 Task: Open a blank sheet, save the file as trampoline.doc Insert a picture of 'Trampoline'with name   Trampoline.png  Change shape height to 4.5 select the picture, apply border and shading with setting 3-D, style wavy line, color Orange and width 2 1/4 pt
Action: Mouse pressed left at (157, 211)
Screenshot: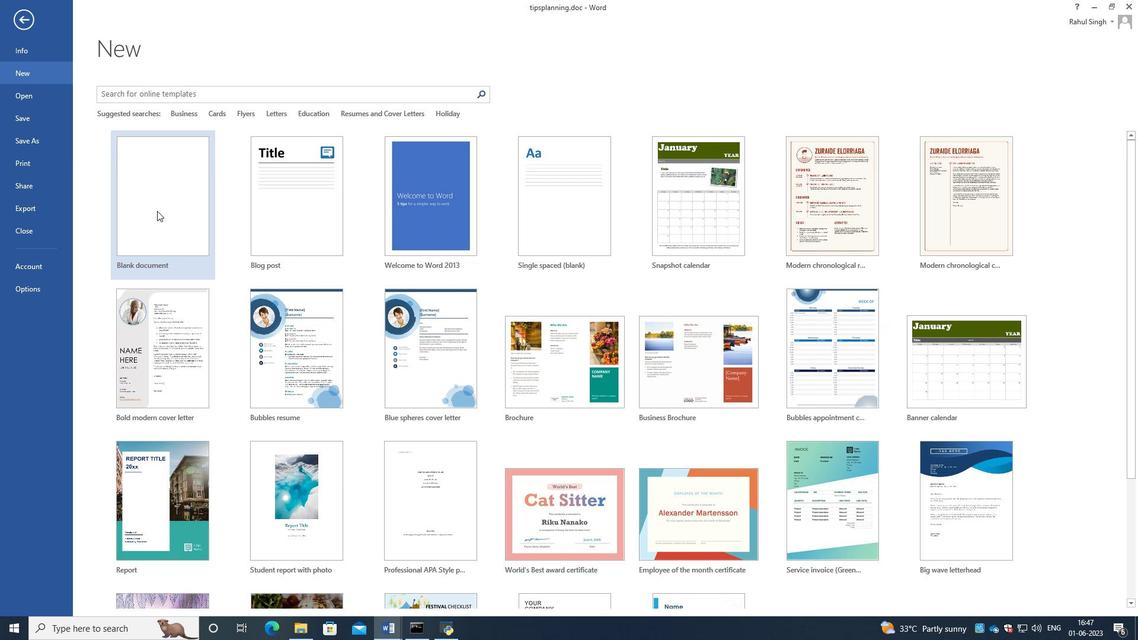 
Action: Mouse moved to (13, 23)
Screenshot: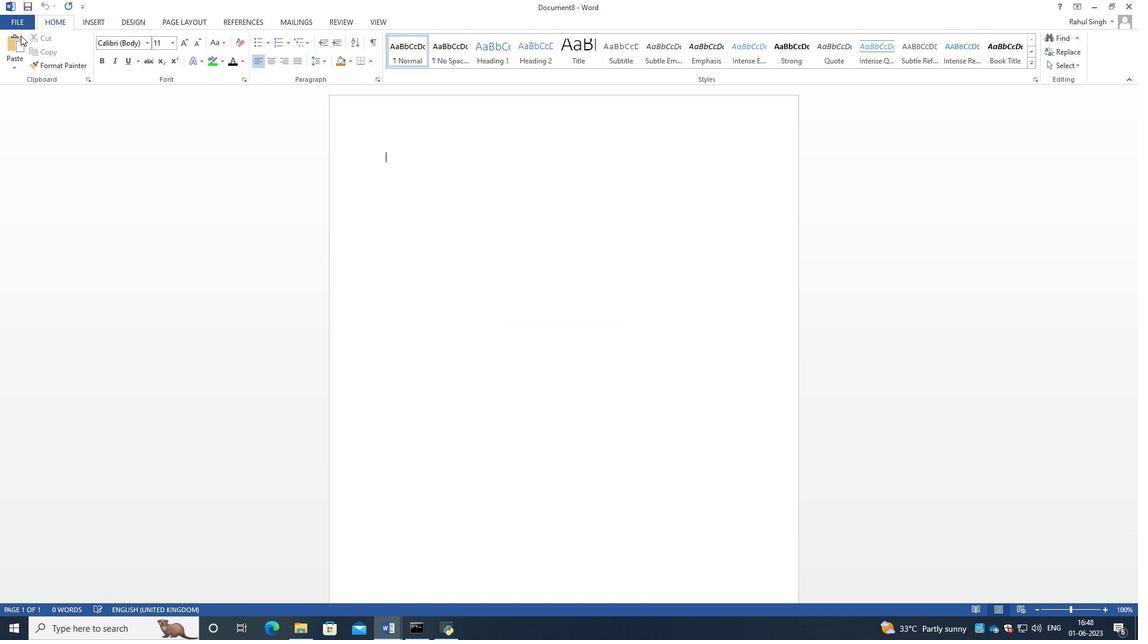 
Action: Mouse pressed left at (13, 23)
Screenshot: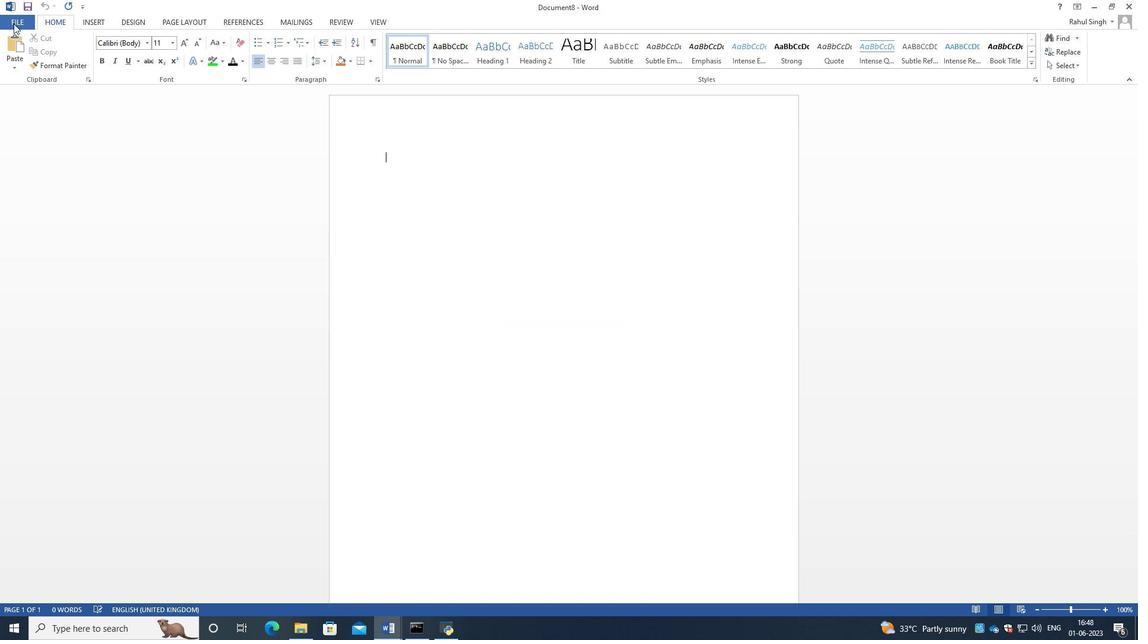 
Action: Mouse moved to (29, 139)
Screenshot: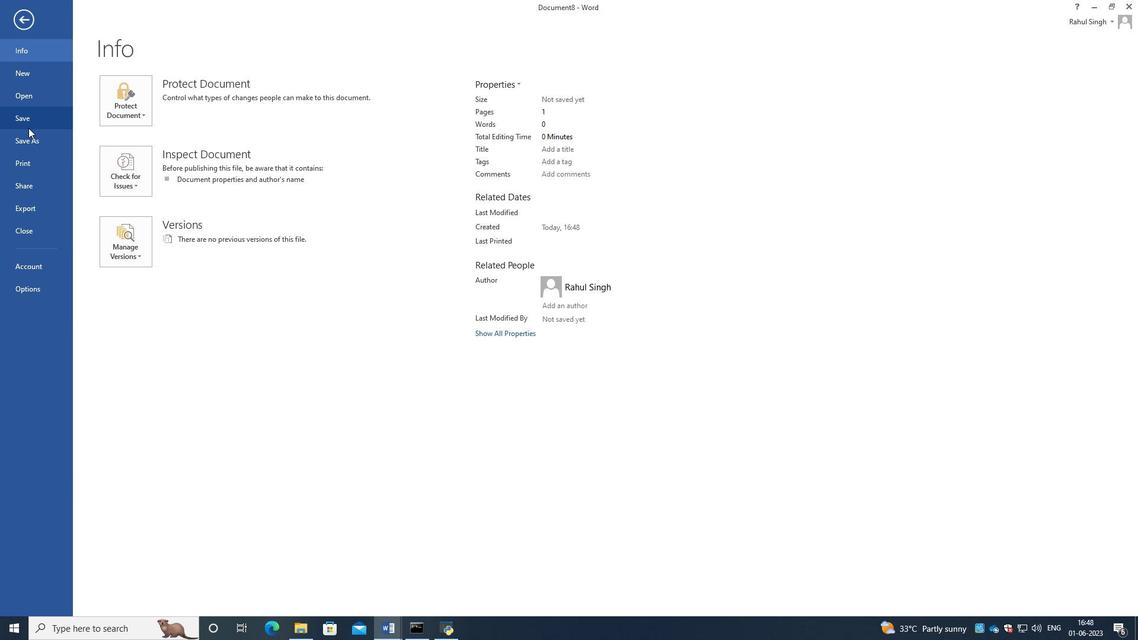 
Action: Mouse pressed left at (29, 139)
Screenshot: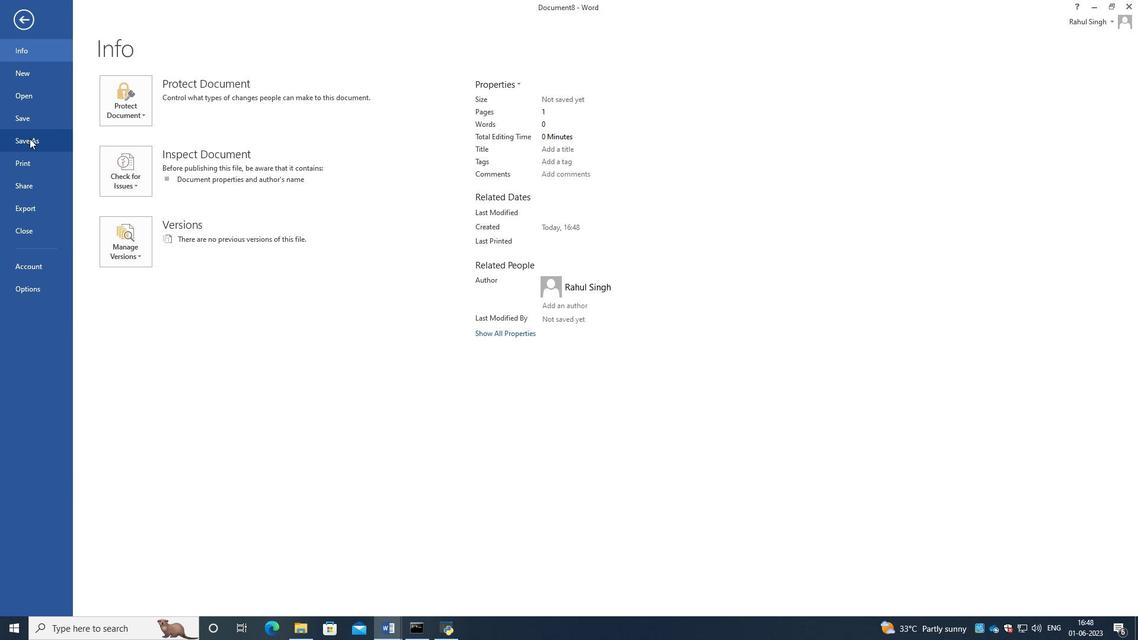 
Action: Mouse moved to (304, 119)
Screenshot: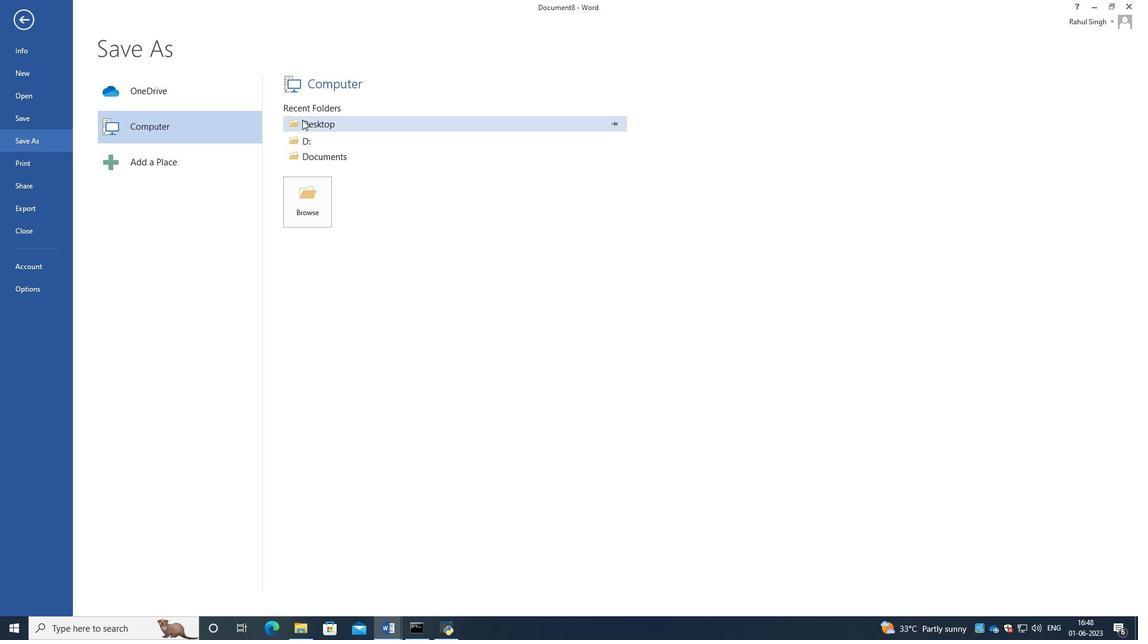 
Action: Mouse pressed left at (304, 119)
Screenshot: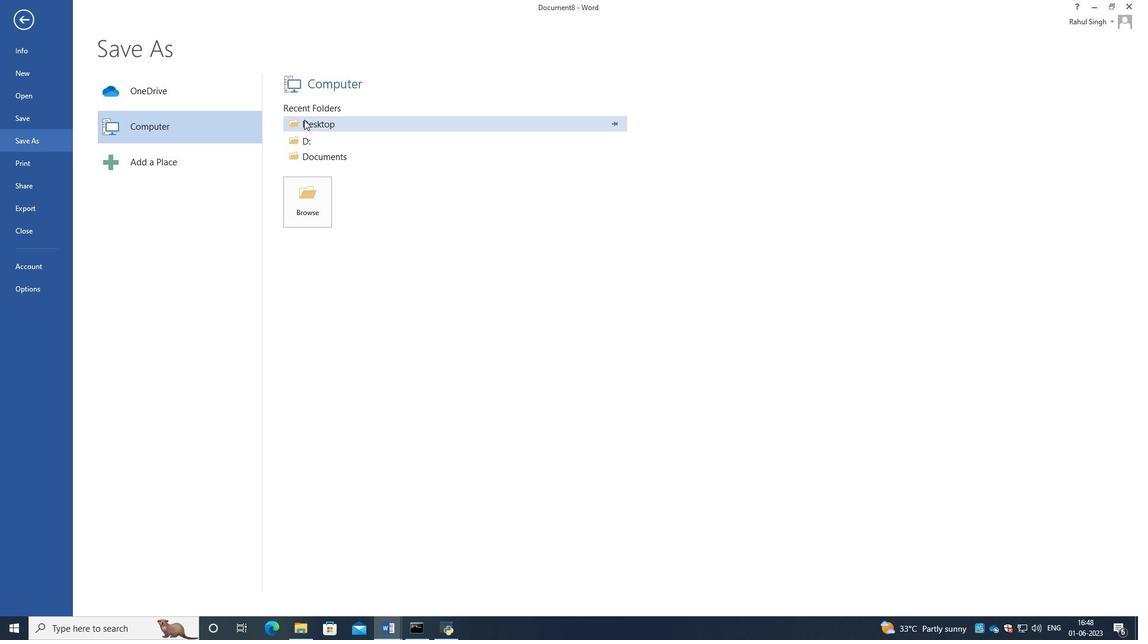 
Action: Mouse moved to (218, 250)
Screenshot: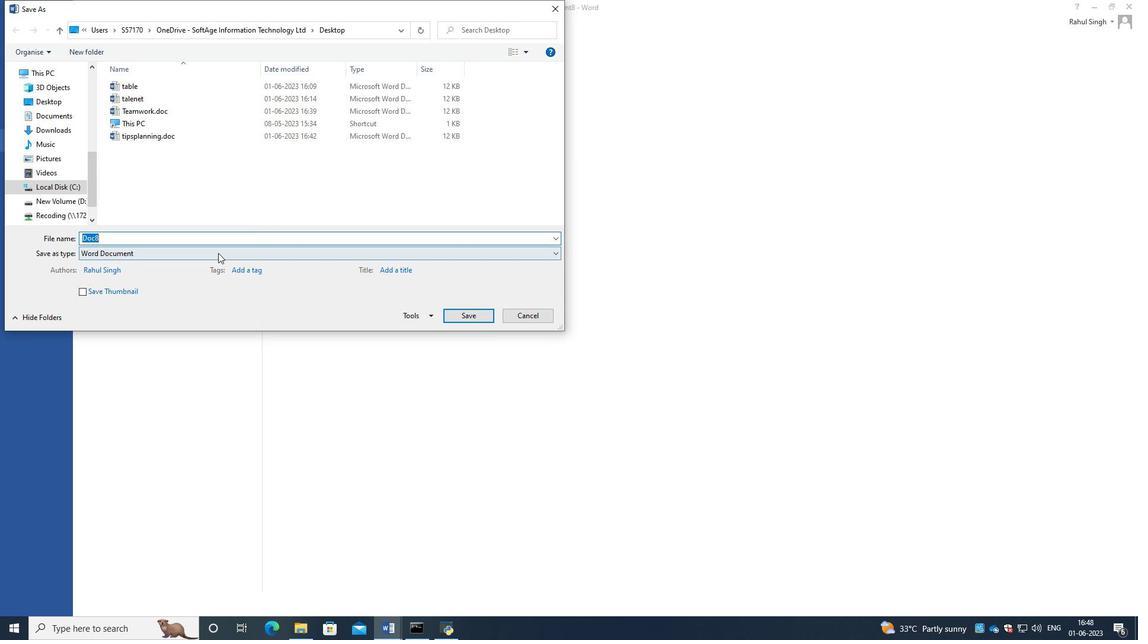 
Action: Key pressed <Key.backspace><Key.caps_lock><Key.caps_lock>tran<Key.backspace>mpoline.doc
Screenshot: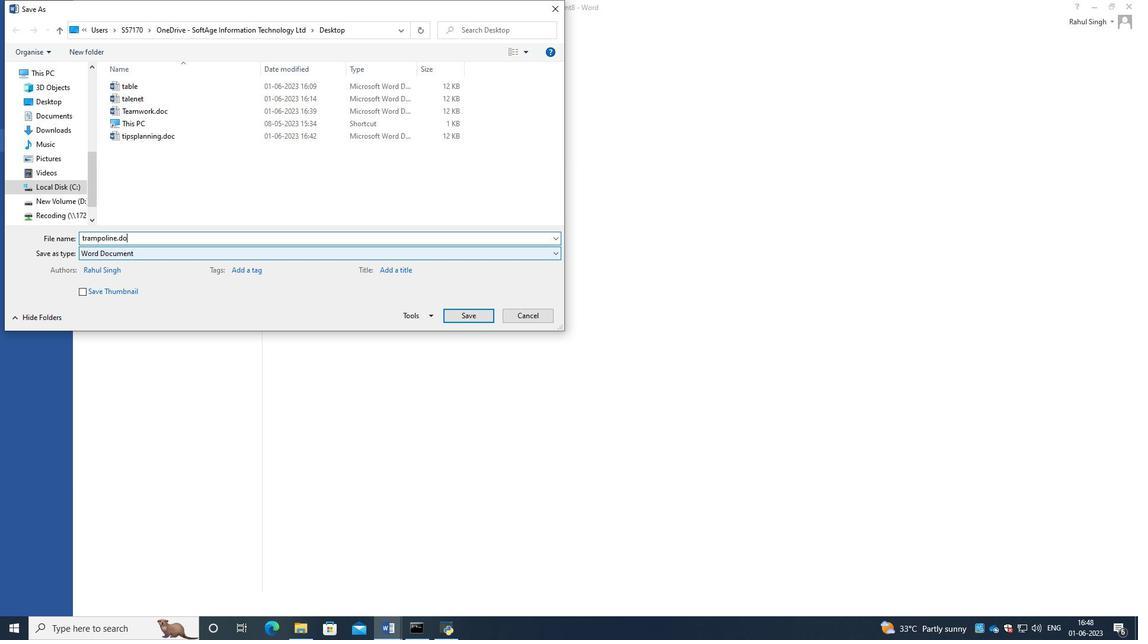 
Action: Mouse moved to (459, 316)
Screenshot: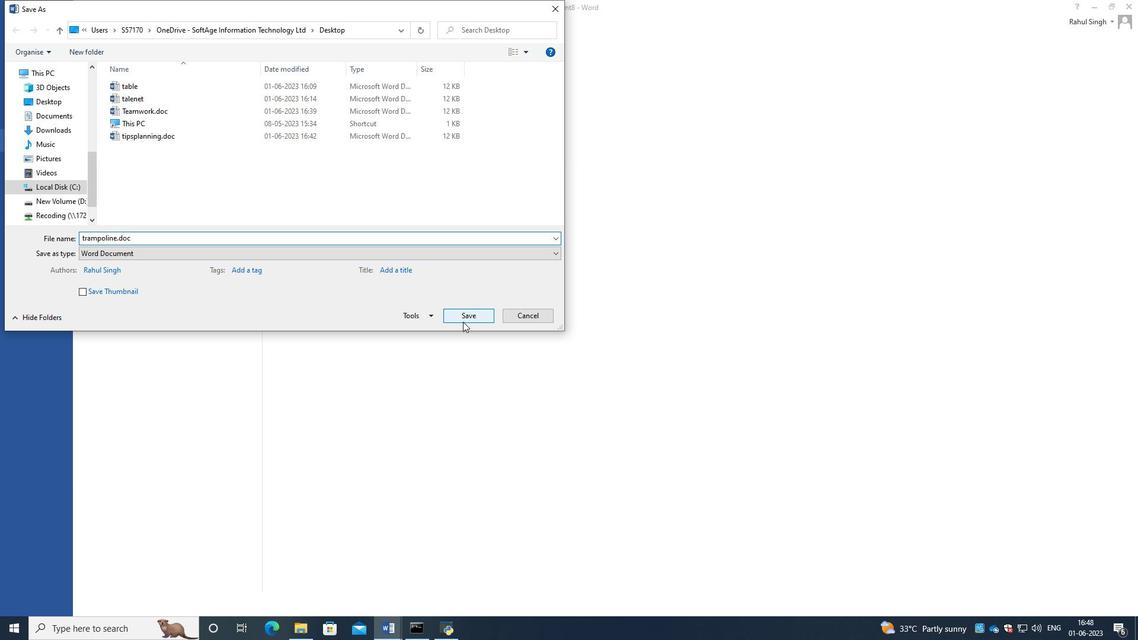 
Action: Mouse pressed left at (459, 316)
Screenshot: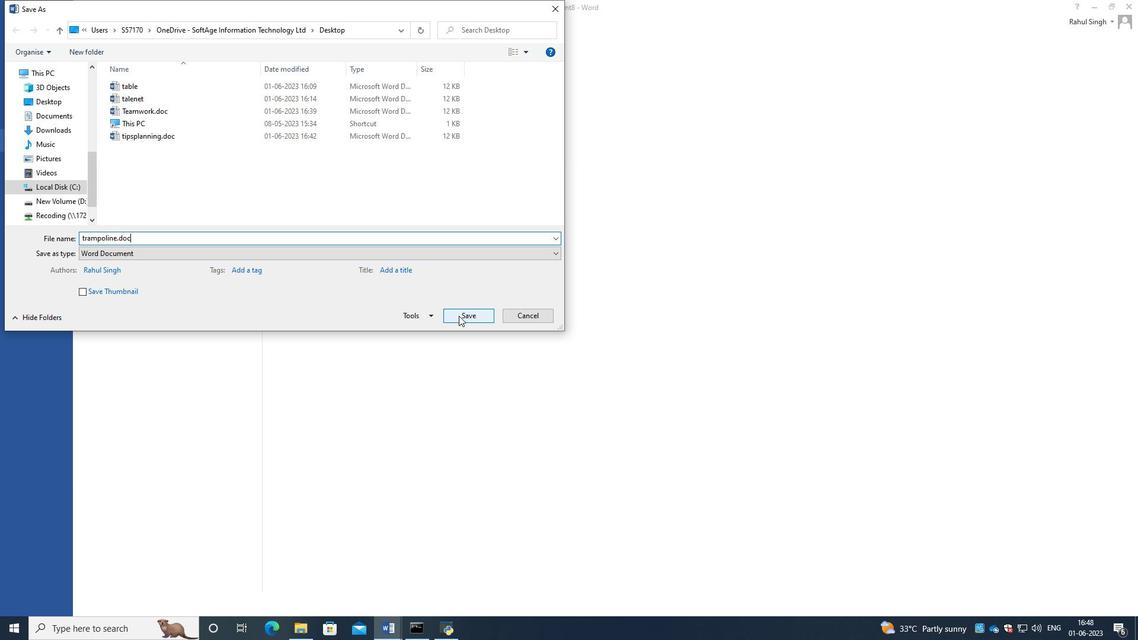 
Action: Mouse moved to (93, 20)
Screenshot: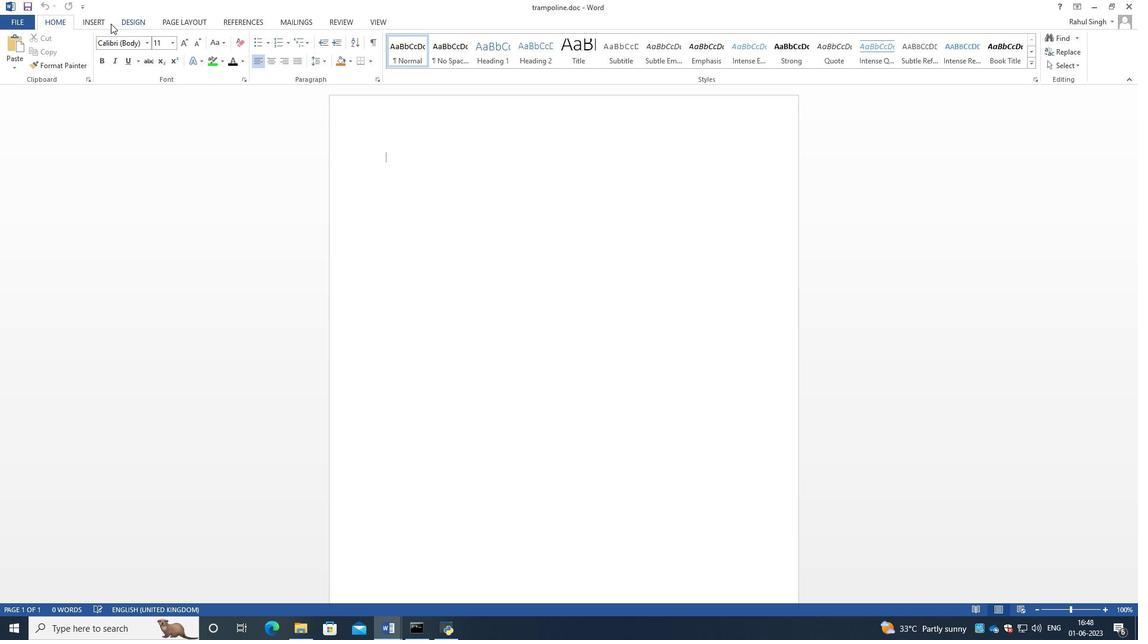 
Action: Mouse pressed left at (93, 20)
Screenshot: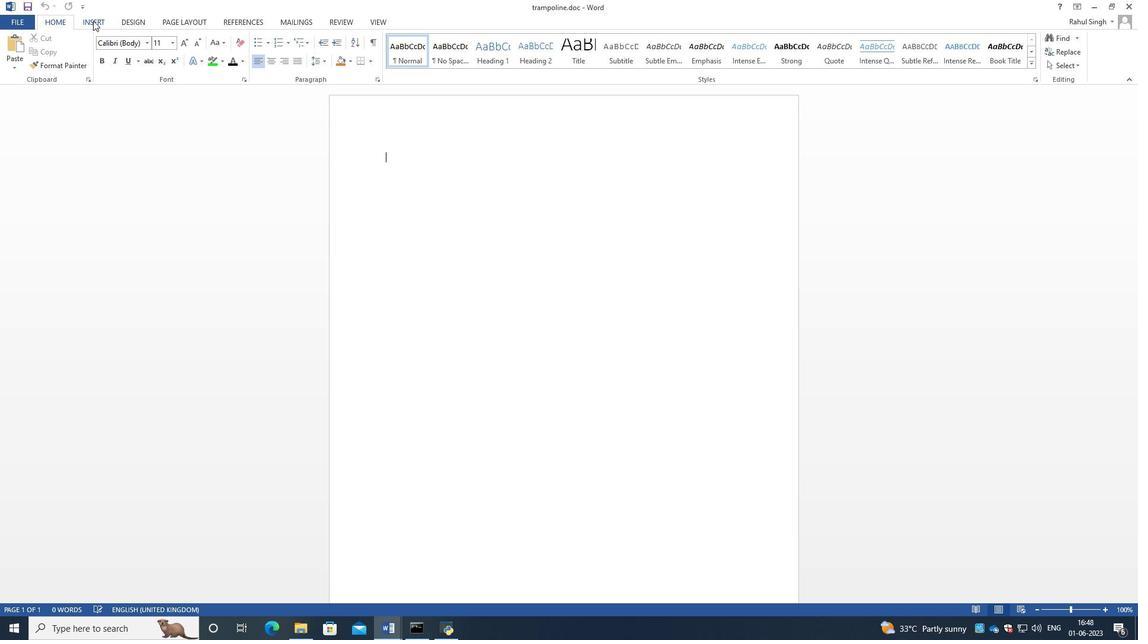 
Action: Mouse moved to (116, 40)
Screenshot: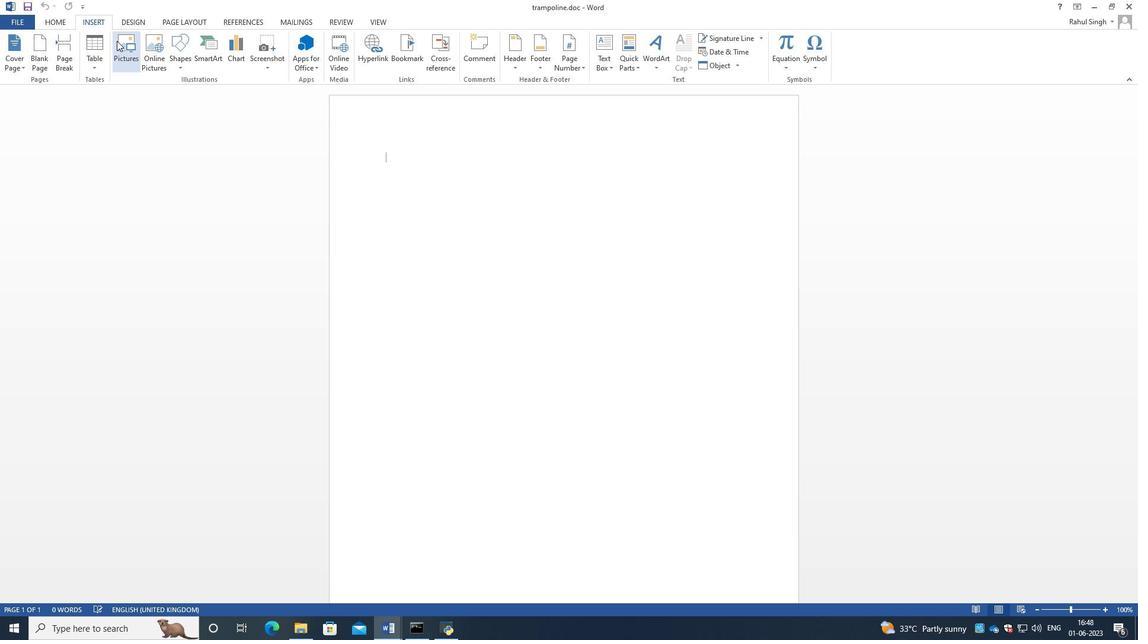 
Action: Mouse pressed left at (116, 40)
Screenshot: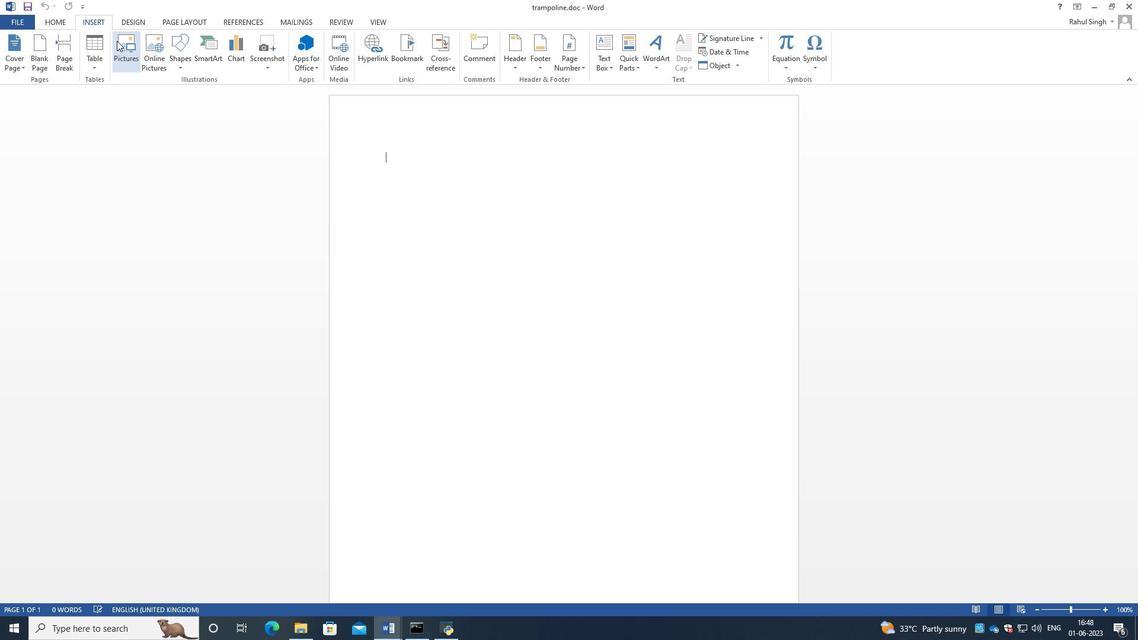 
Action: Mouse moved to (553, 8)
Screenshot: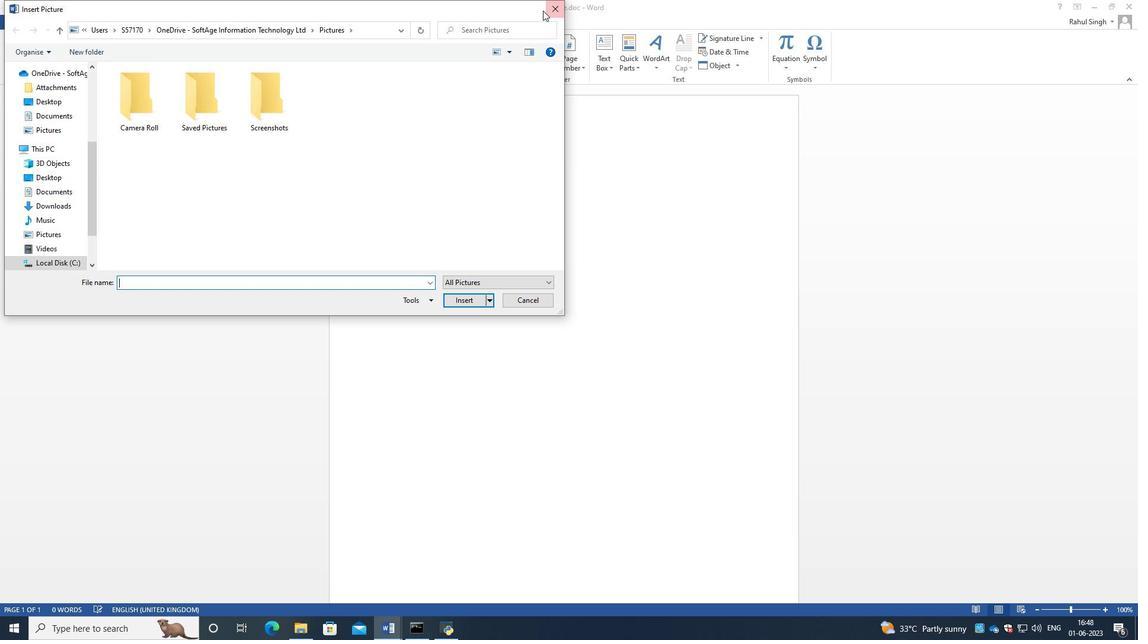 
Action: Mouse pressed left at (553, 8)
Screenshot: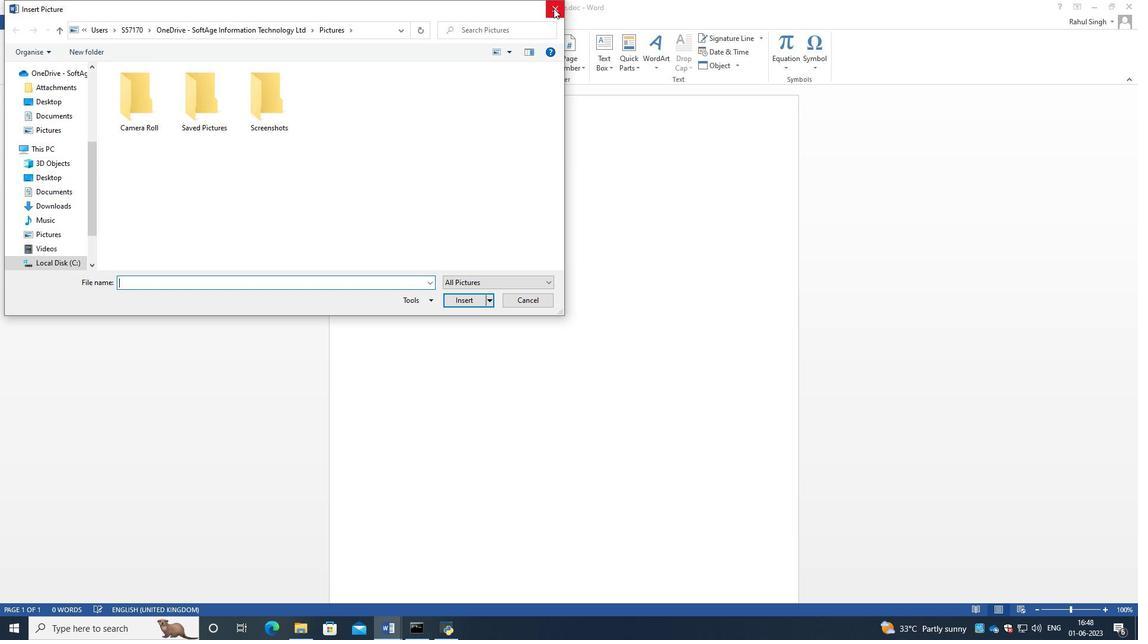 
Action: Mouse moved to (159, 43)
Screenshot: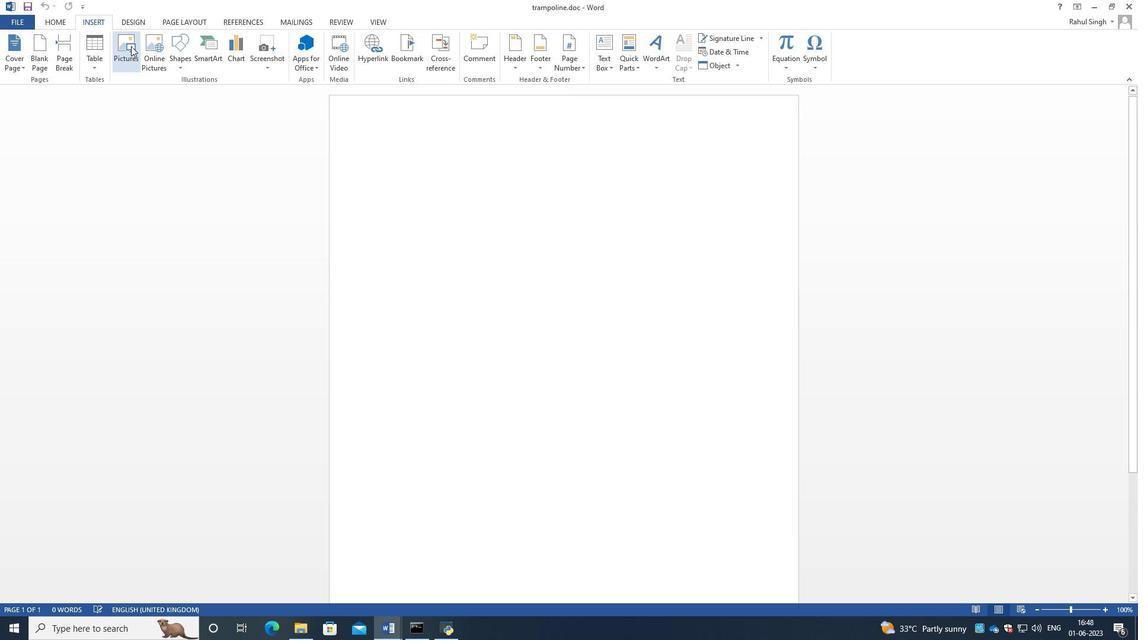 
Action: Mouse pressed left at (159, 43)
Screenshot: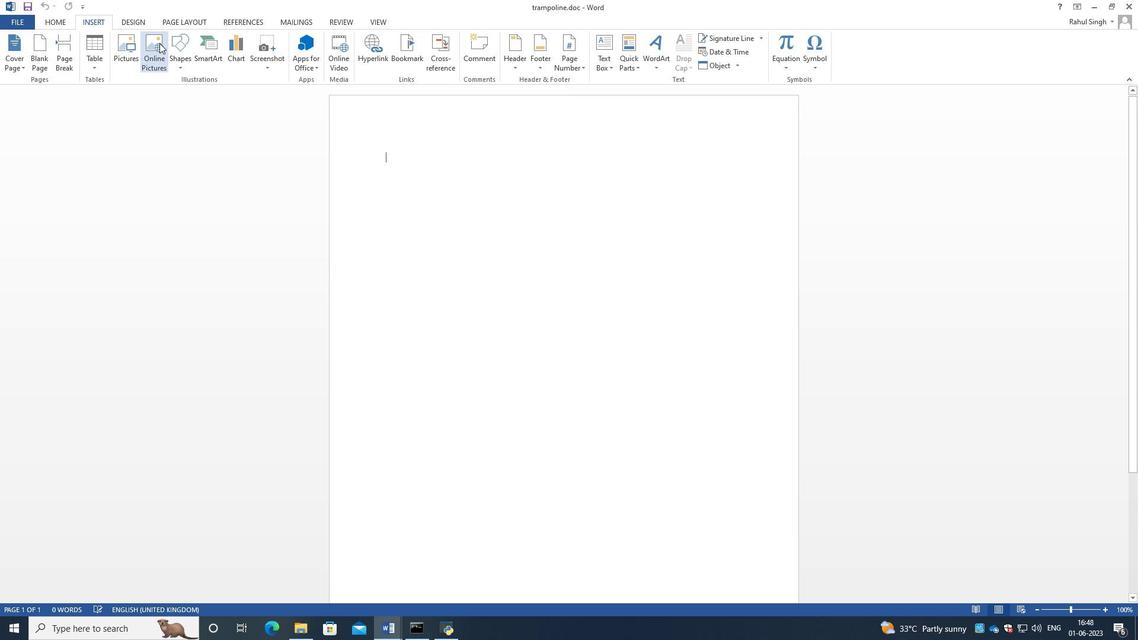 
Action: Mouse moved to (667, 247)
Screenshot: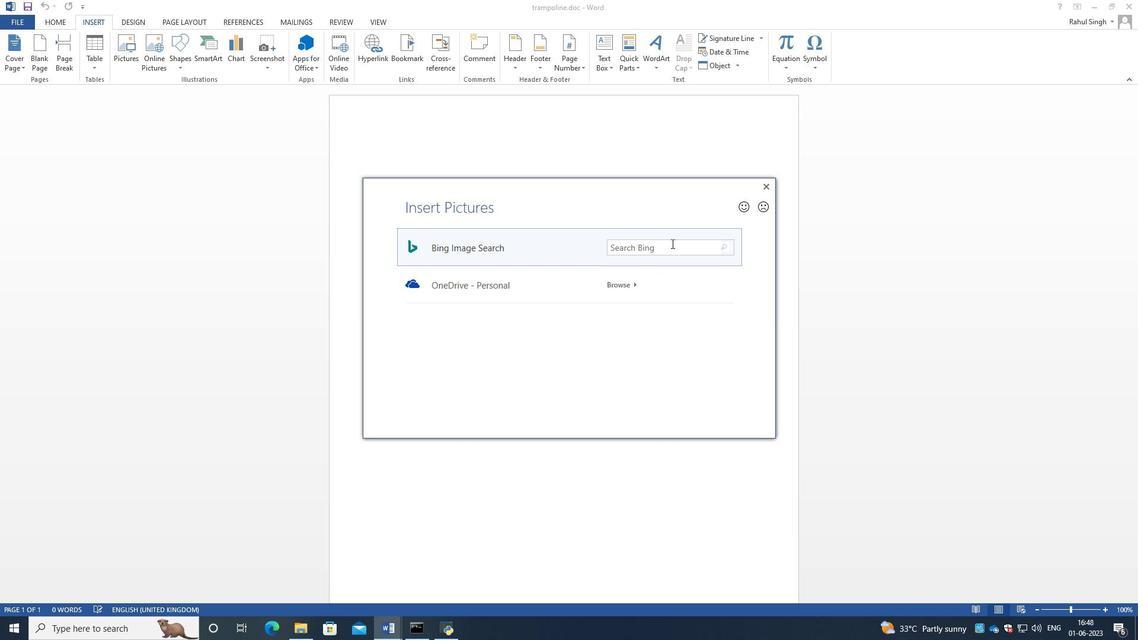 
Action: Mouse pressed left at (667, 247)
Screenshot: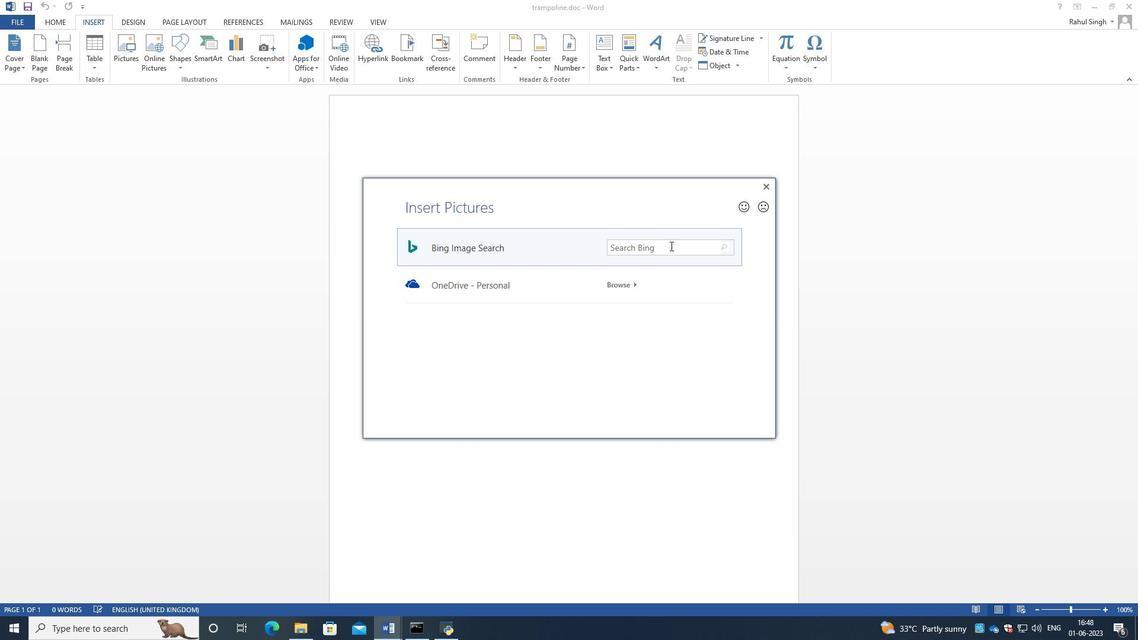 
Action: Key pressed <Key.caps_lock>T<Key.caps_lock>rampoline<Key.enter>
Screenshot: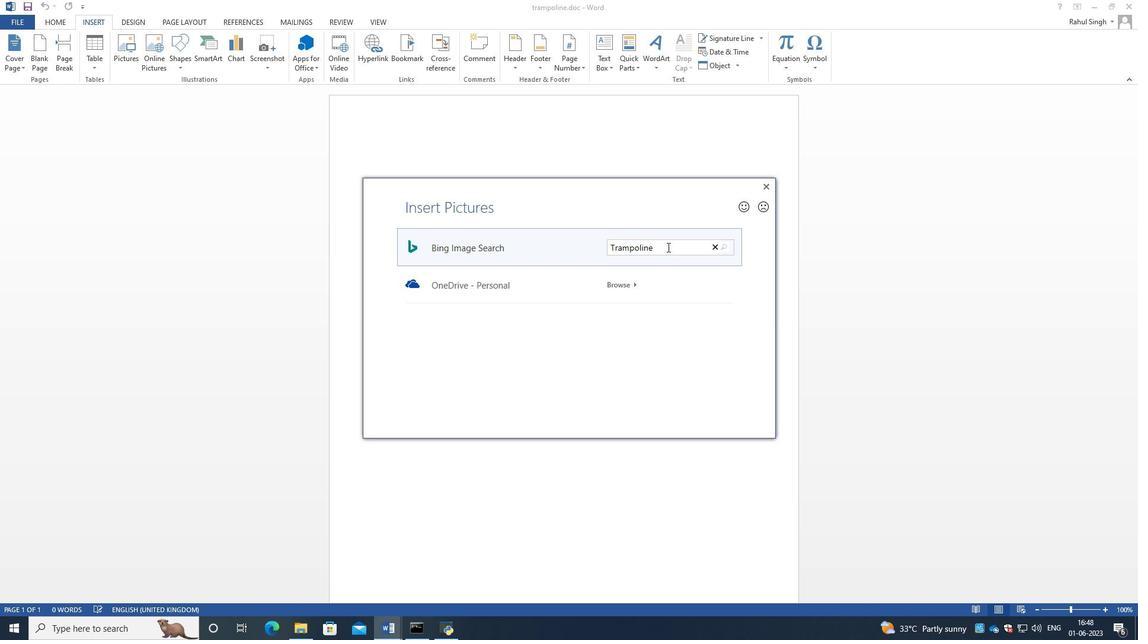 
Action: Mouse moved to (516, 294)
Screenshot: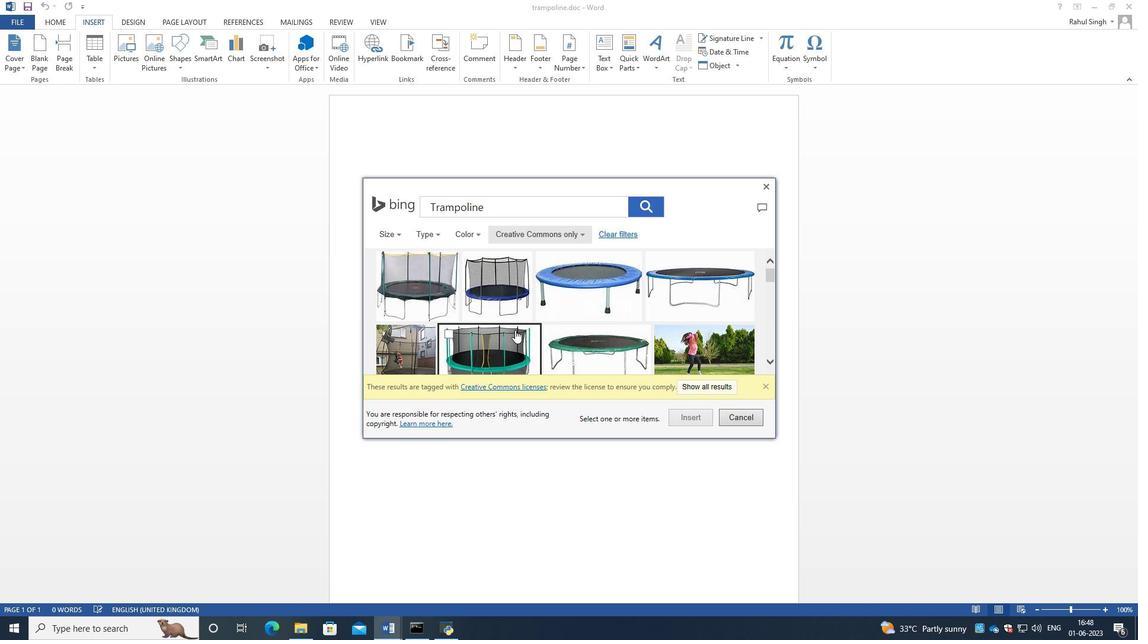 
Action: Mouse scrolled (516, 293) with delta (0, 0)
Screenshot: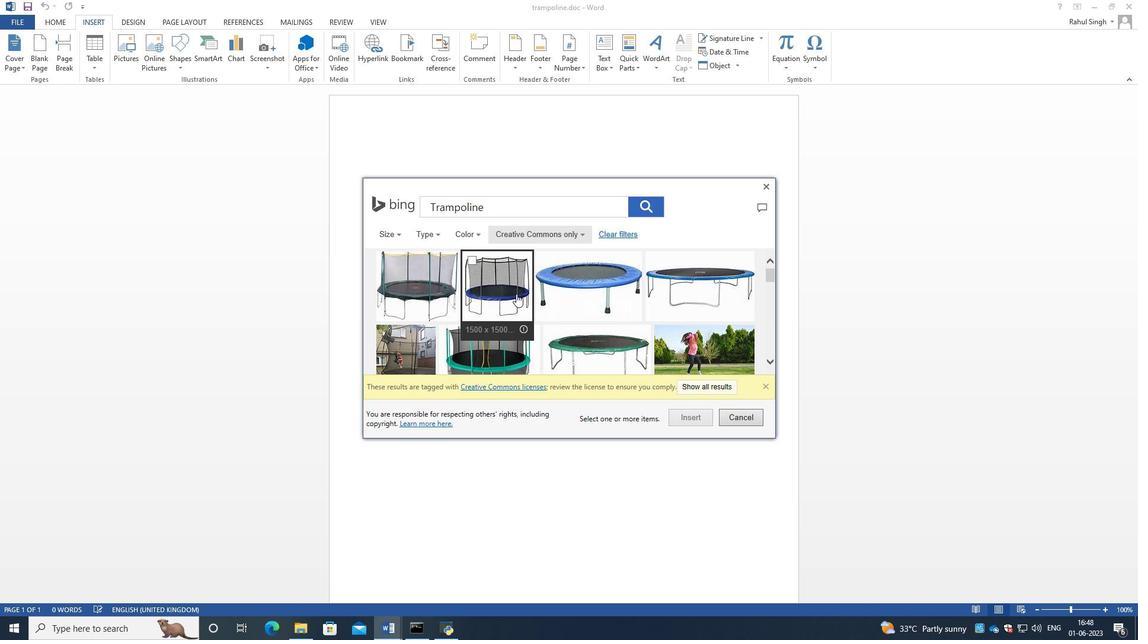 
Action: Mouse scrolled (516, 293) with delta (0, 0)
Screenshot: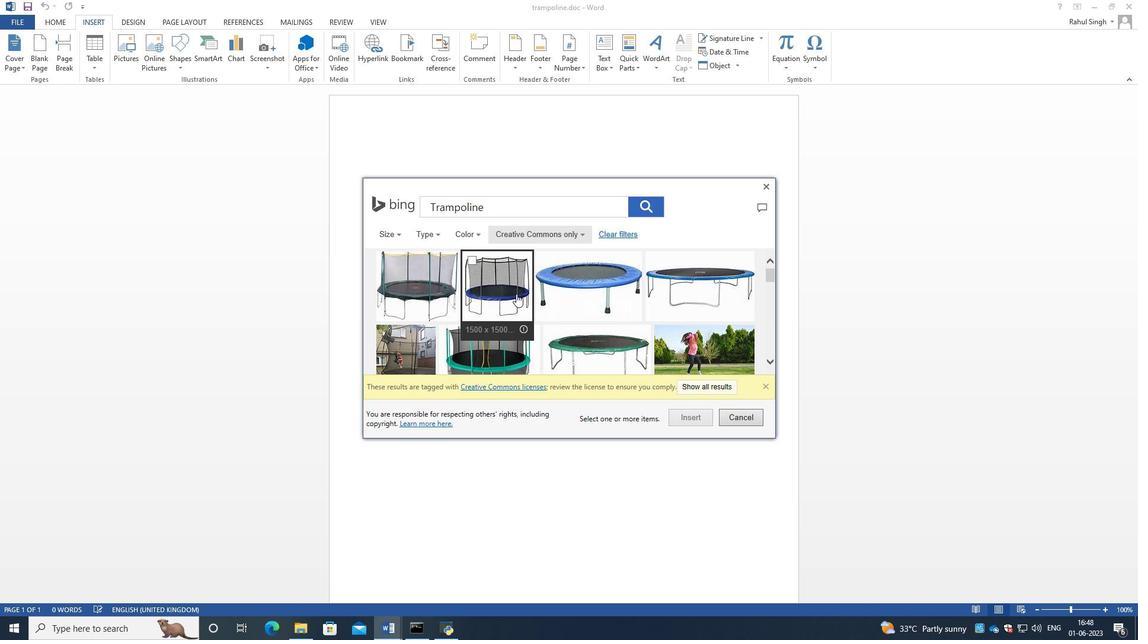 
Action: Mouse scrolled (516, 293) with delta (0, 0)
Screenshot: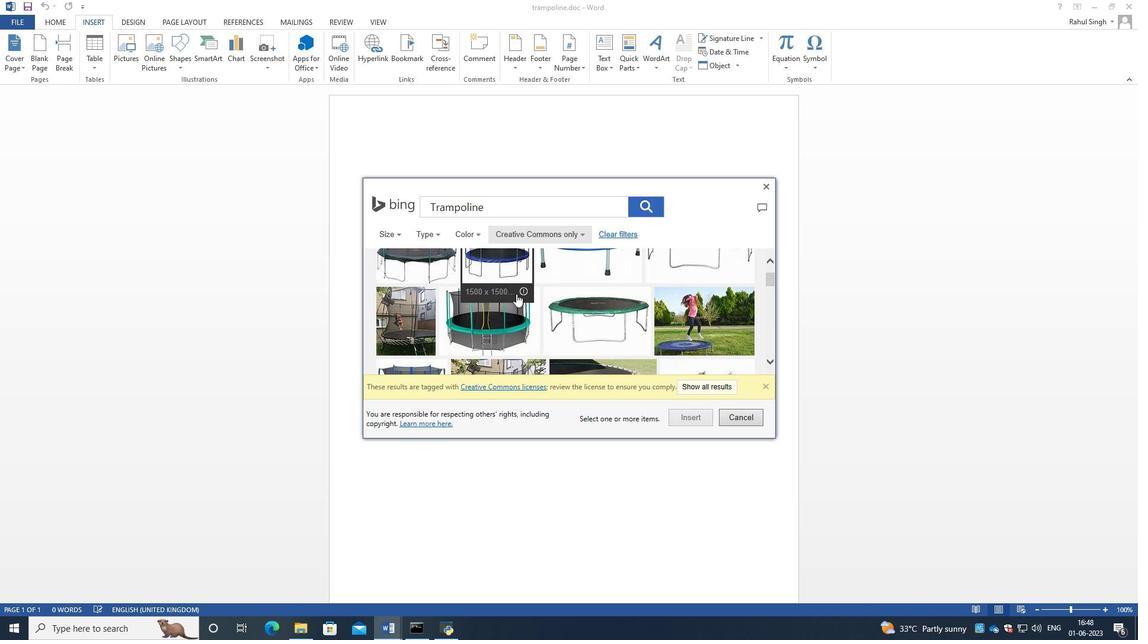 
Action: Mouse scrolled (516, 293) with delta (0, 0)
Screenshot: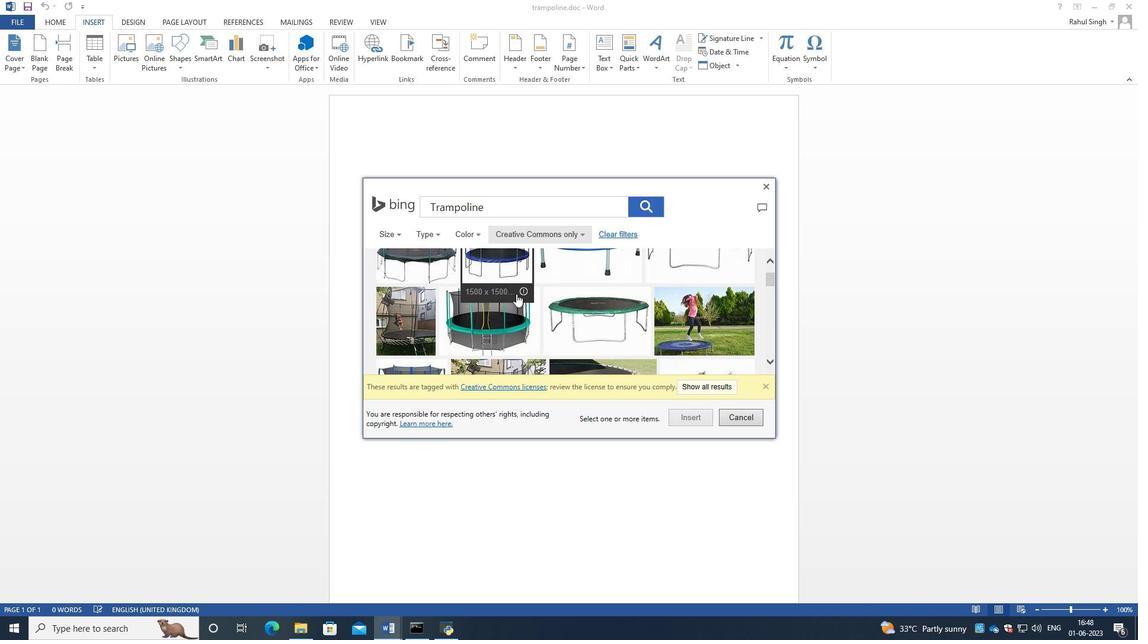 
Action: Mouse moved to (493, 298)
Screenshot: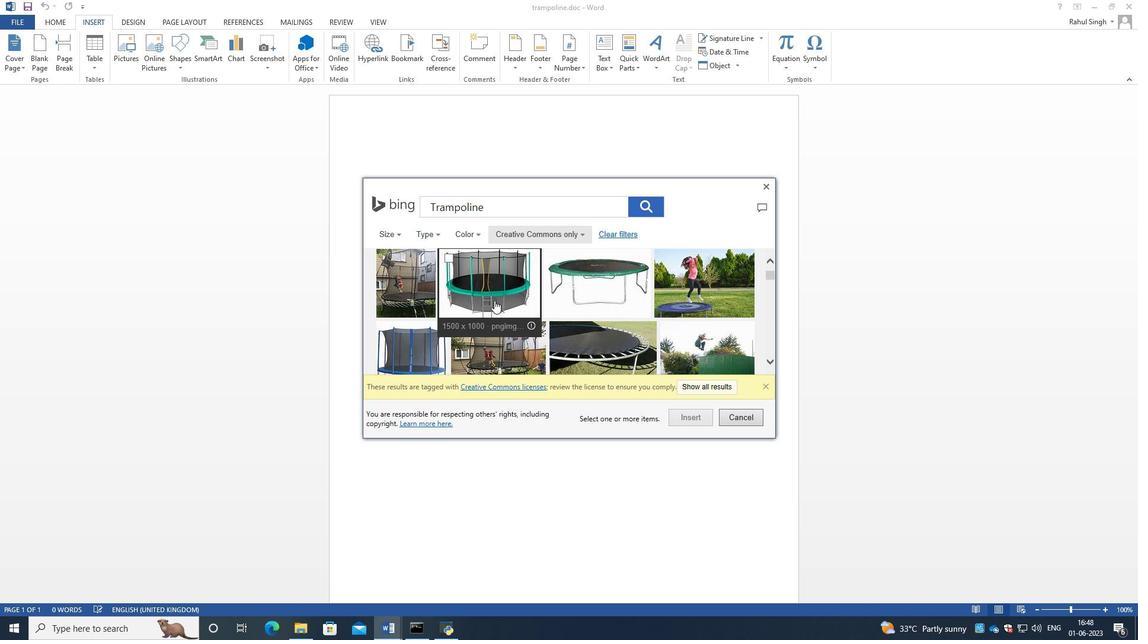 
Action: Mouse scrolled (493, 297) with delta (0, 0)
Screenshot: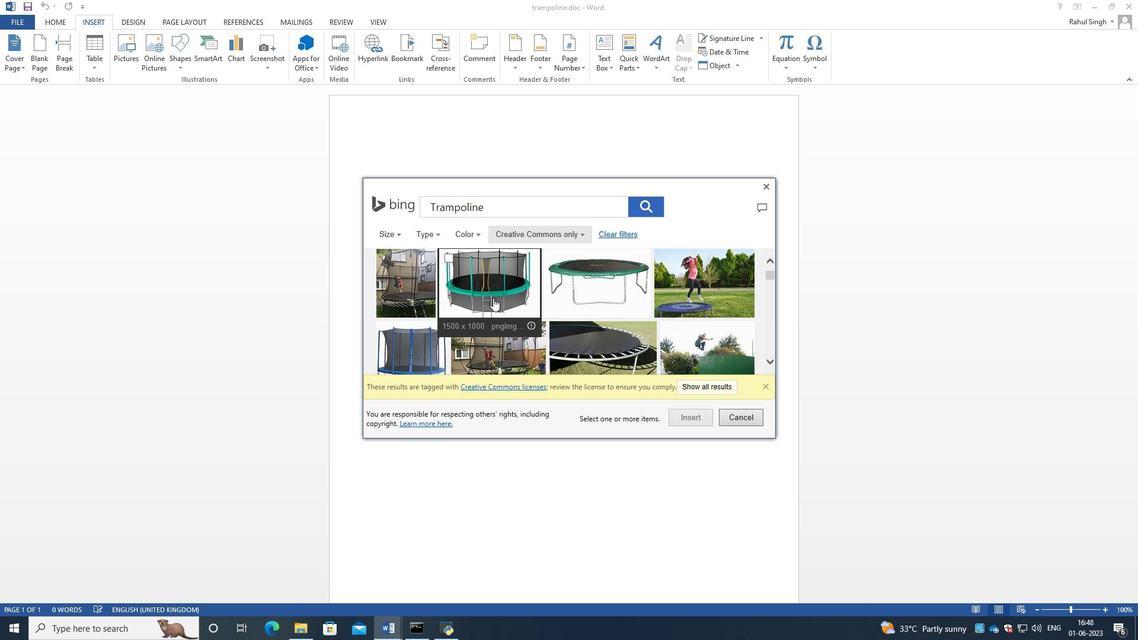 
Action: Mouse moved to (424, 228)
Screenshot: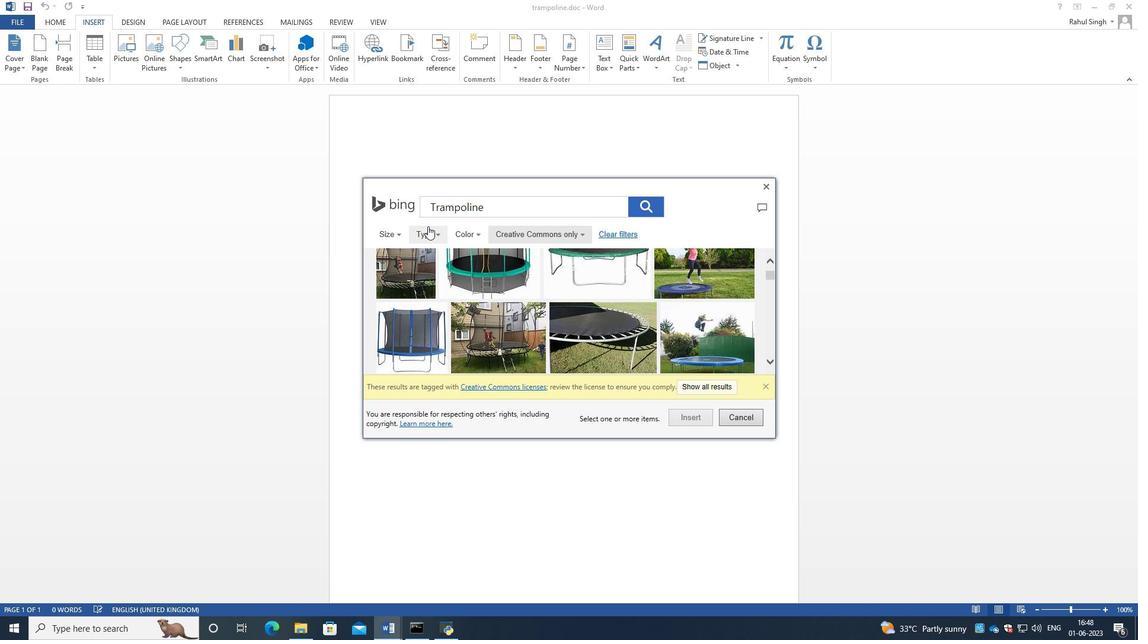 
Action: Mouse pressed left at (424, 228)
Screenshot: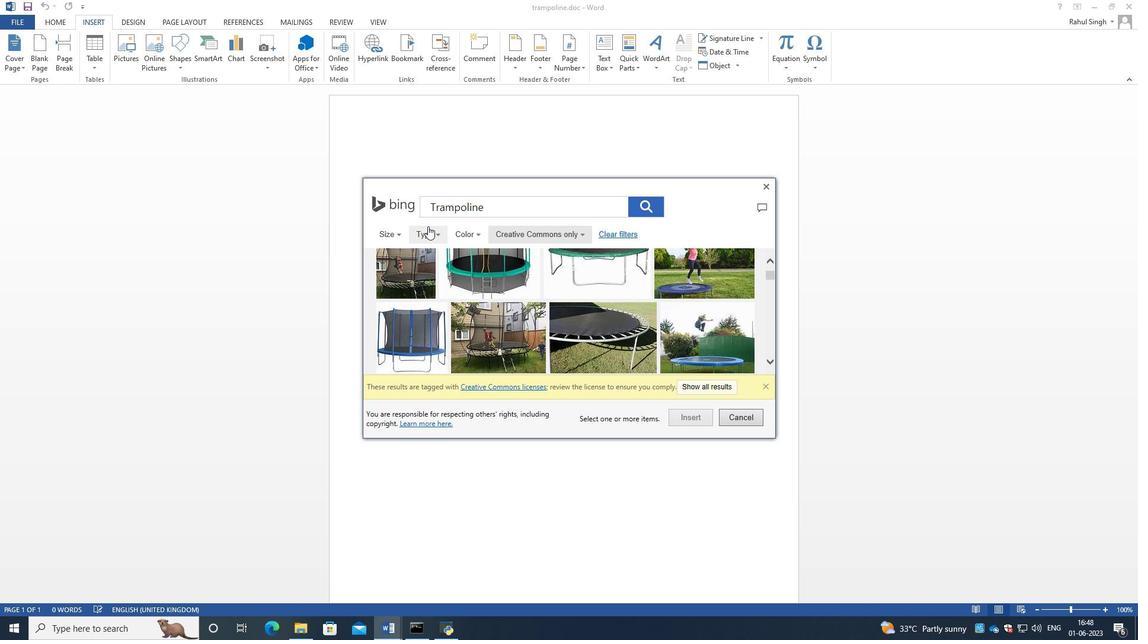 
Action: Mouse moved to (439, 263)
Screenshot: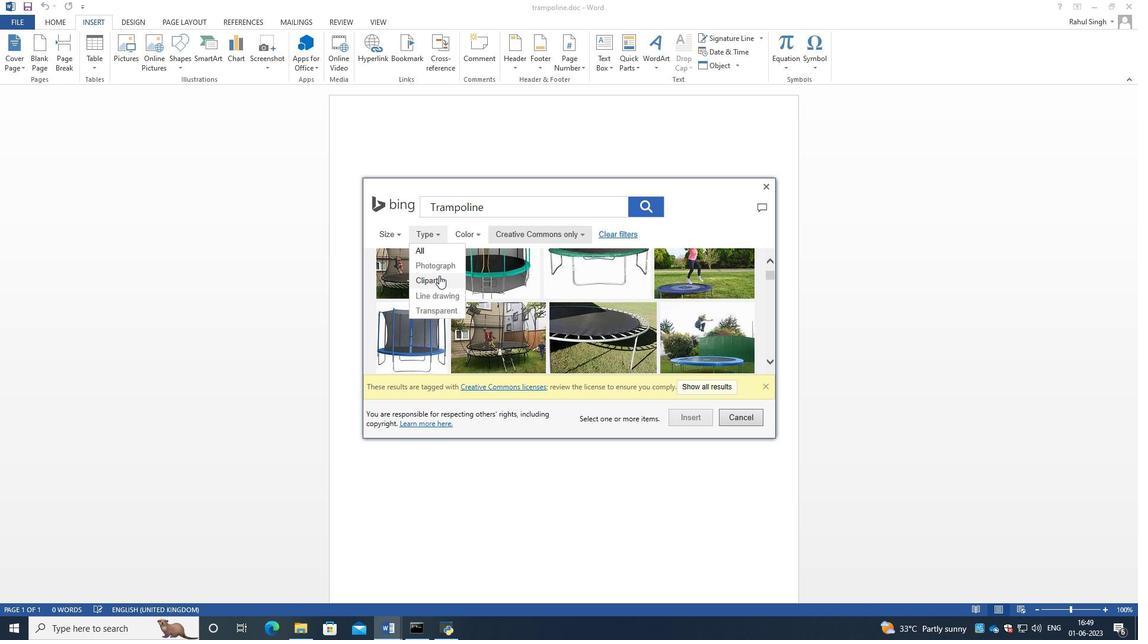 
Action: Mouse pressed left at (439, 263)
Screenshot: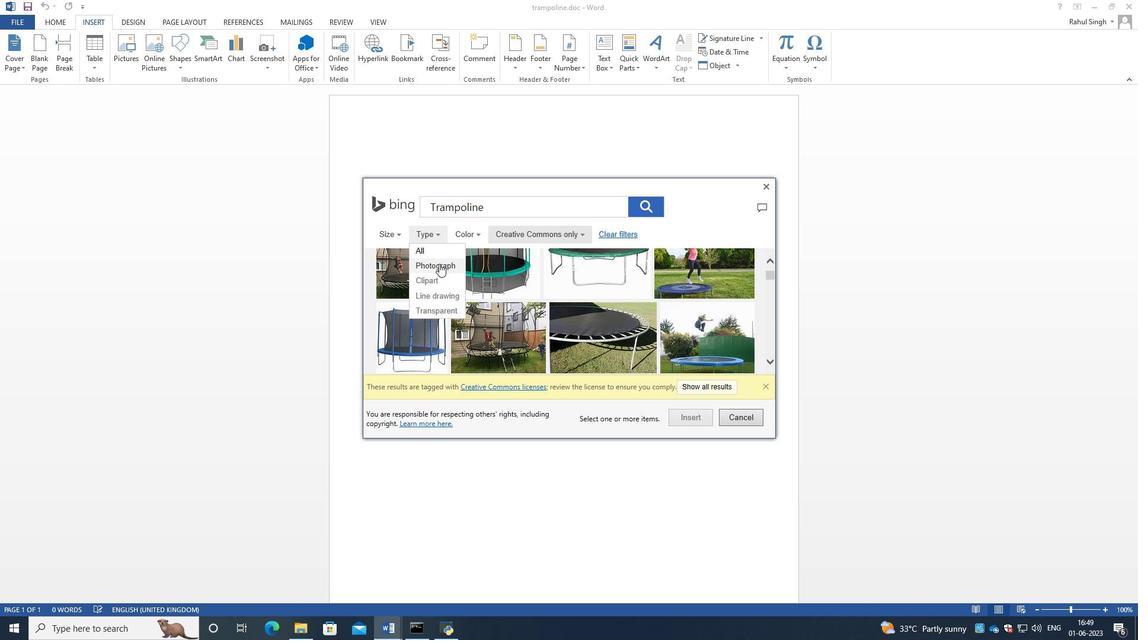 
Action: Mouse moved to (492, 304)
Screenshot: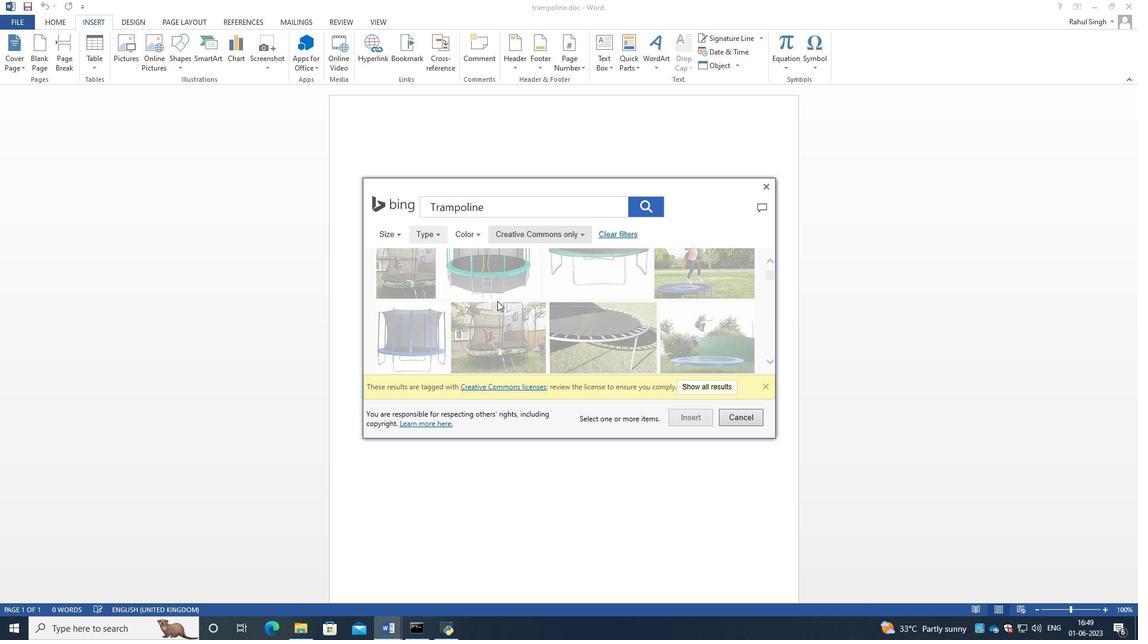 
Action: Mouse scrolled (492, 303) with delta (0, 0)
Screenshot: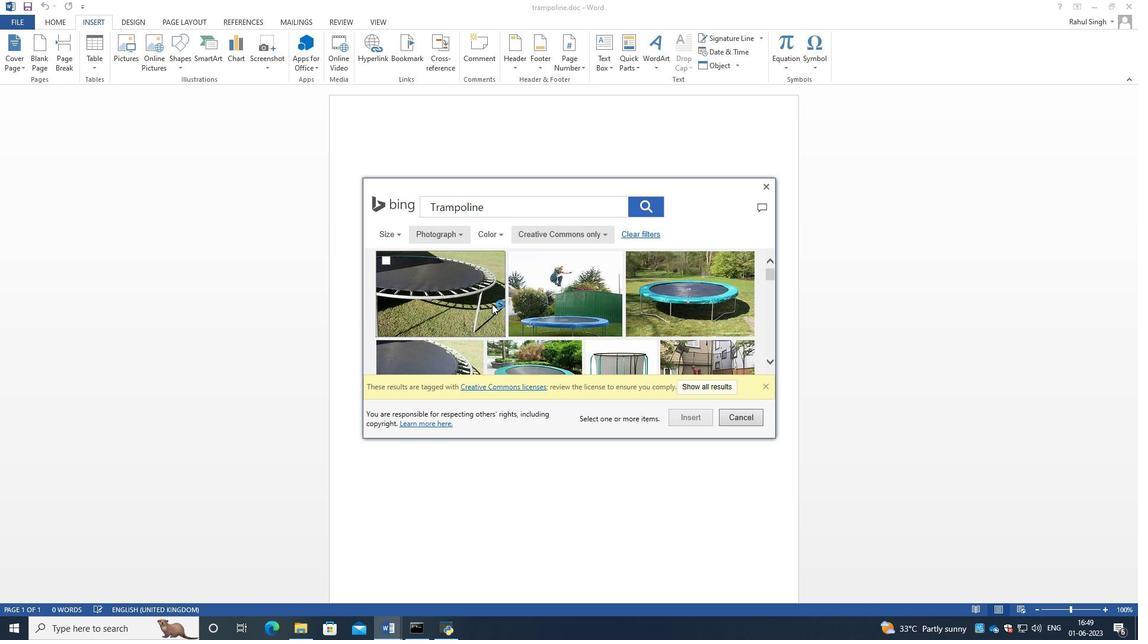
Action: Mouse scrolled (492, 303) with delta (0, 0)
Screenshot: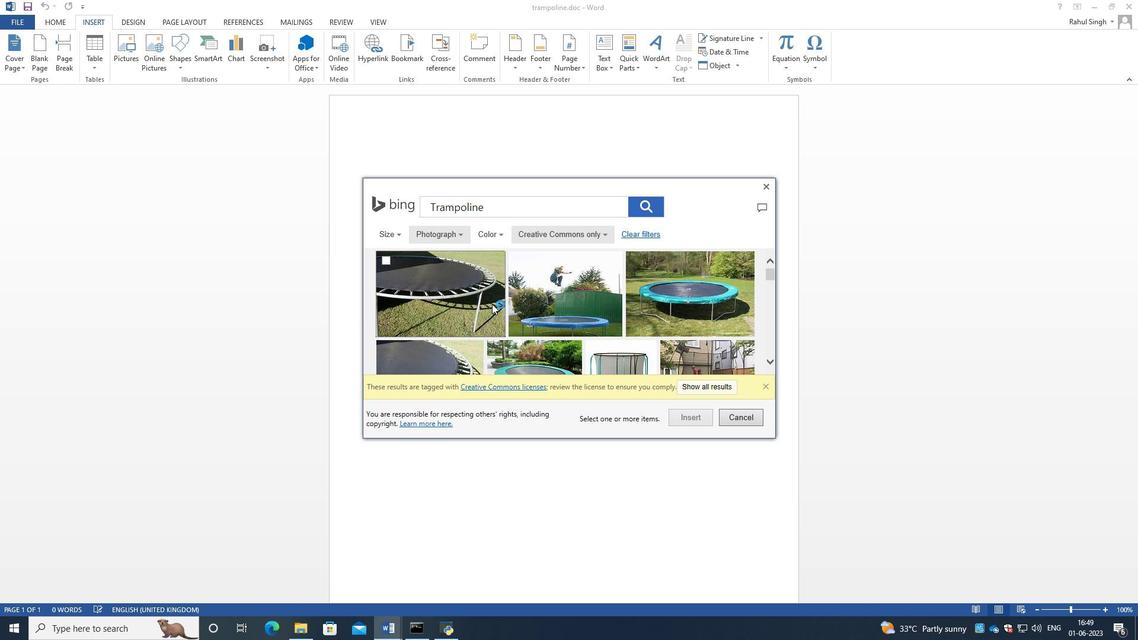 
Action: Mouse scrolled (492, 303) with delta (0, 0)
Screenshot: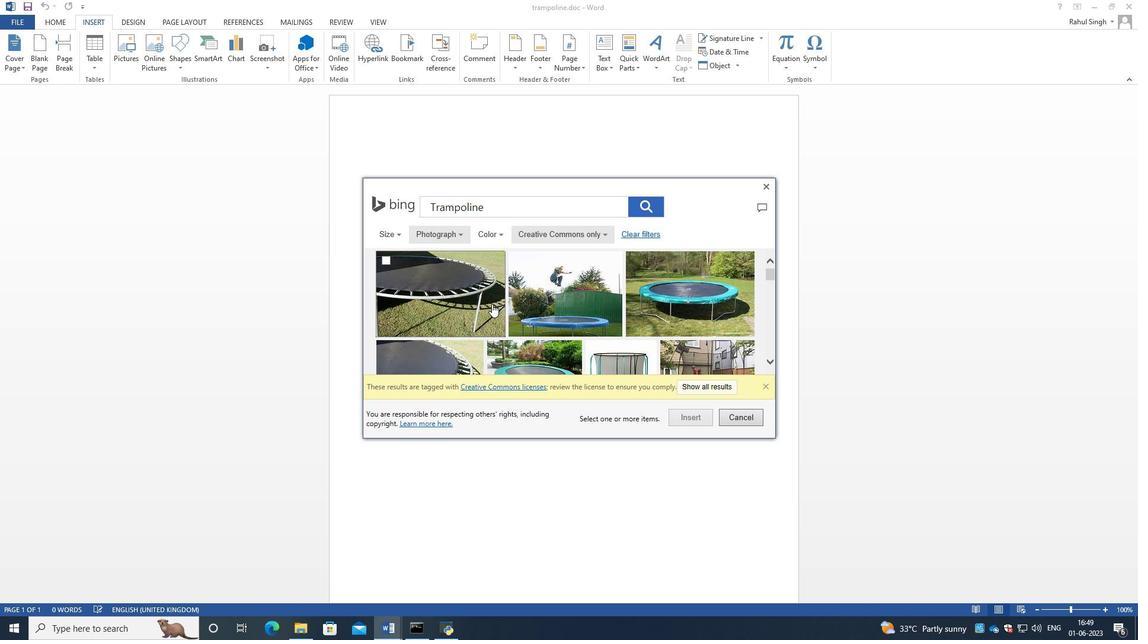 
Action: Mouse moved to (521, 319)
Screenshot: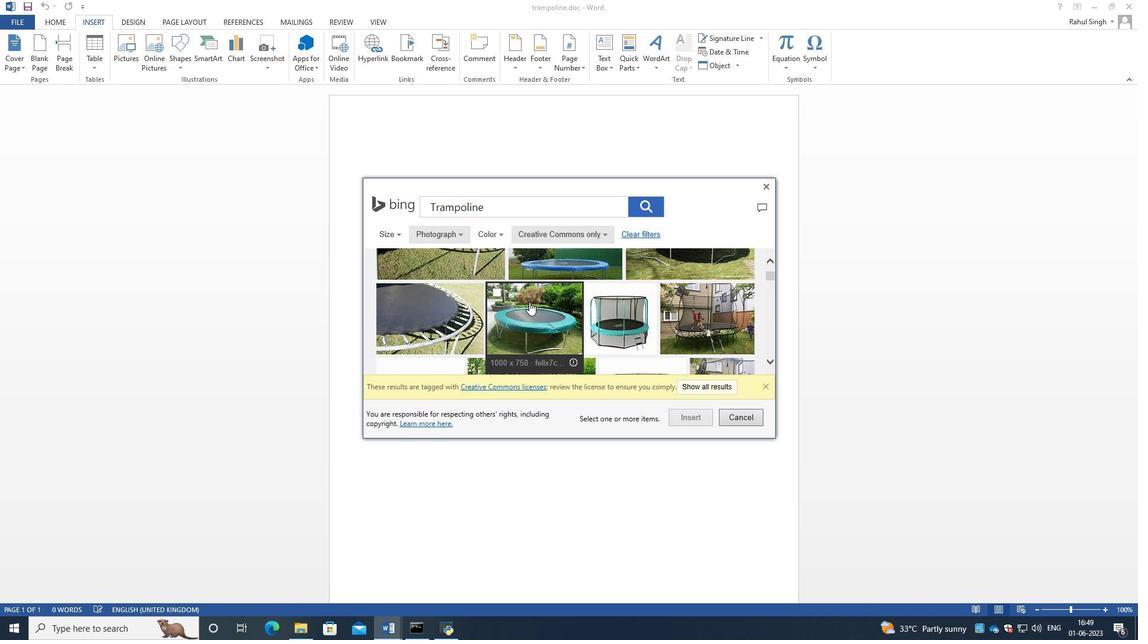 
Action: Mouse scrolled (521, 318) with delta (0, 0)
Screenshot: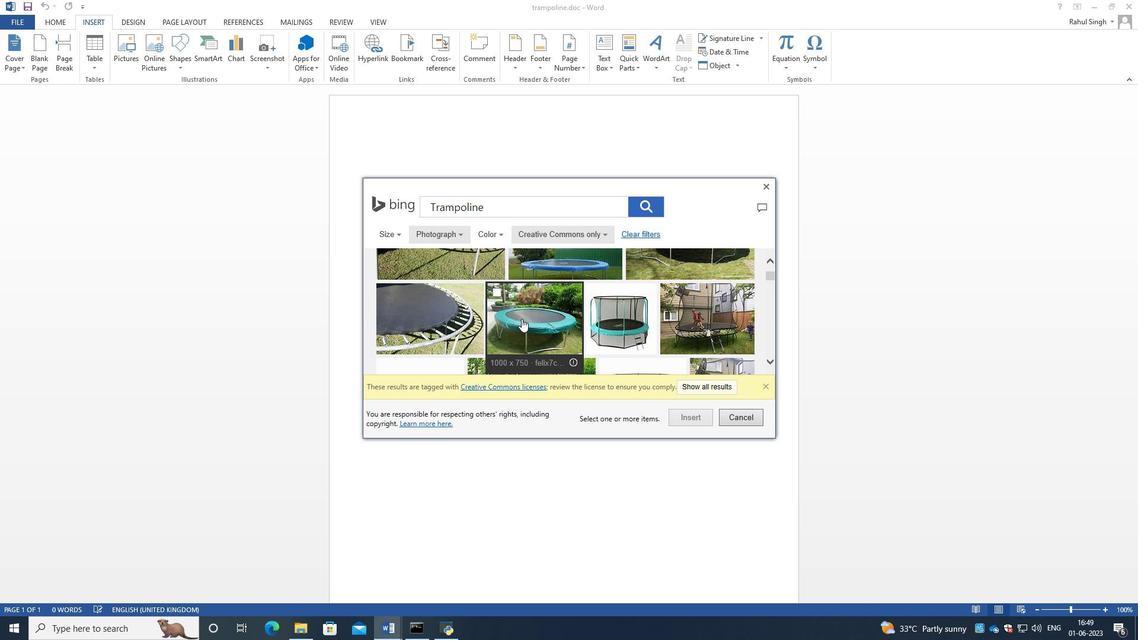 
Action: Mouse moved to (524, 301)
Screenshot: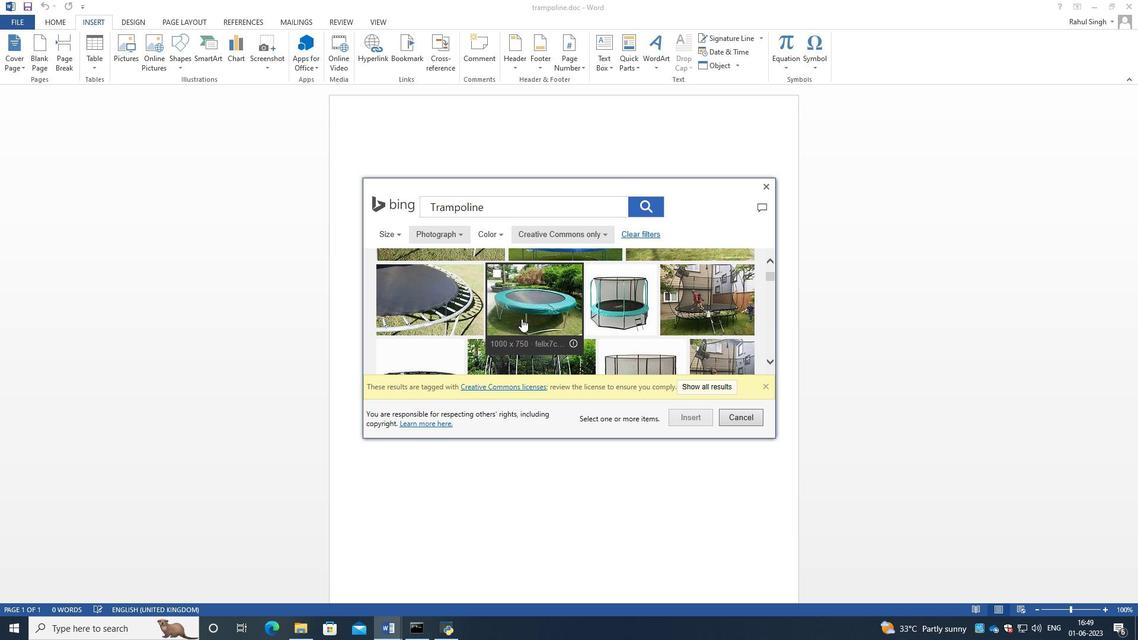 
Action: Mouse pressed left at (524, 301)
Screenshot: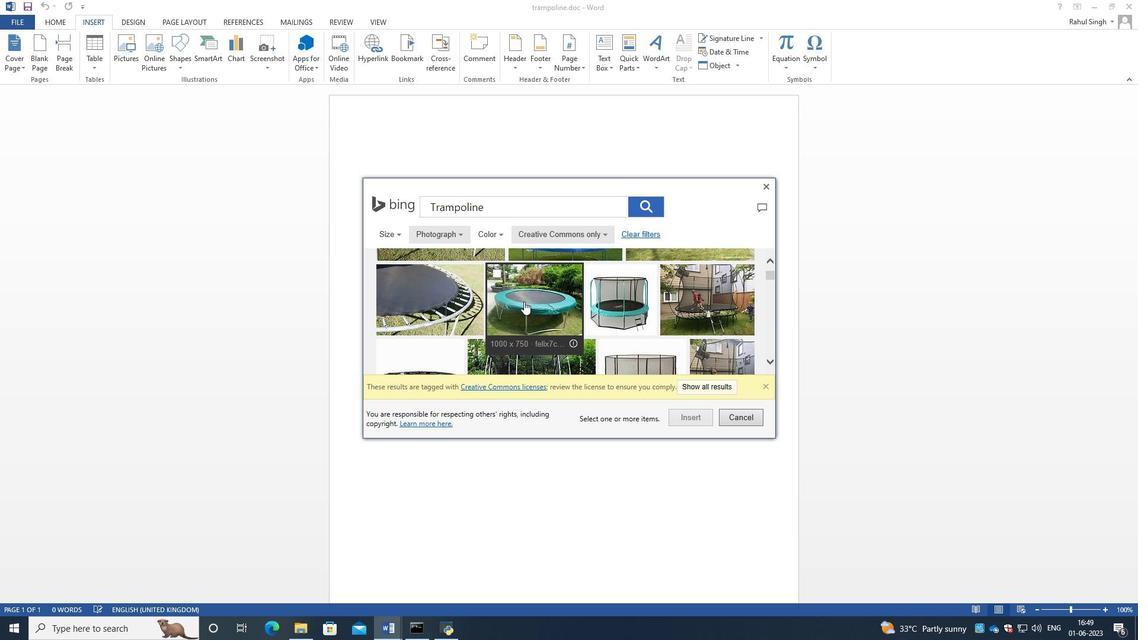 
Action: Mouse moved to (532, 306)
Screenshot: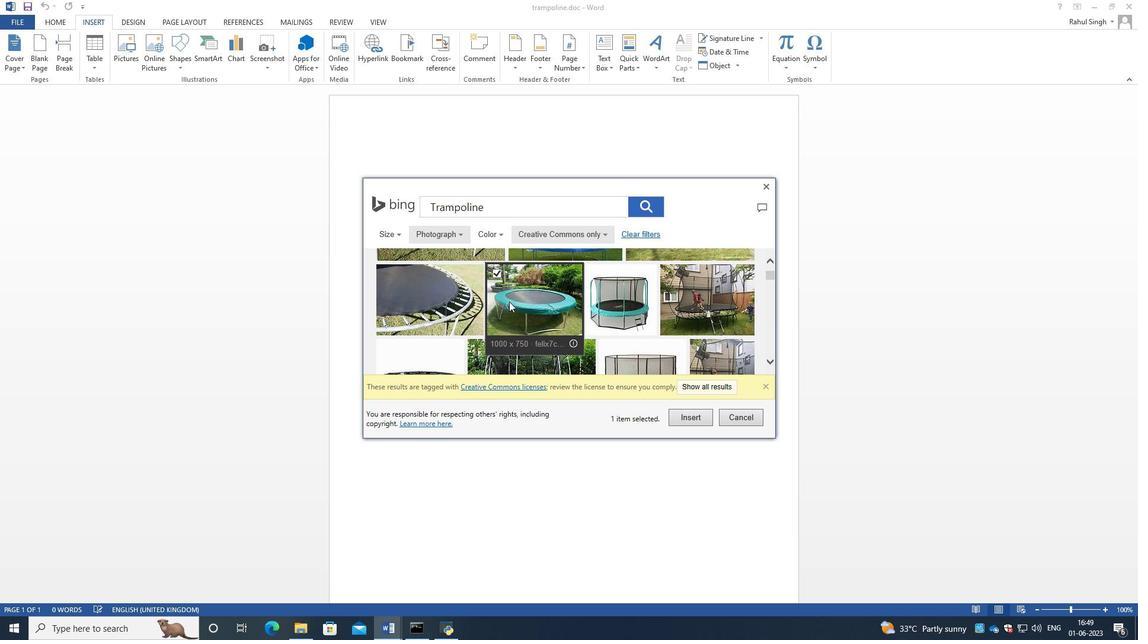 
Action: Mouse scrolled (532, 306) with delta (0, 0)
Screenshot: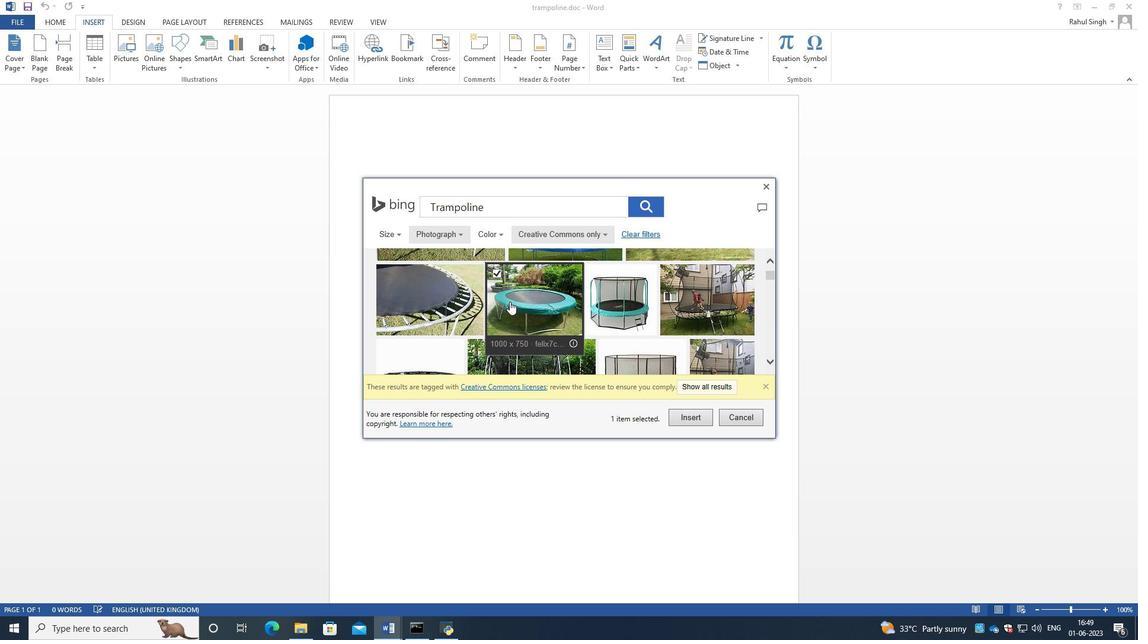 
Action: Mouse moved to (533, 306)
Screenshot: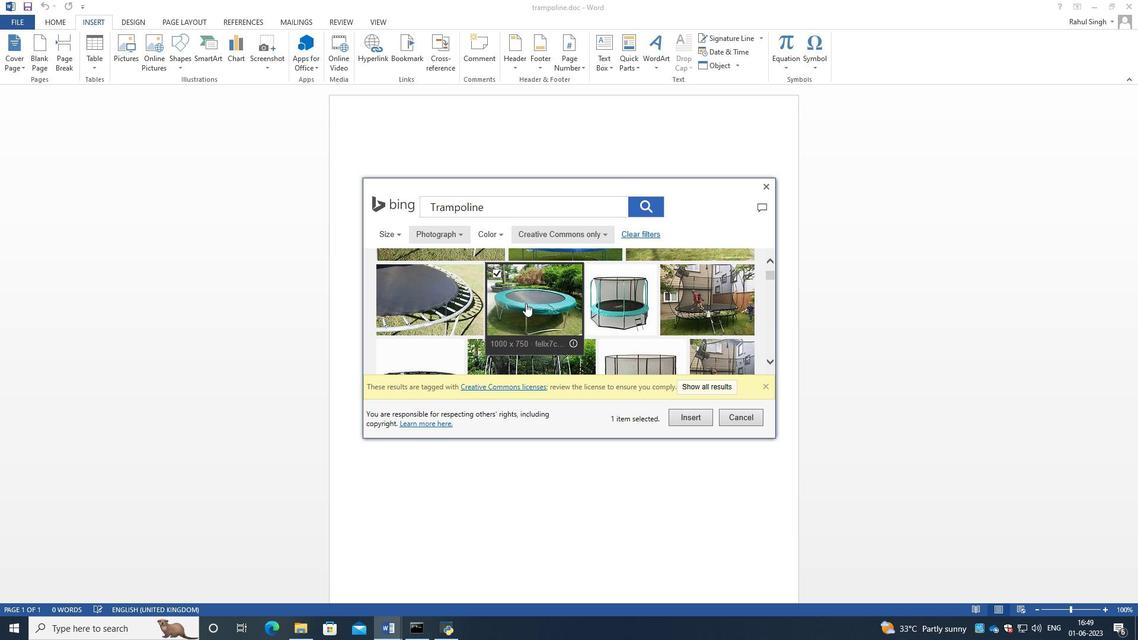 
Action: Mouse scrolled (533, 306) with delta (0, 0)
Screenshot: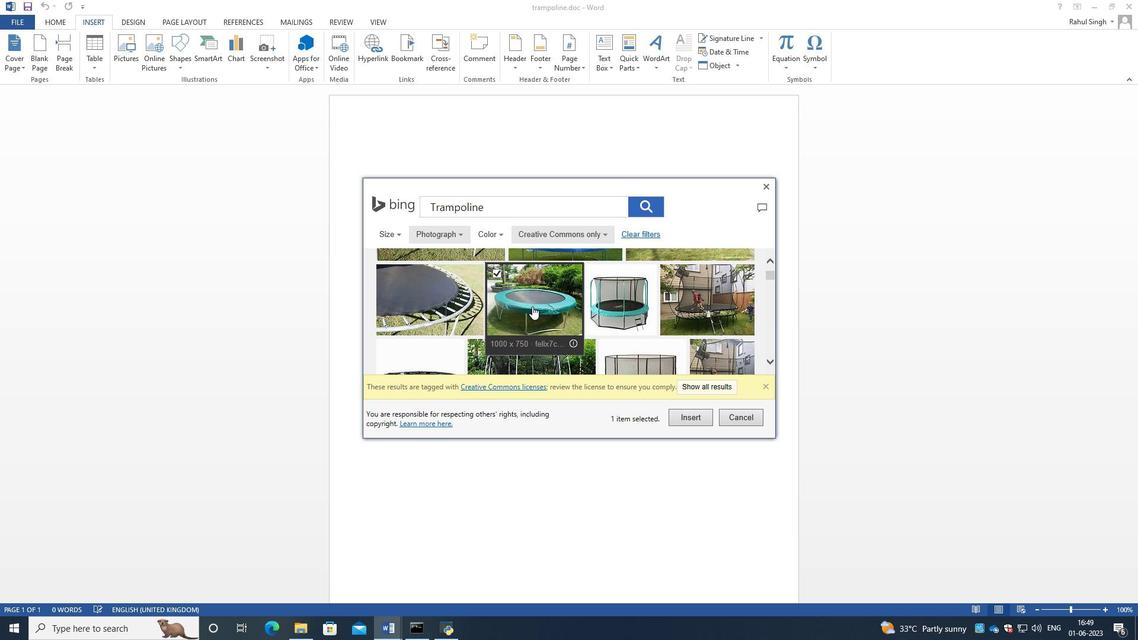 
Action: Mouse moved to (693, 418)
Screenshot: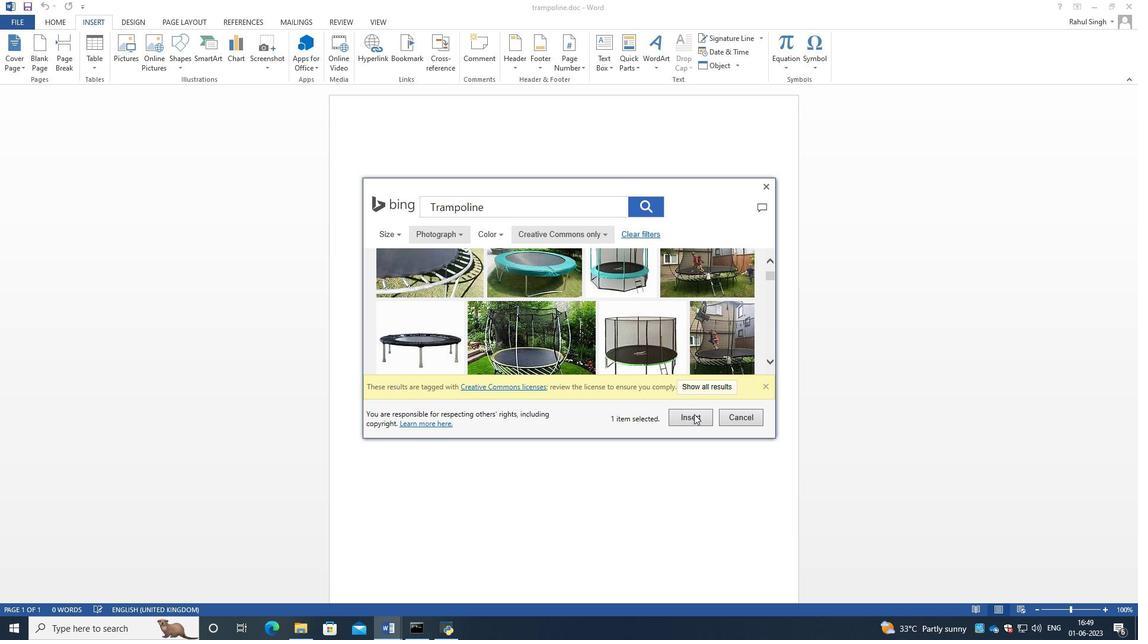
Action: Mouse pressed left at (693, 418)
Screenshot: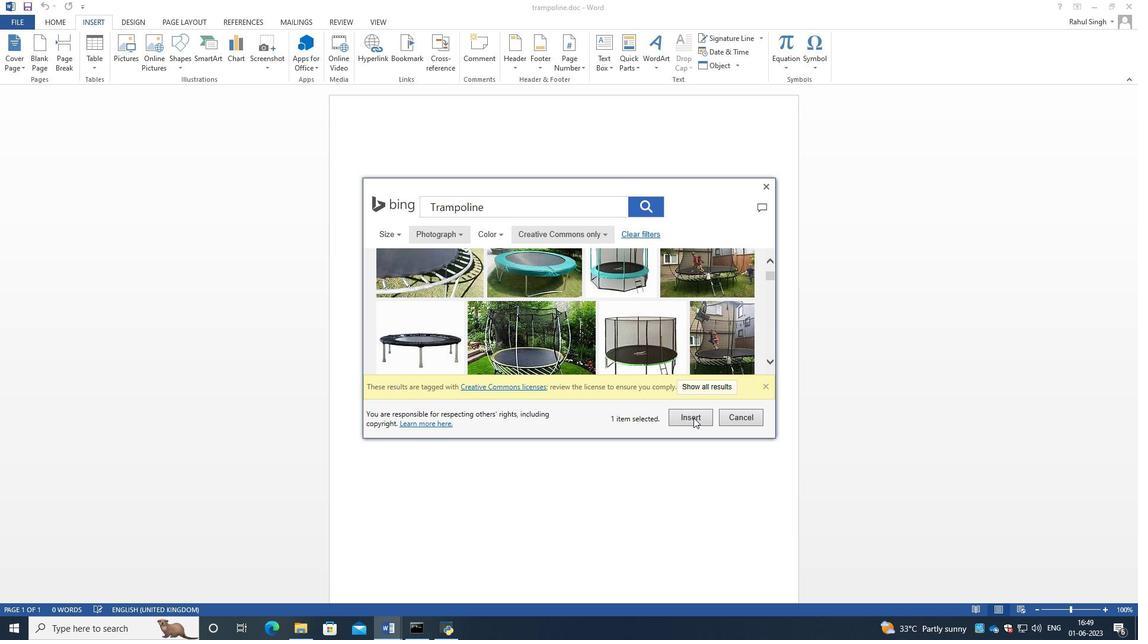 
Action: Mouse moved to (613, 313)
Screenshot: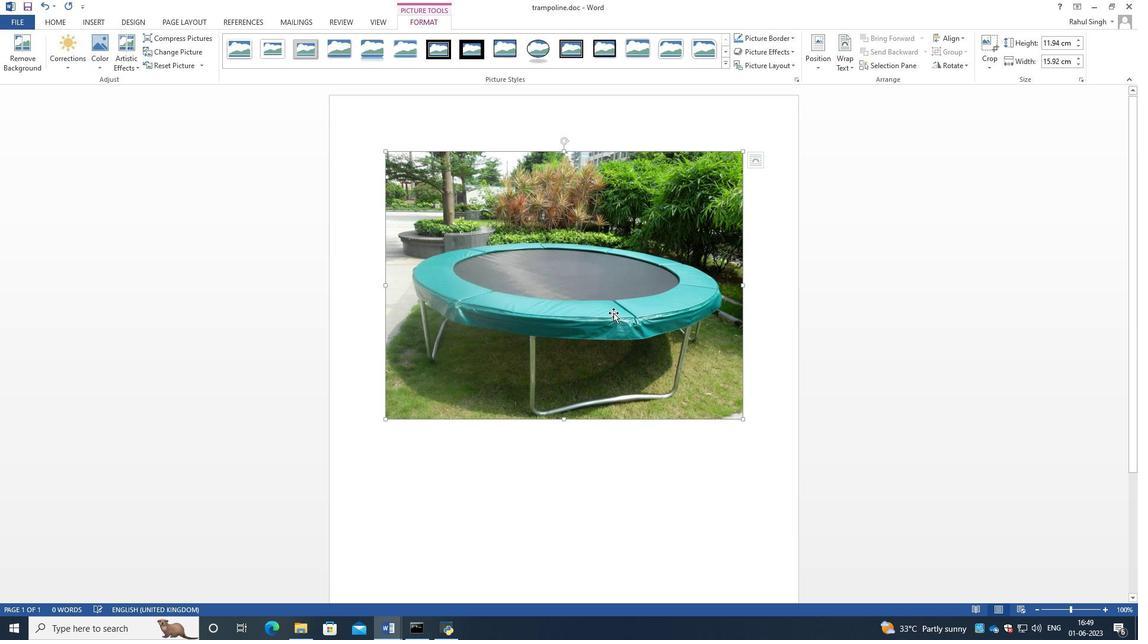 
Action: Mouse scrolled (613, 313) with delta (0, 0)
Screenshot: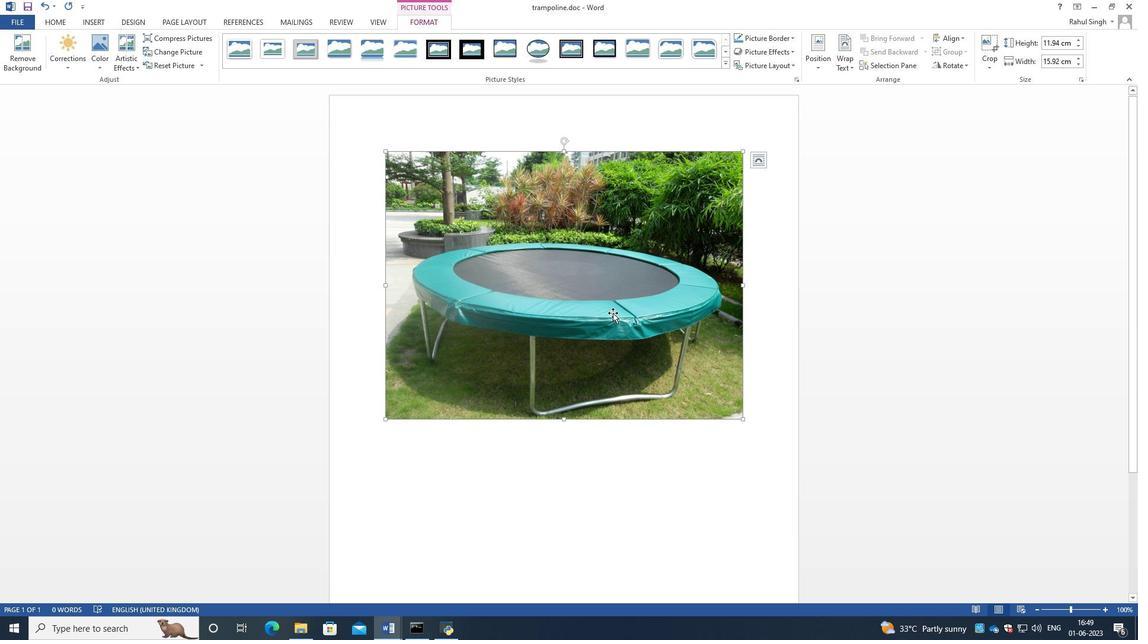 
Action: Mouse scrolled (613, 313) with delta (0, 0)
Screenshot: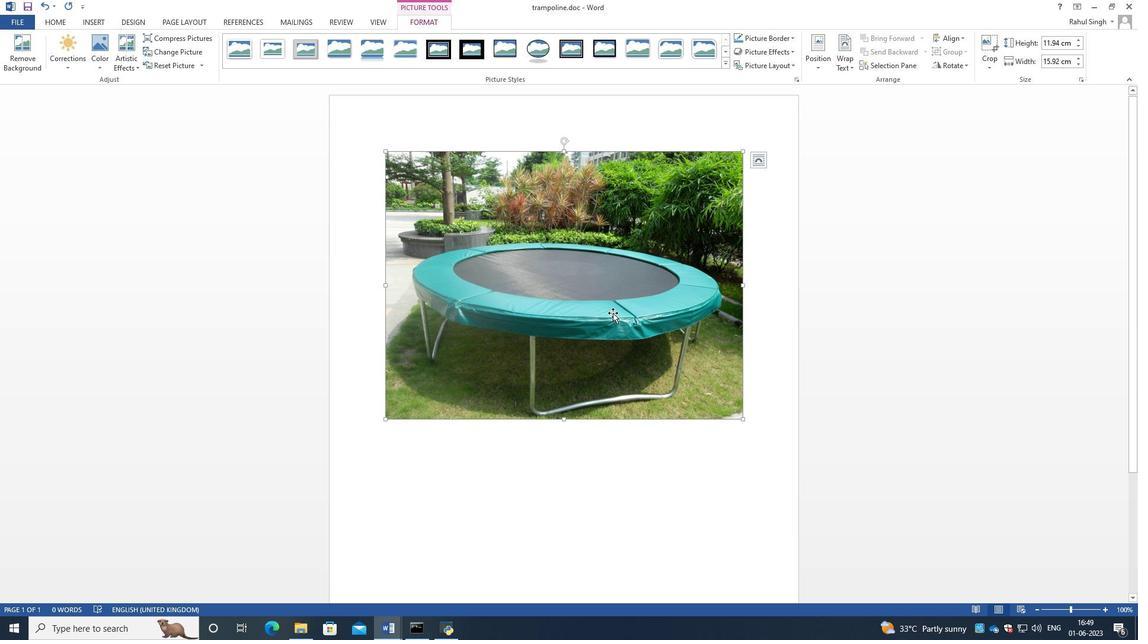 
Action: Mouse moved to (1062, 42)
Screenshot: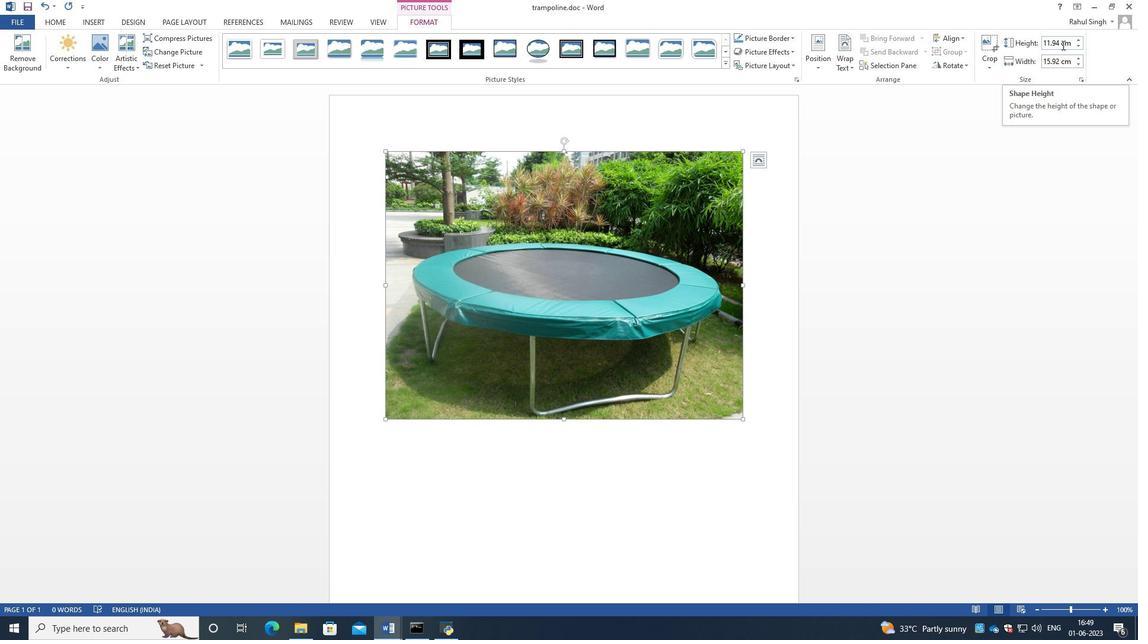 
Action: Mouse pressed left at (1062, 42)
Screenshot: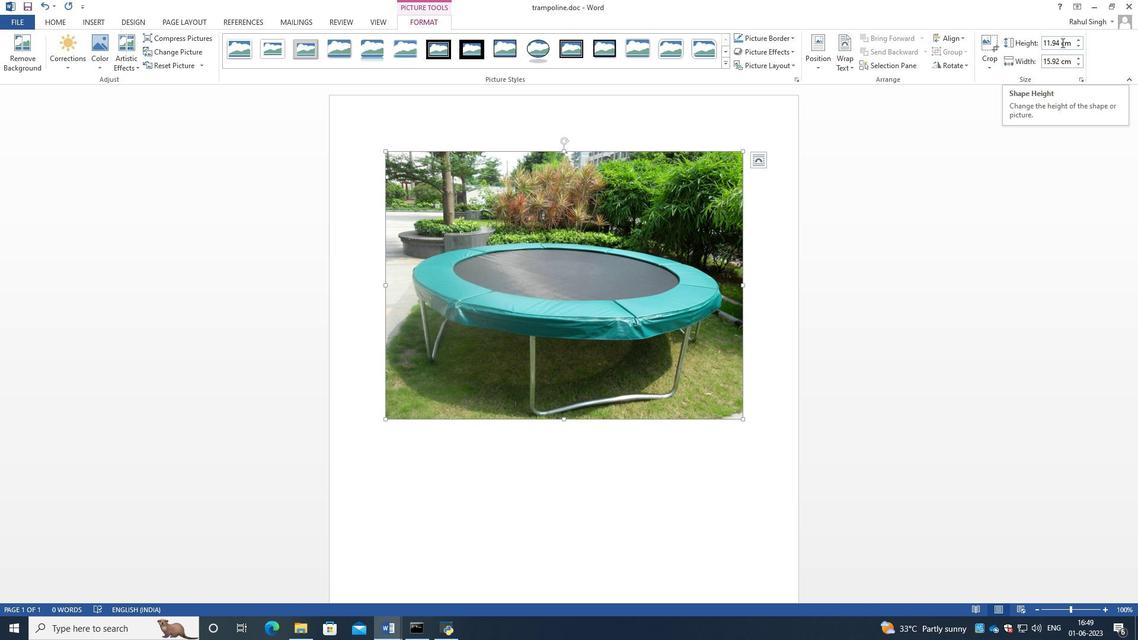 
Action: Mouse moved to (1063, 44)
Screenshot: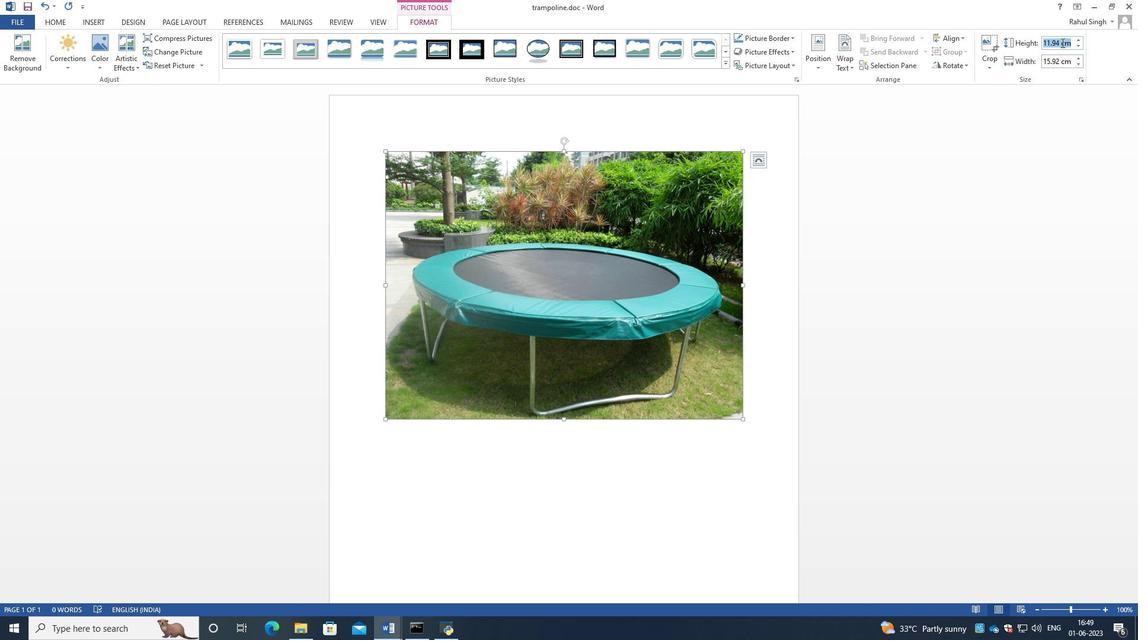 
Action: Mouse pressed left at (1063, 44)
Screenshot: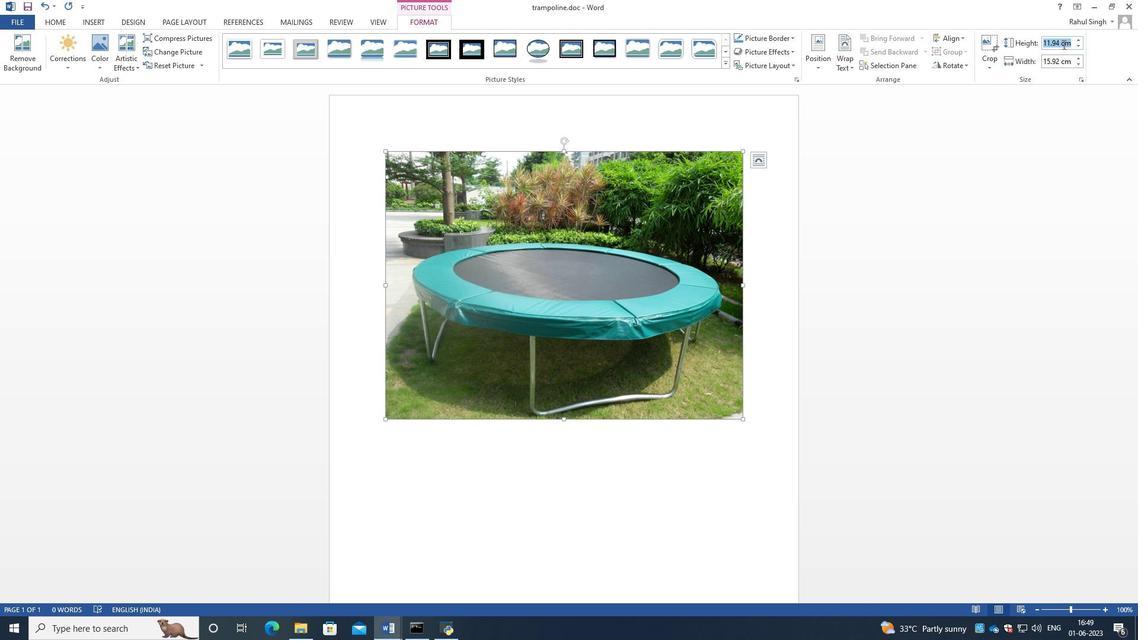 
Action: Key pressed <Key.backspace><Key.backspace><Key.backspace><Key.backspace><Key.backspace><Key.backspace><Key.backspace>4.50<Key.backspace><Key.space><Key.enter>
Screenshot: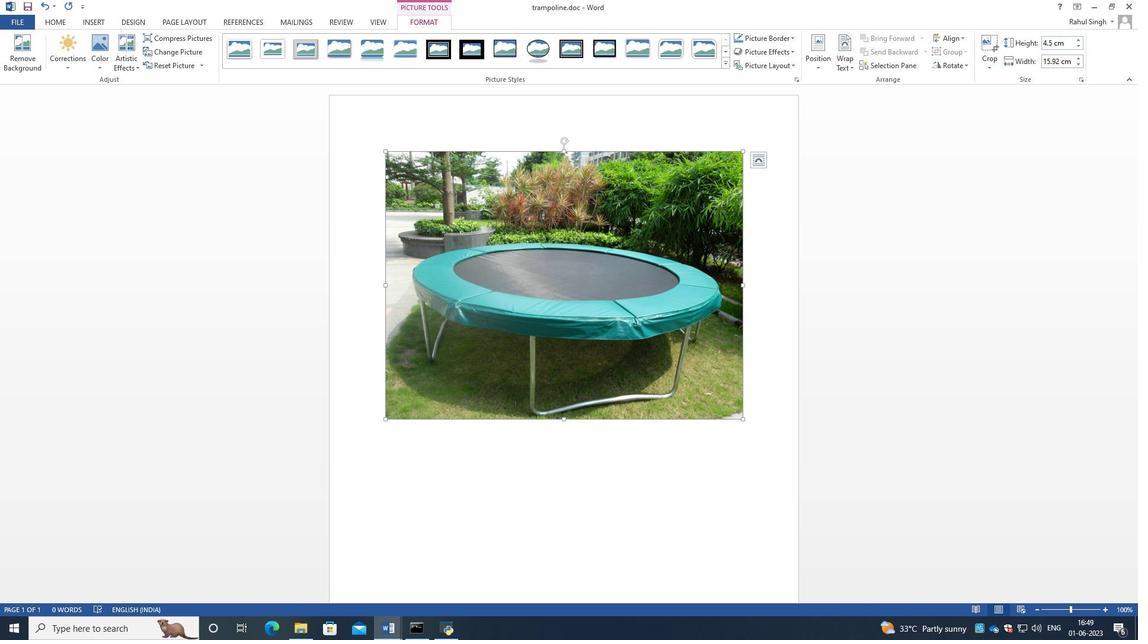 
Action: Mouse moved to (52, 20)
Screenshot: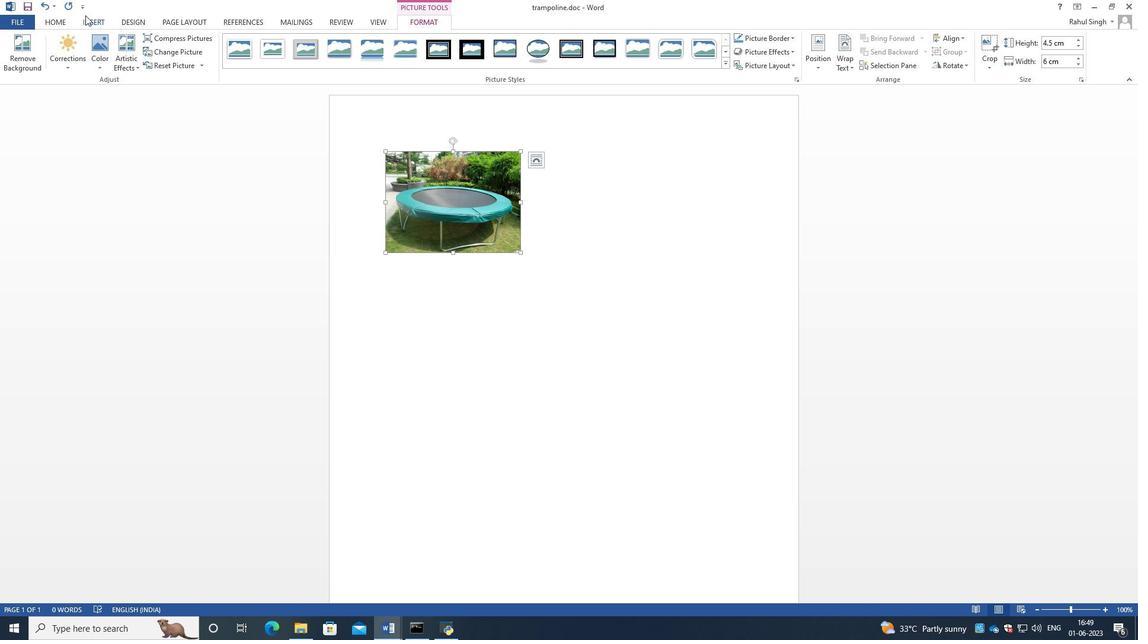 
Action: Mouse pressed left at (52, 20)
Screenshot: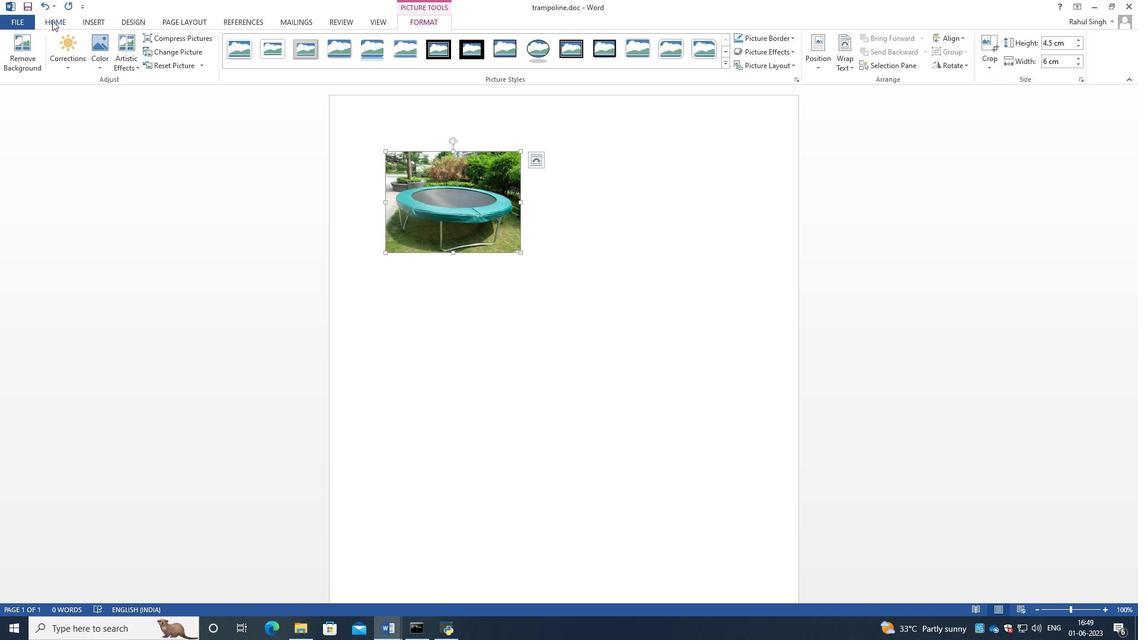 
Action: Mouse moved to (370, 61)
Screenshot: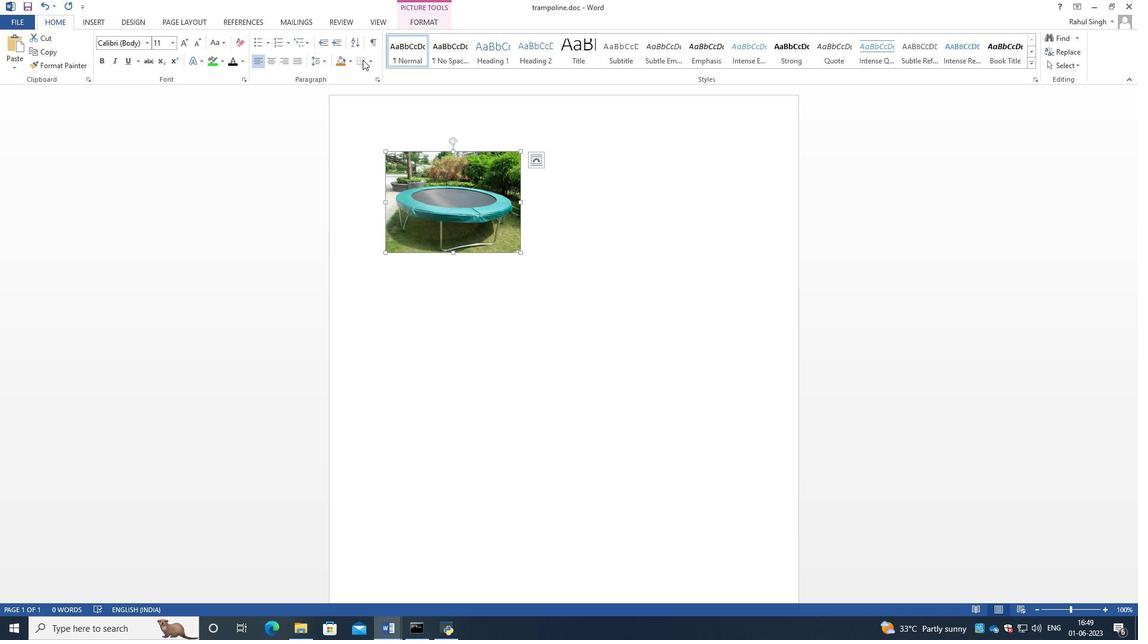 
Action: Mouse pressed left at (370, 61)
Screenshot: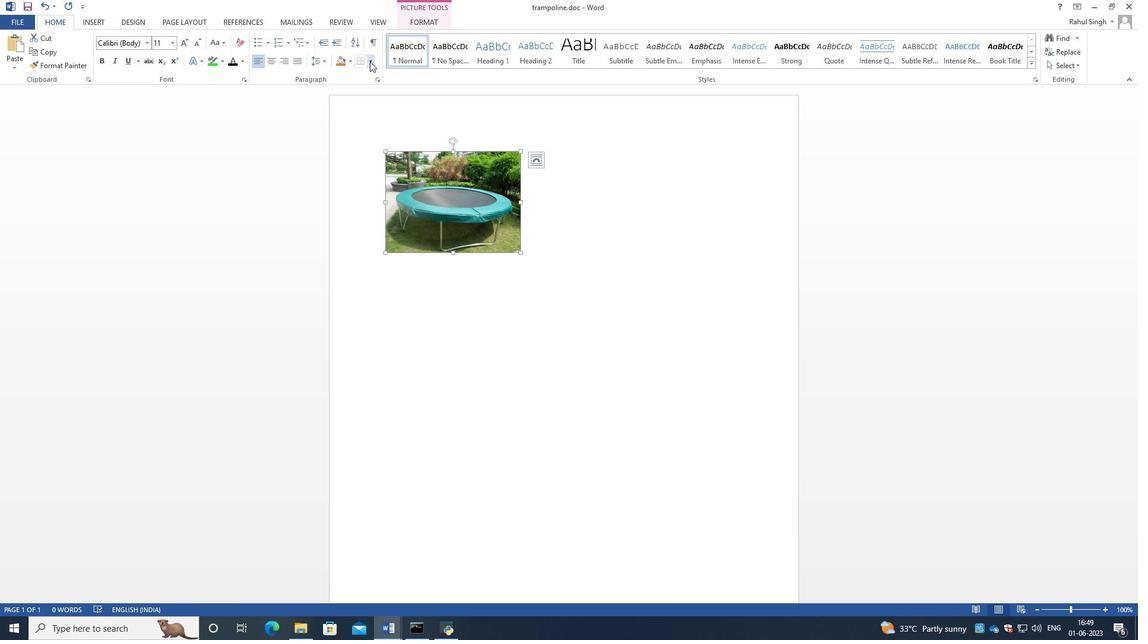 
Action: Mouse moved to (508, 397)
Screenshot: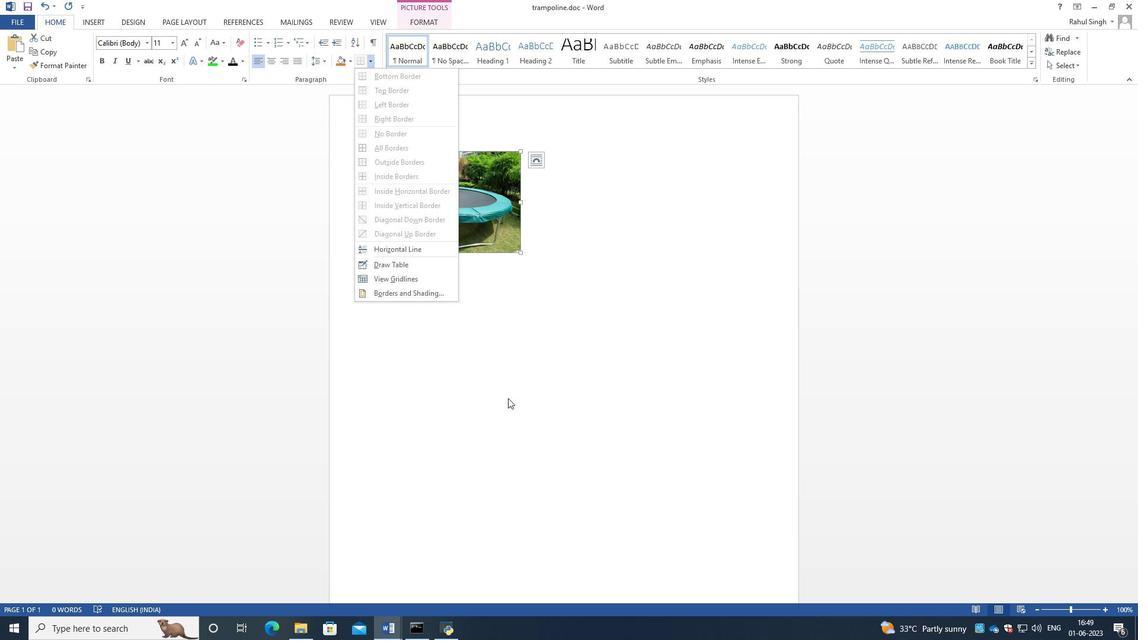 
Action: Mouse pressed left at (508, 397)
Screenshot: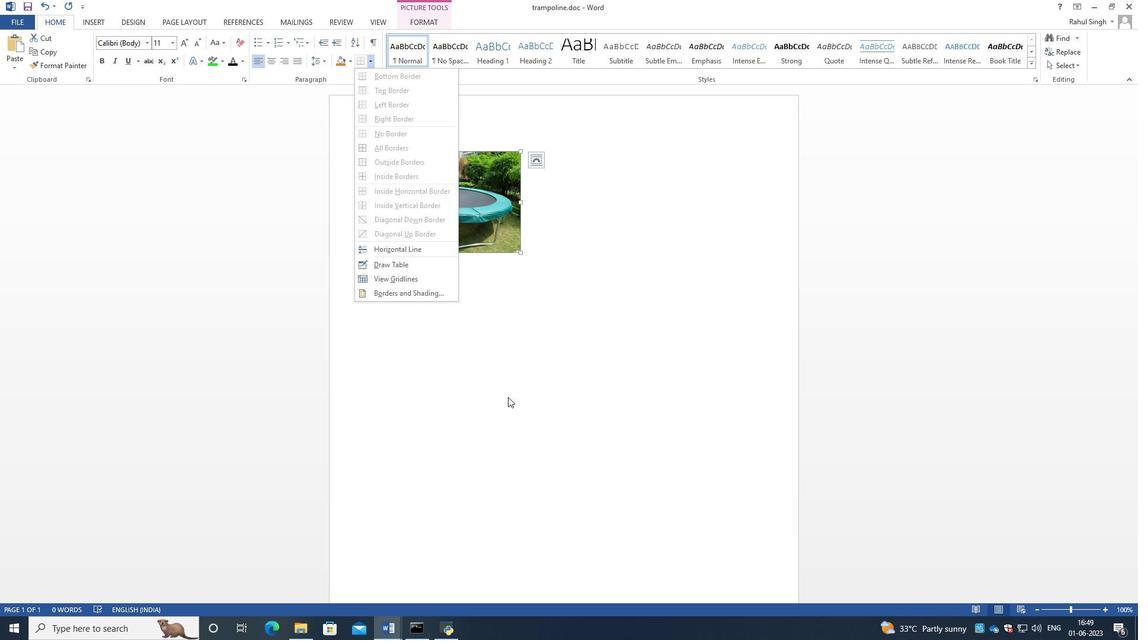 
Action: Mouse moved to (448, 230)
Screenshot: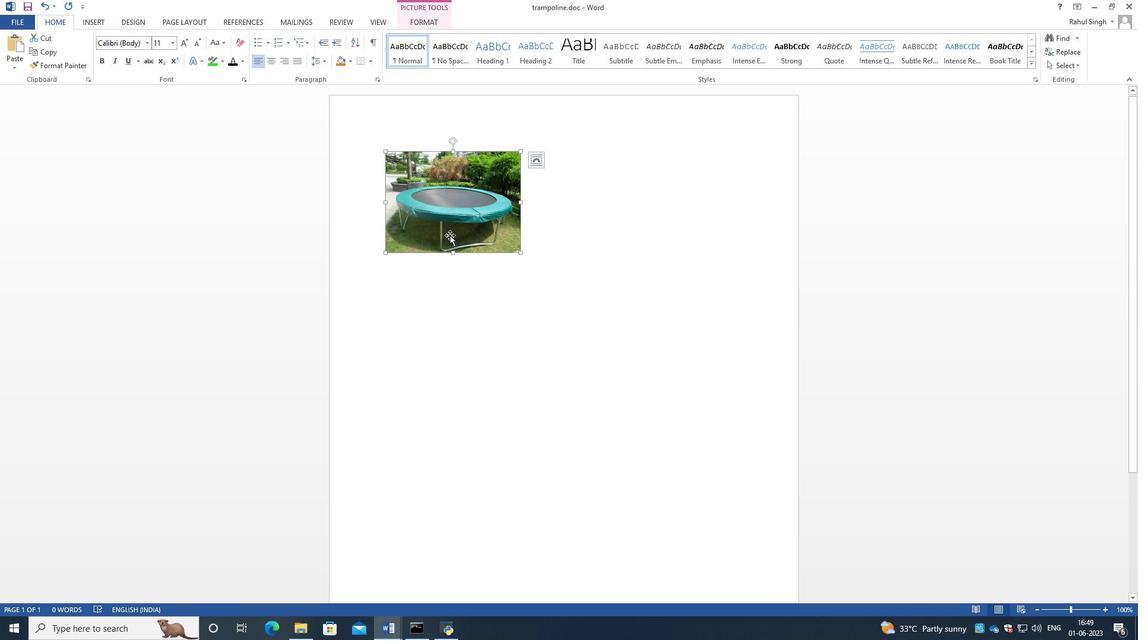 
Action: Mouse pressed left at (448, 230)
Screenshot: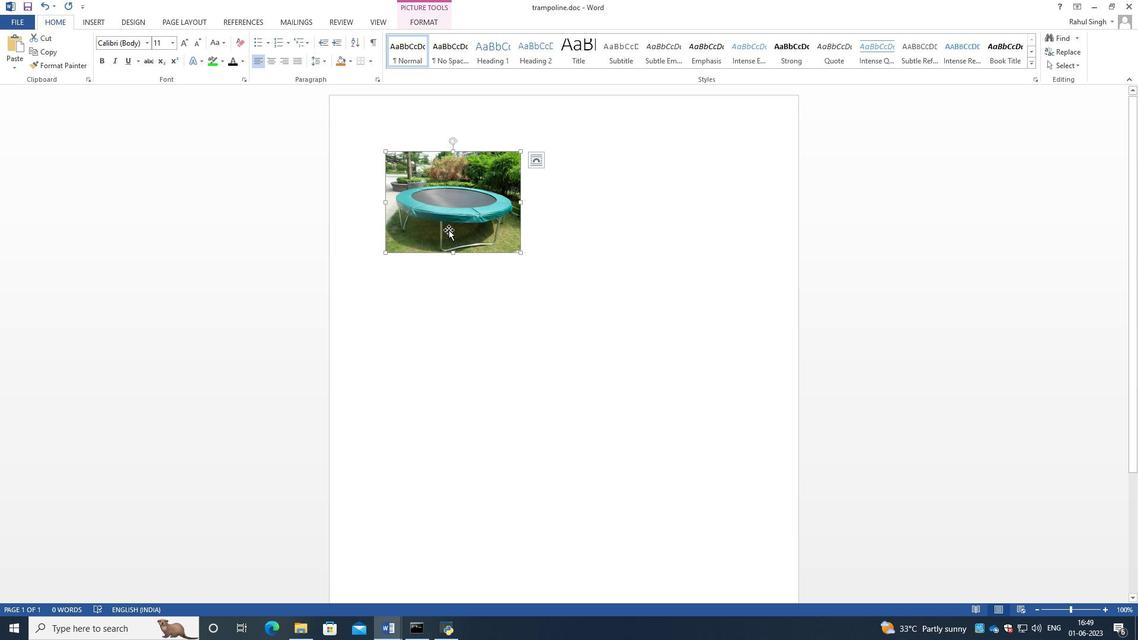 
Action: Mouse moved to (361, 60)
Screenshot: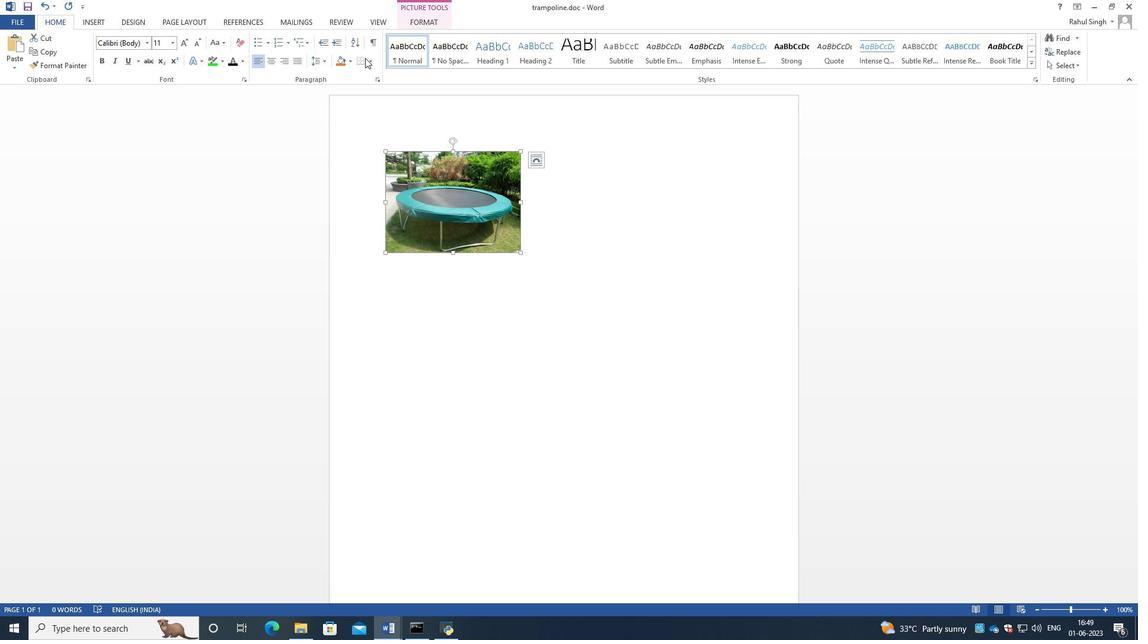 
Action: Mouse pressed left at (361, 60)
Screenshot: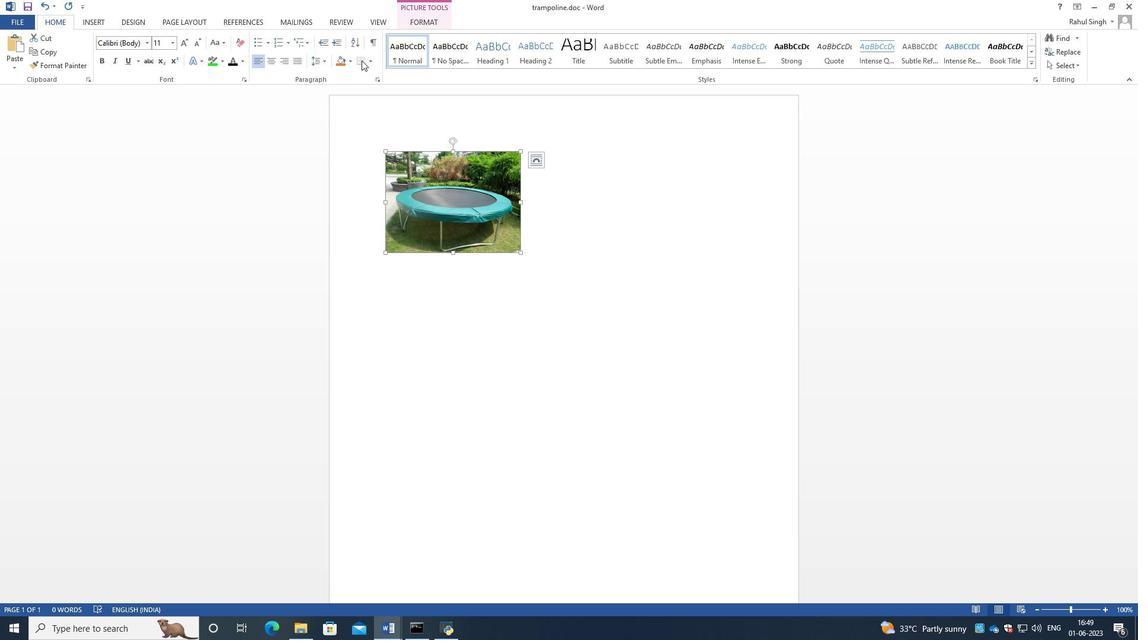 
Action: Mouse moved to (372, 61)
Screenshot: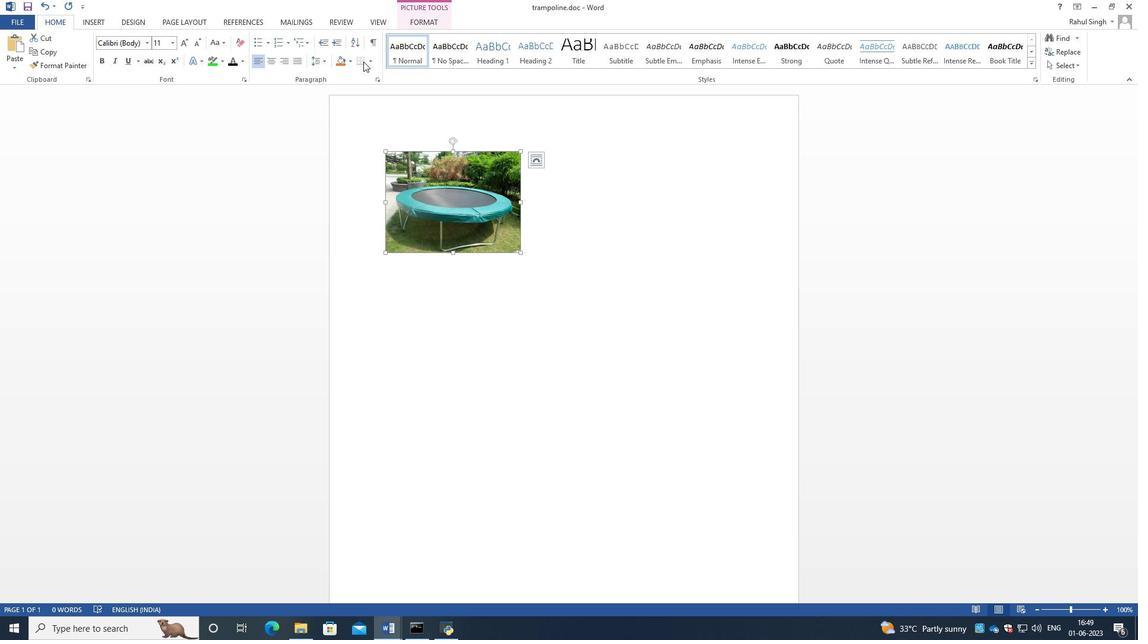 
Action: Mouse pressed left at (372, 61)
Screenshot: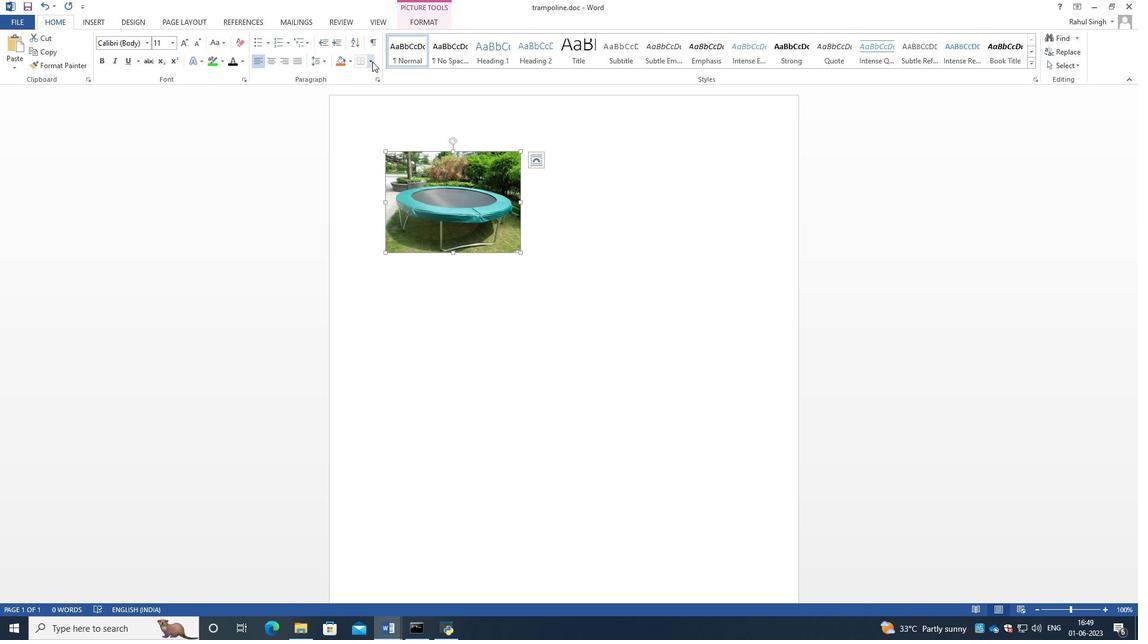 
Action: Mouse moved to (486, 213)
Screenshot: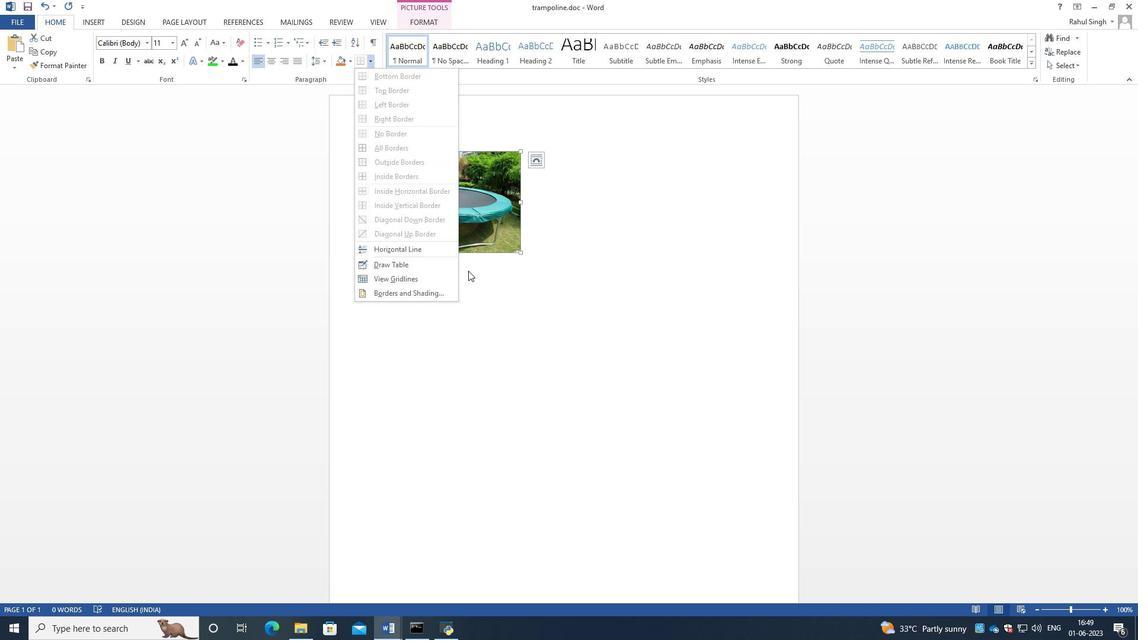 
Action: Mouse pressed left at (486, 213)
Screenshot: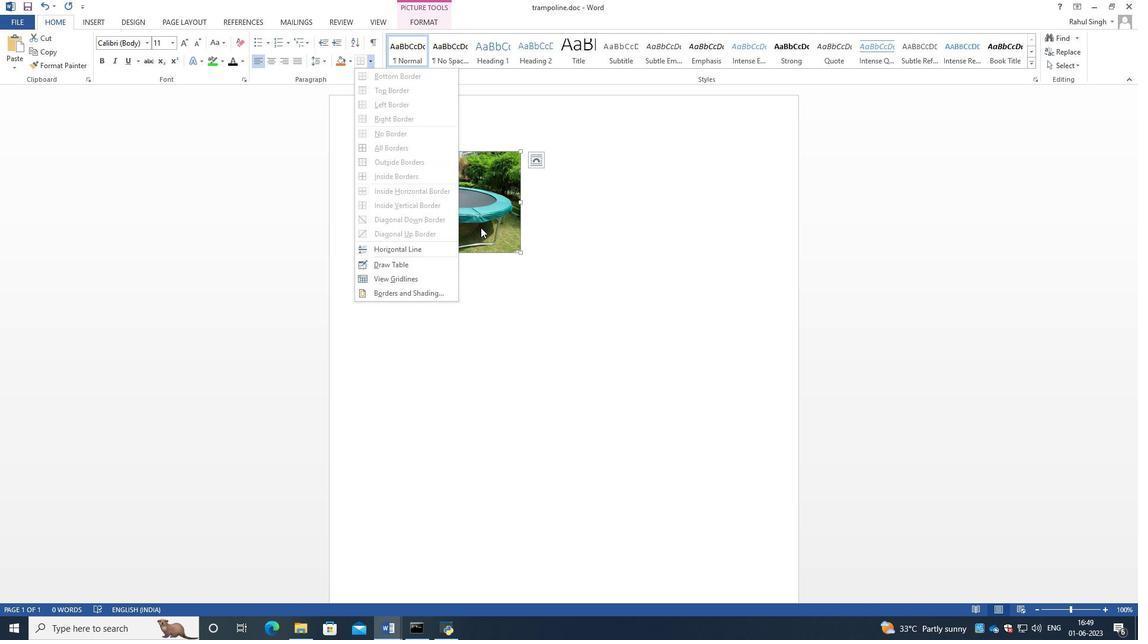 
Action: Mouse moved to (487, 215)
Screenshot: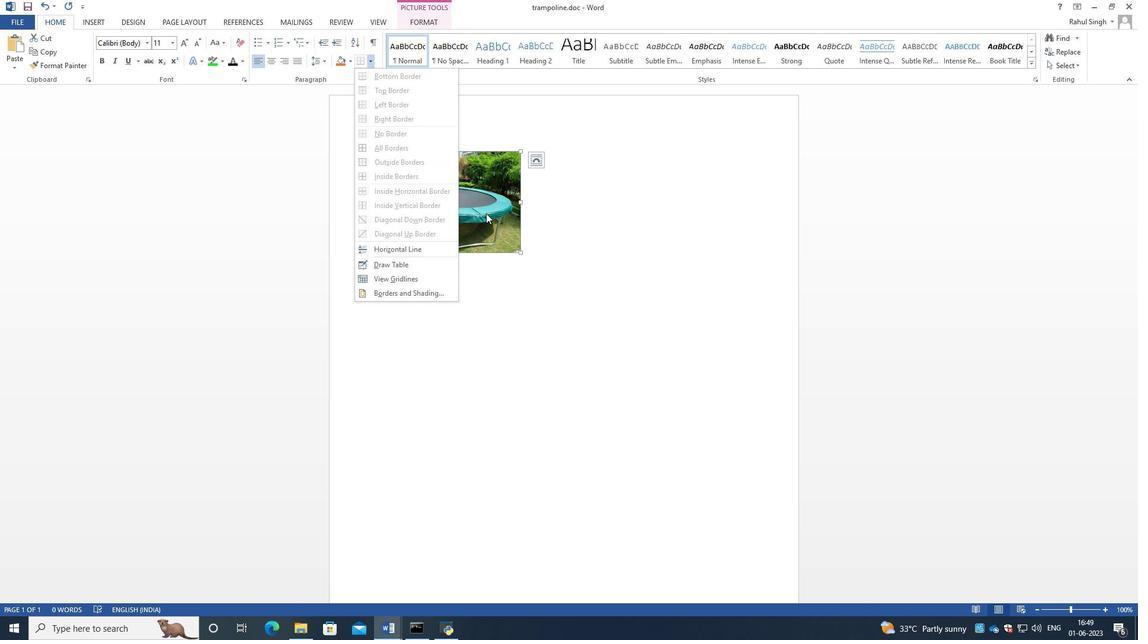 
Action: Mouse pressed left at (487, 215)
Screenshot: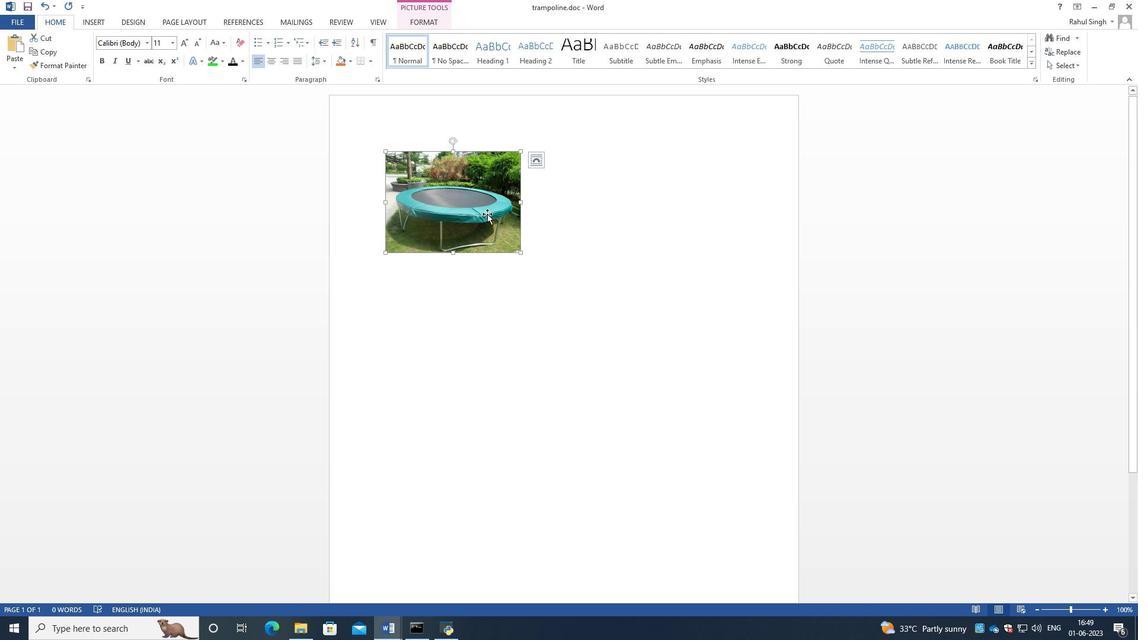 
Action: Mouse moved to (527, 137)
Screenshot: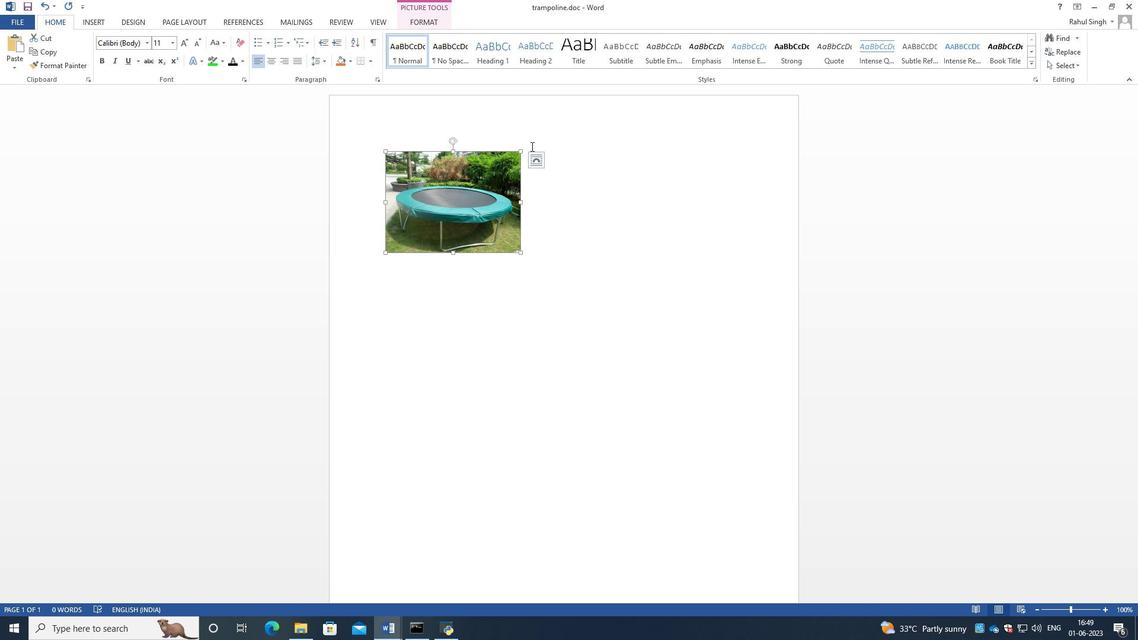 
Action: Mouse pressed left at (527, 137)
Screenshot: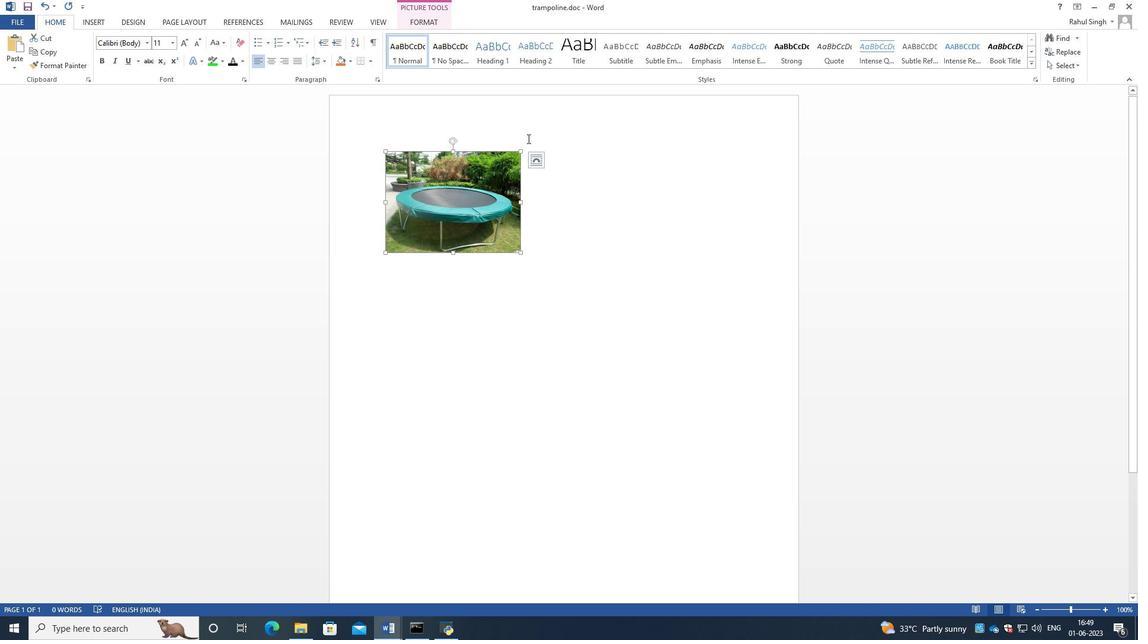 
Action: Mouse moved to (377, 253)
Screenshot: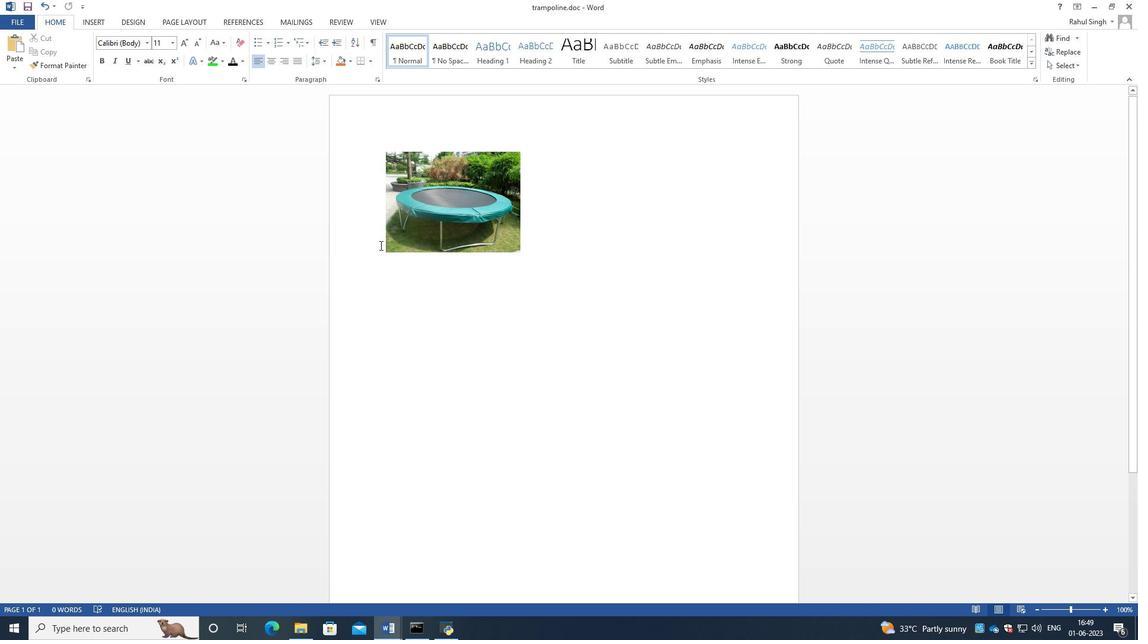 
Action: Mouse pressed left at (377, 253)
Screenshot: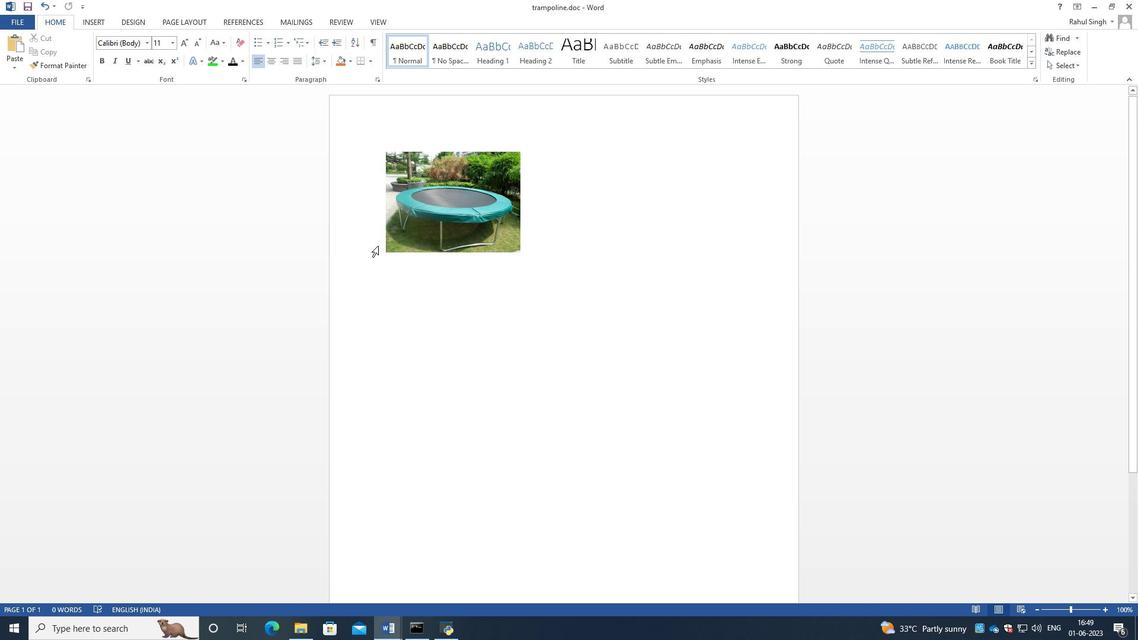 
Action: Mouse moved to (371, 59)
Screenshot: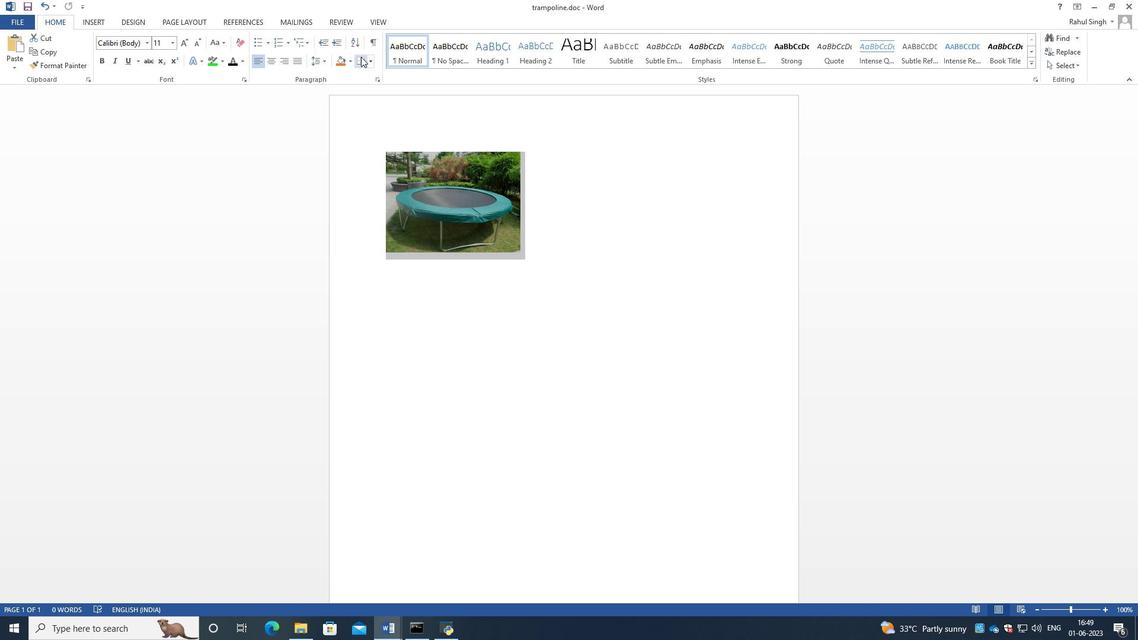 
Action: Mouse pressed left at (371, 59)
Screenshot: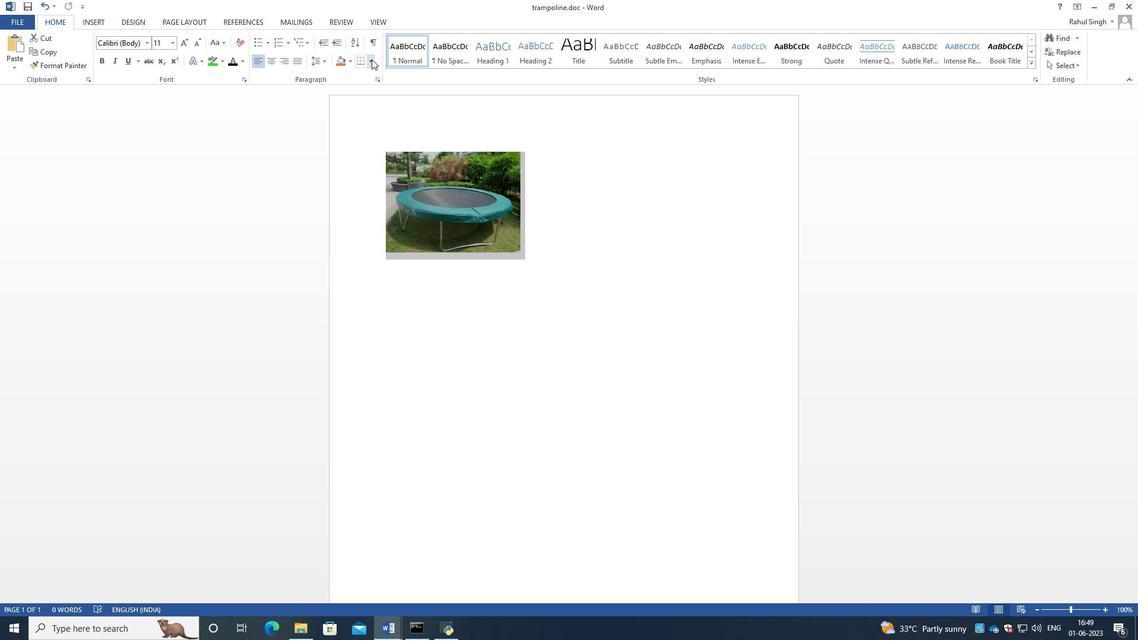 
Action: Mouse moved to (409, 292)
Screenshot: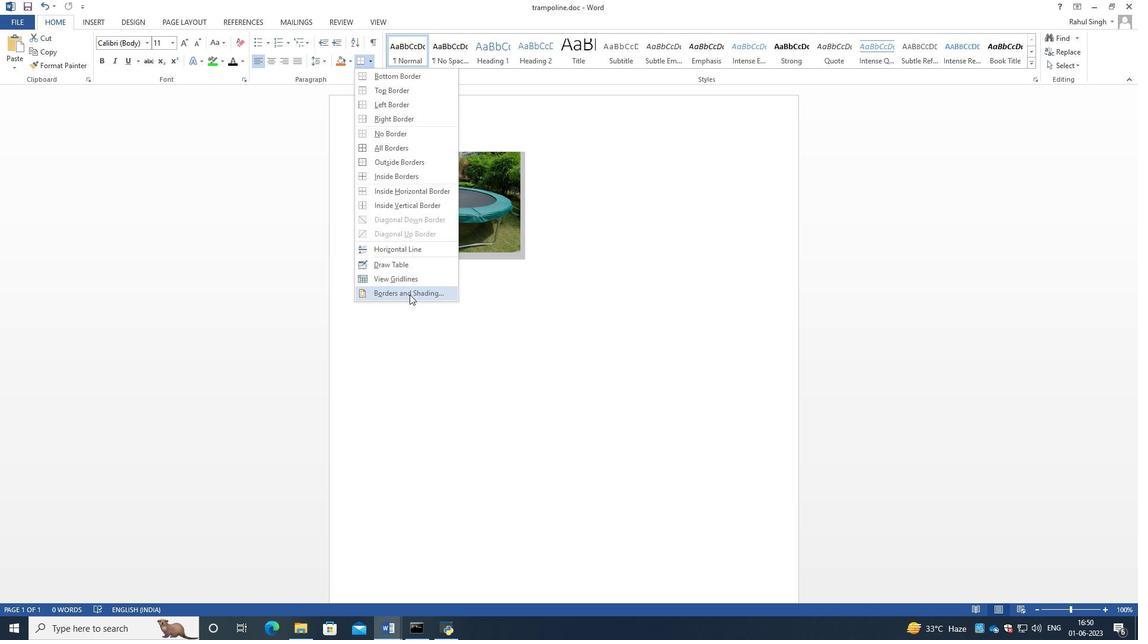 
Action: Mouse pressed left at (409, 292)
Screenshot: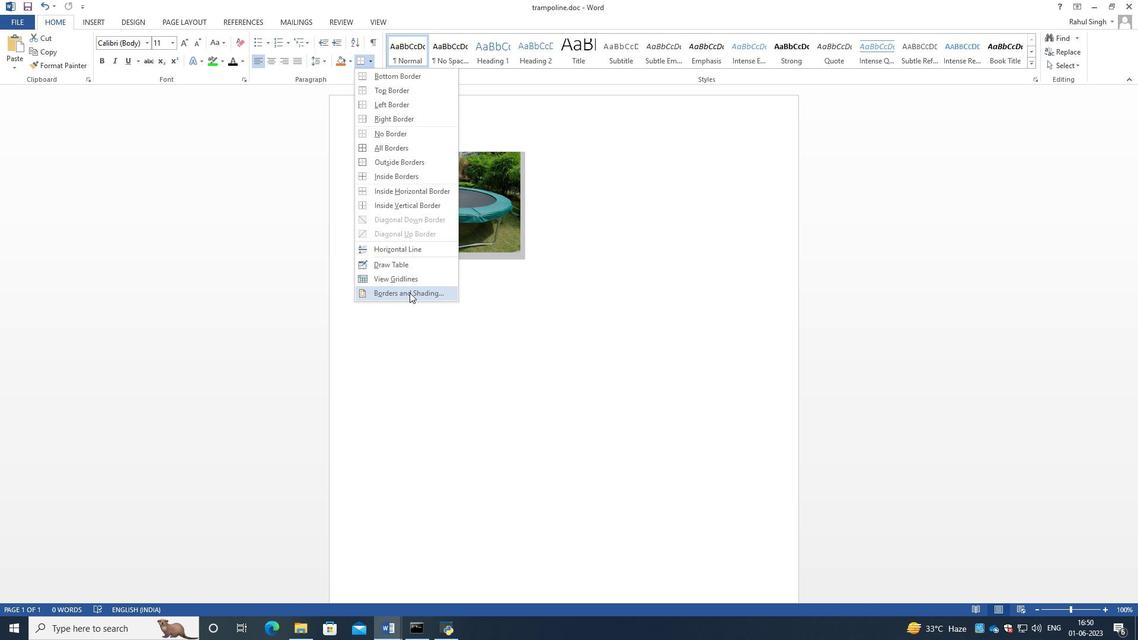 
Action: Mouse moved to (447, 323)
Screenshot: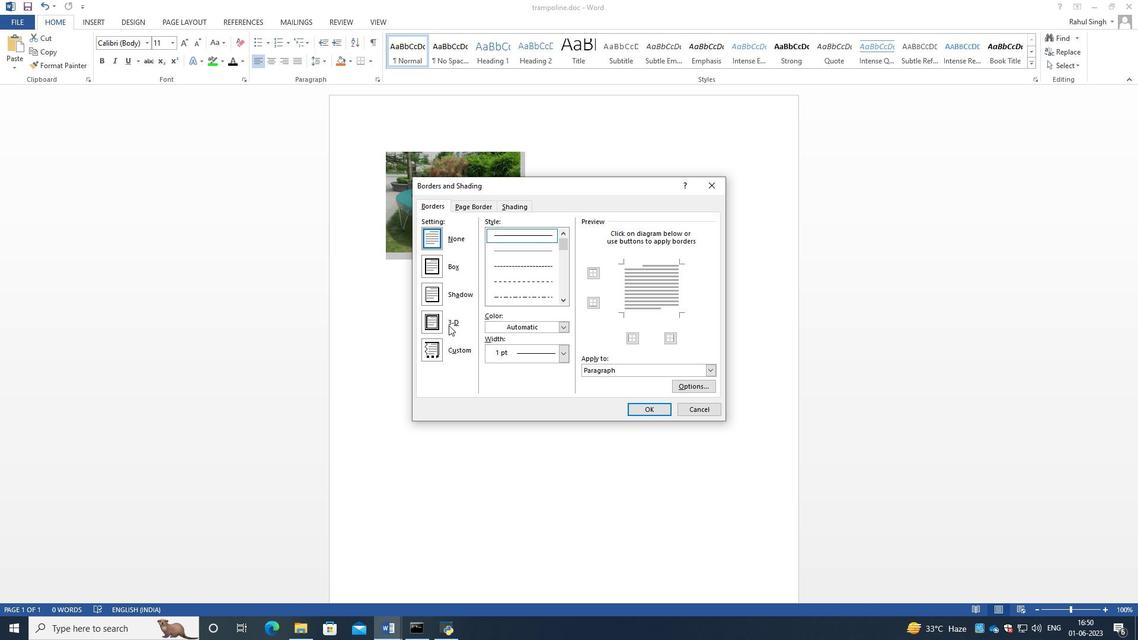 
Action: Mouse pressed left at (447, 323)
Screenshot: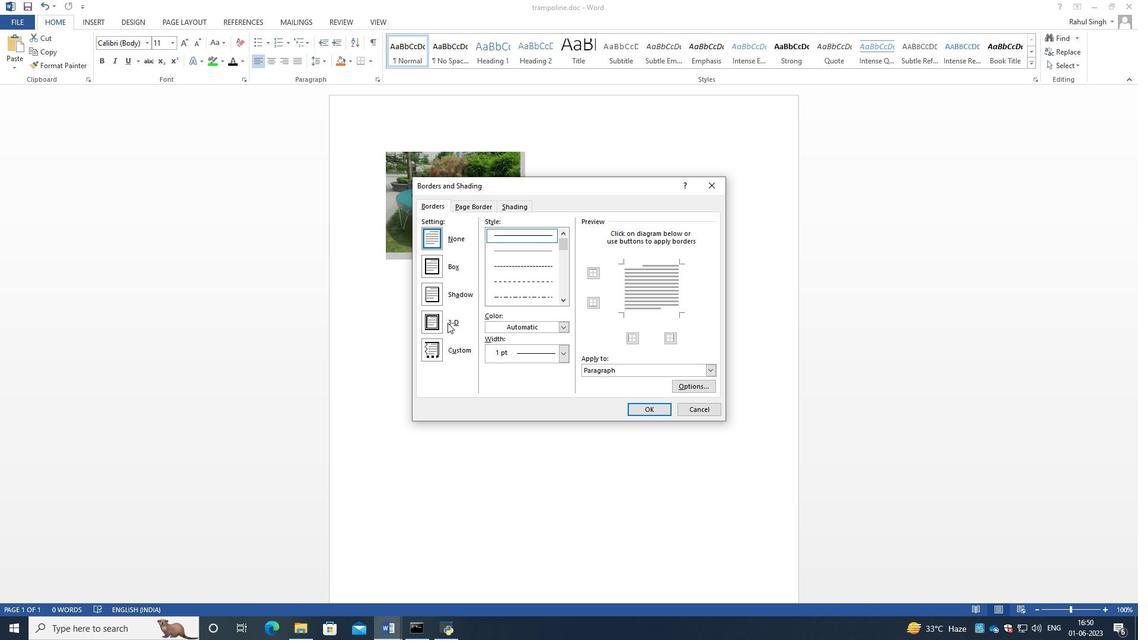 
Action: Mouse moved to (429, 322)
Screenshot: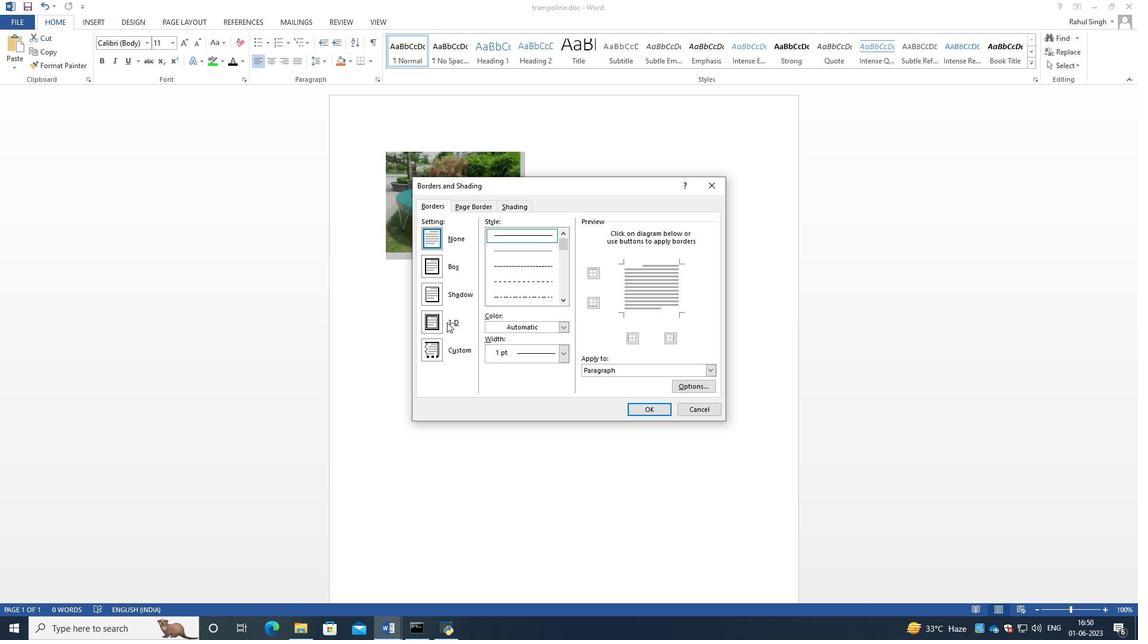 
Action: Mouse pressed left at (429, 322)
Screenshot: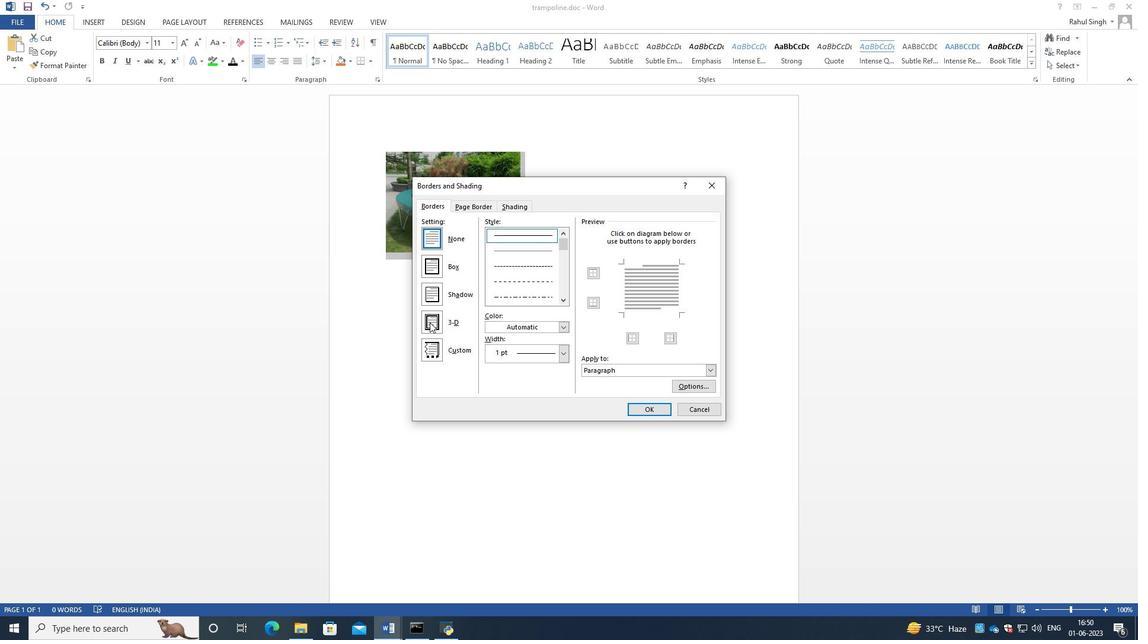 
Action: Mouse moved to (516, 248)
Screenshot: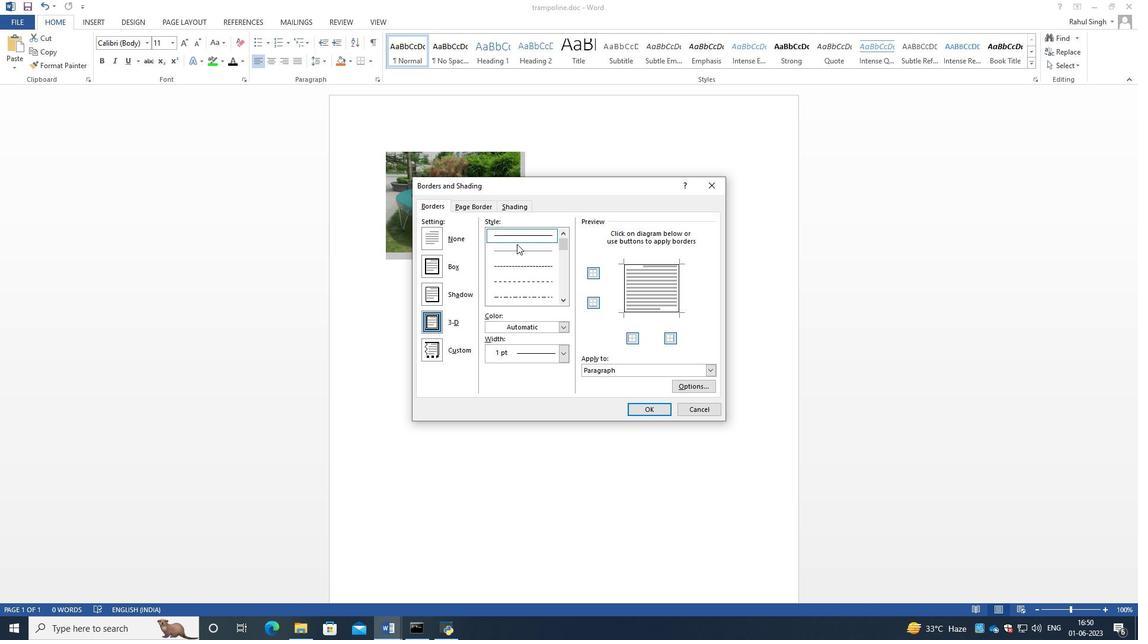 
Action: Mouse pressed left at (516, 248)
Screenshot: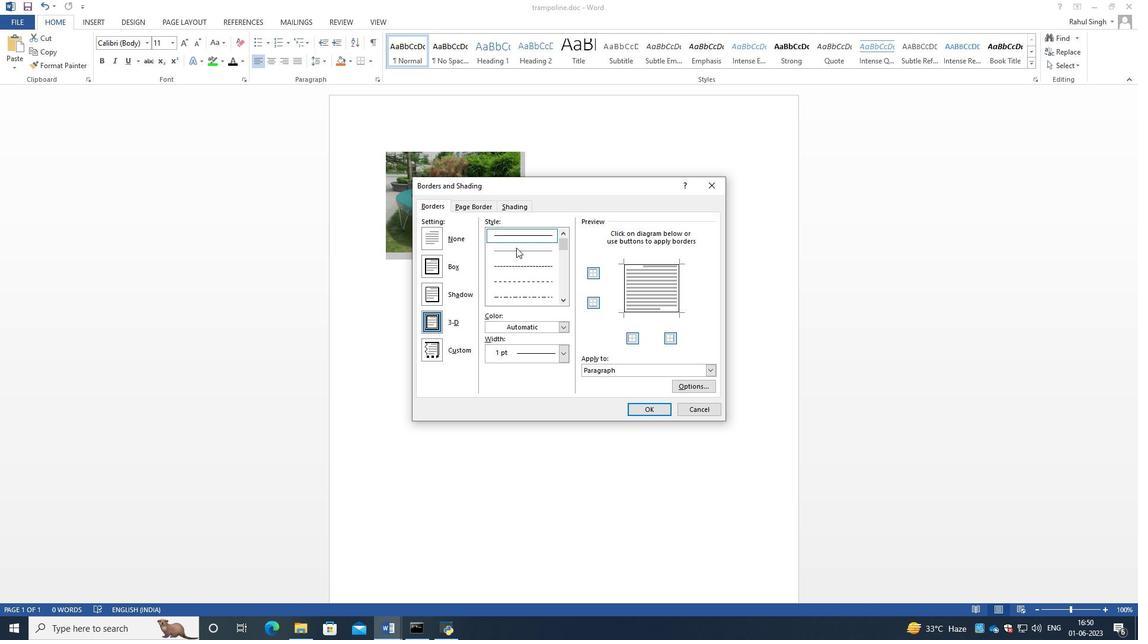 
Action: Mouse moved to (515, 266)
Screenshot: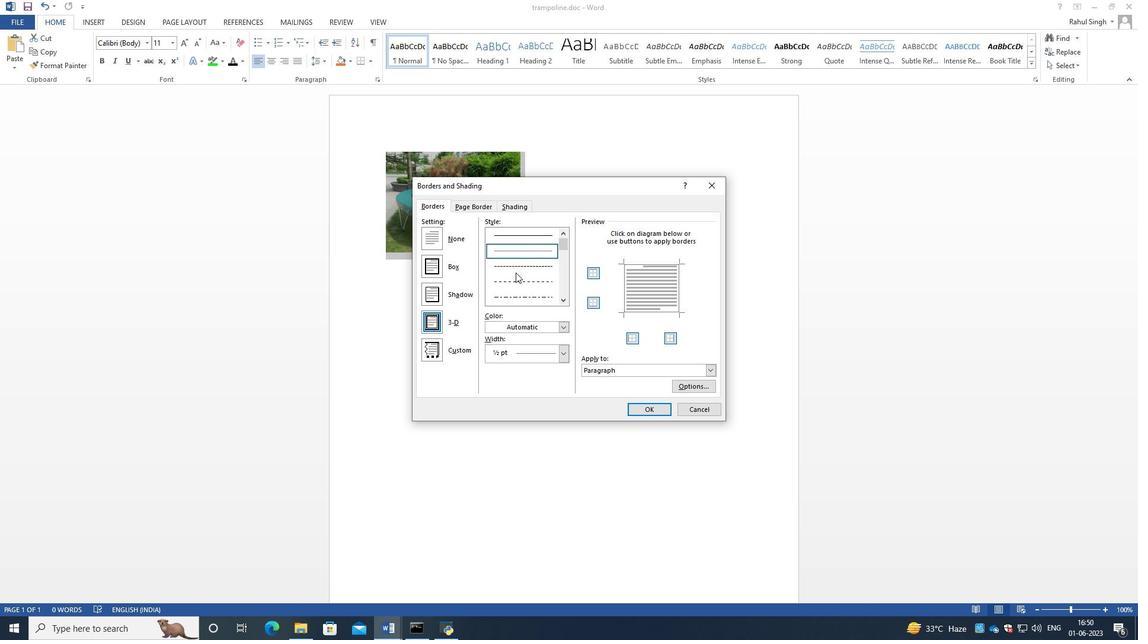
Action: Mouse pressed left at (515, 266)
Screenshot: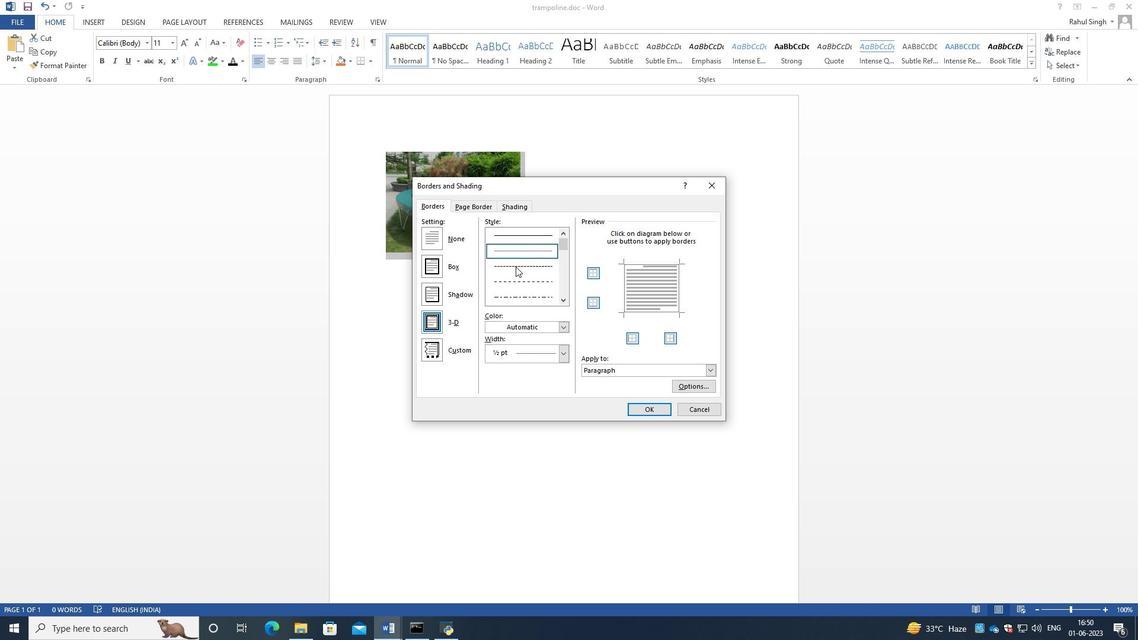
Action: Mouse moved to (518, 246)
Screenshot: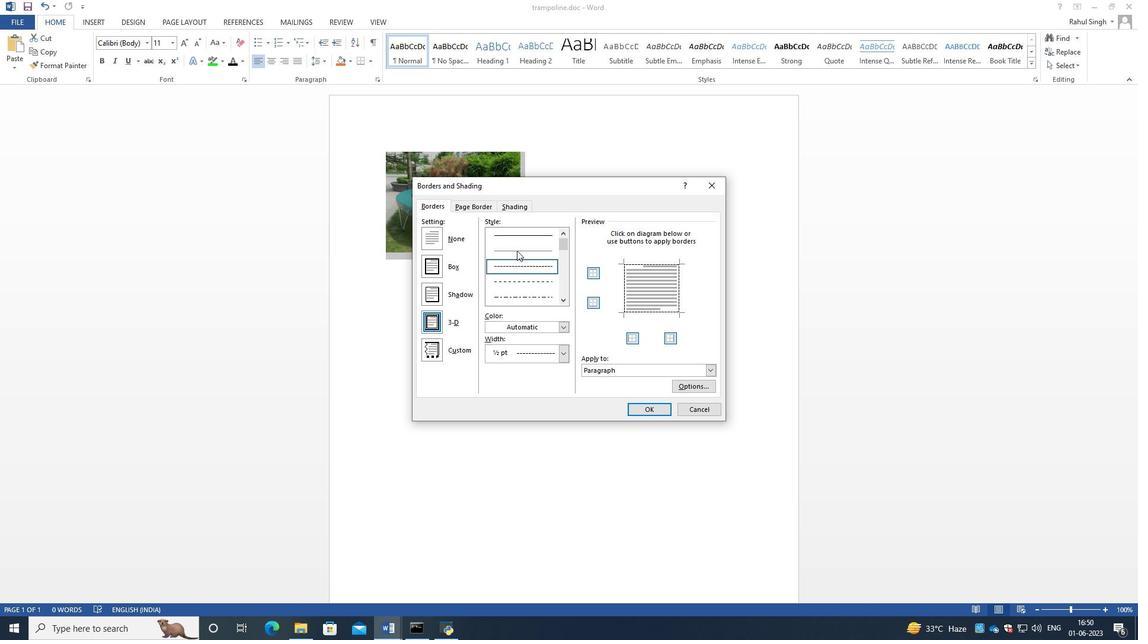 
Action: Mouse pressed left at (518, 246)
Screenshot: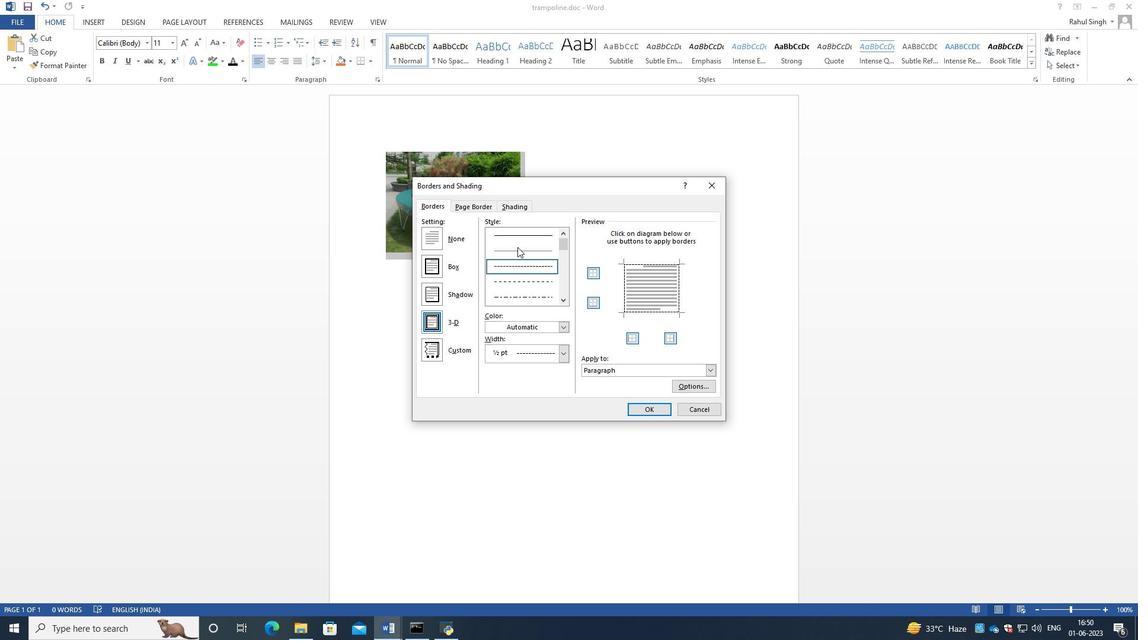 
Action: Mouse moved to (510, 228)
Screenshot: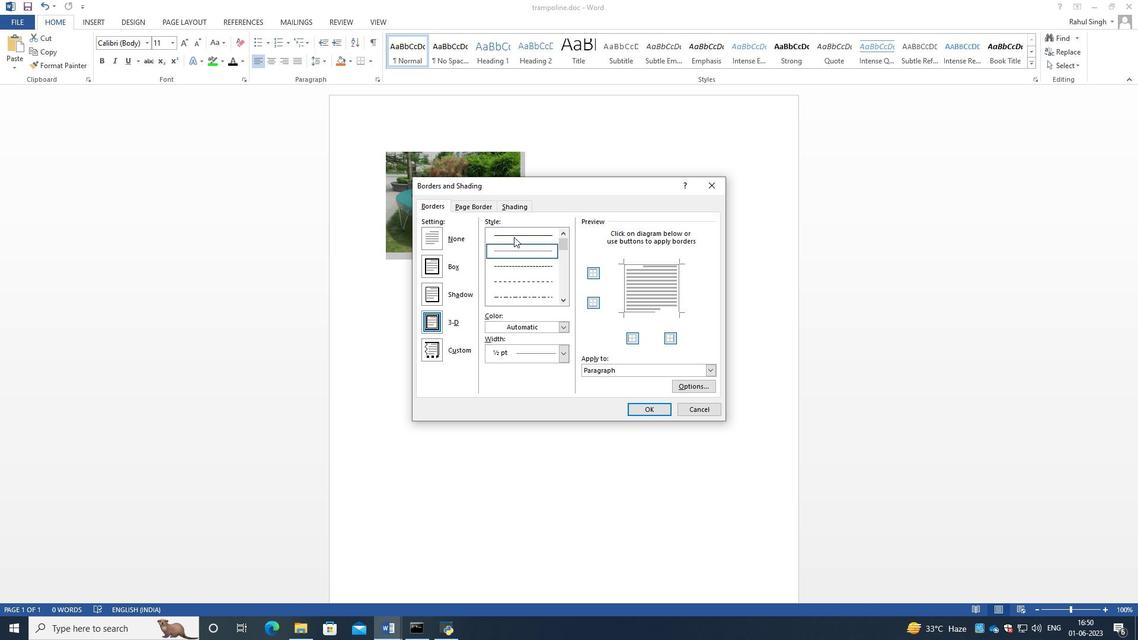 
Action: Mouse pressed left at (510, 228)
Screenshot: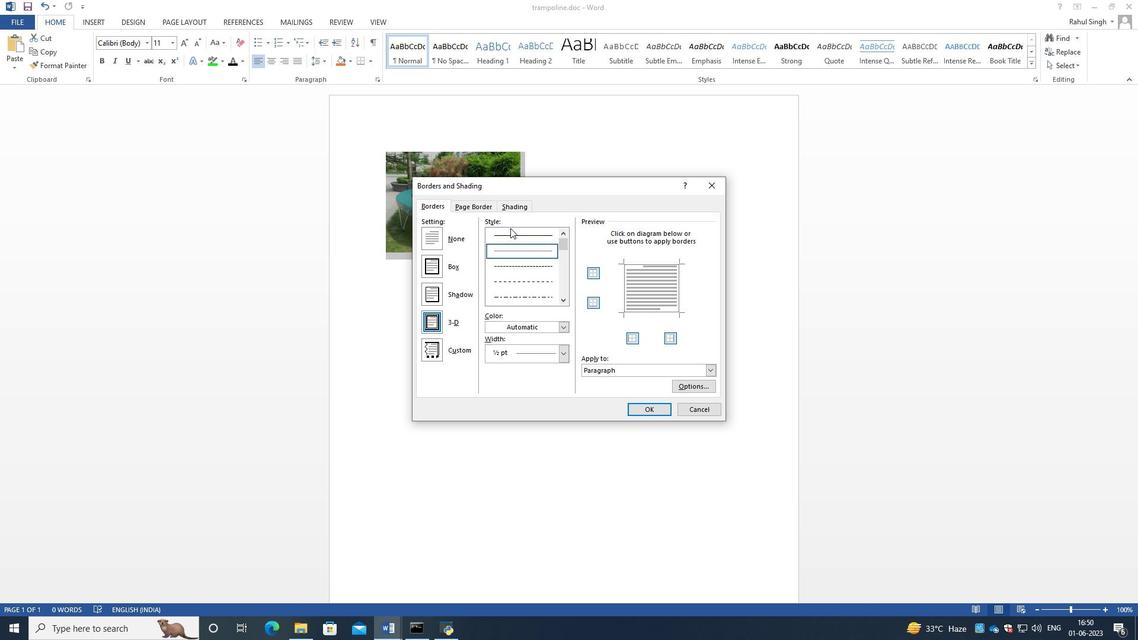 
Action: Mouse moved to (538, 269)
Screenshot: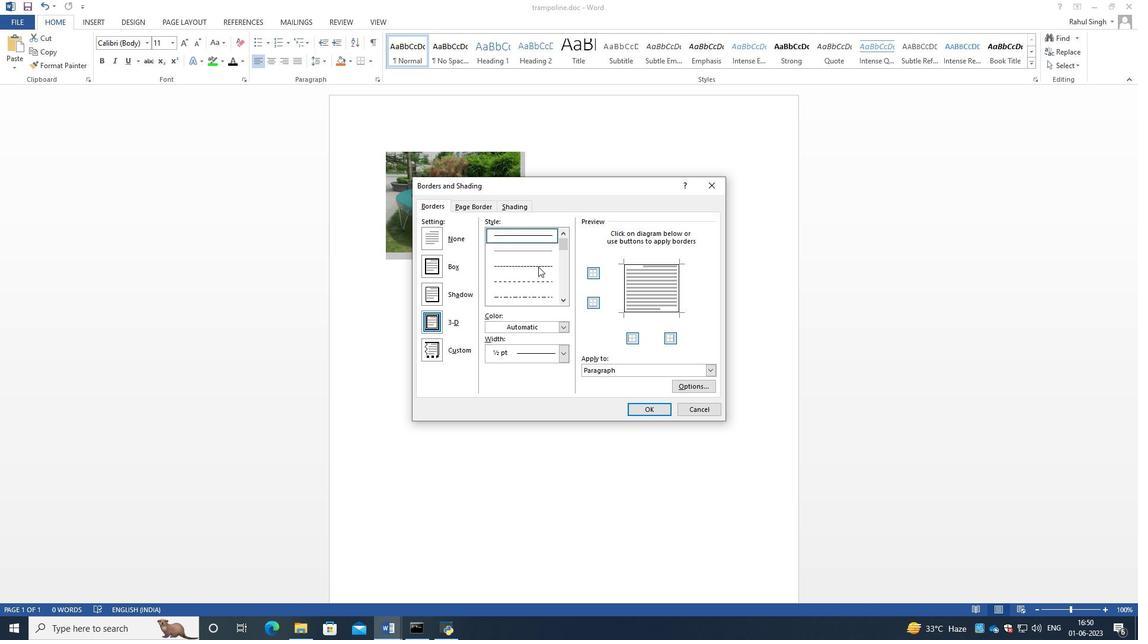 
Action: Mouse pressed left at (538, 269)
Screenshot: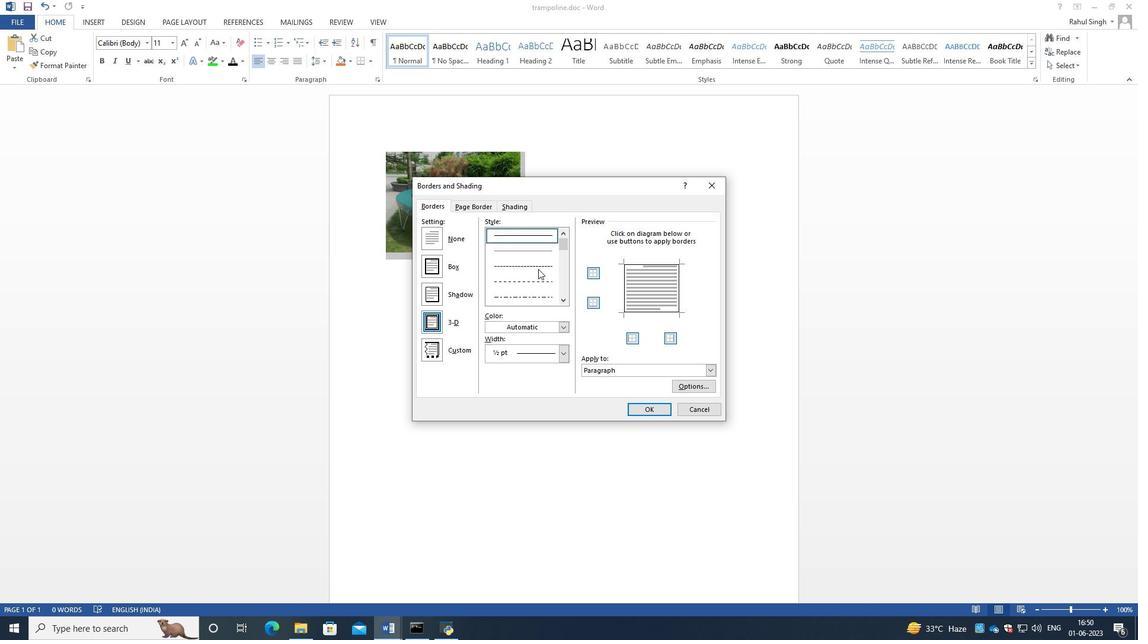 
Action: Mouse moved to (537, 281)
Screenshot: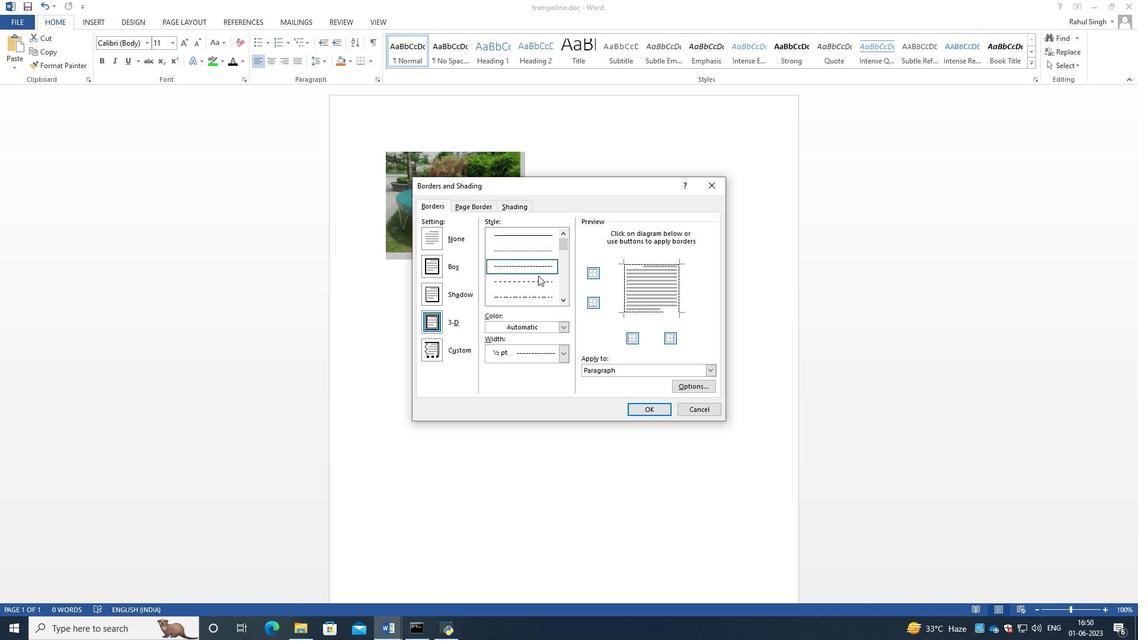 
Action: Mouse pressed left at (537, 281)
Screenshot: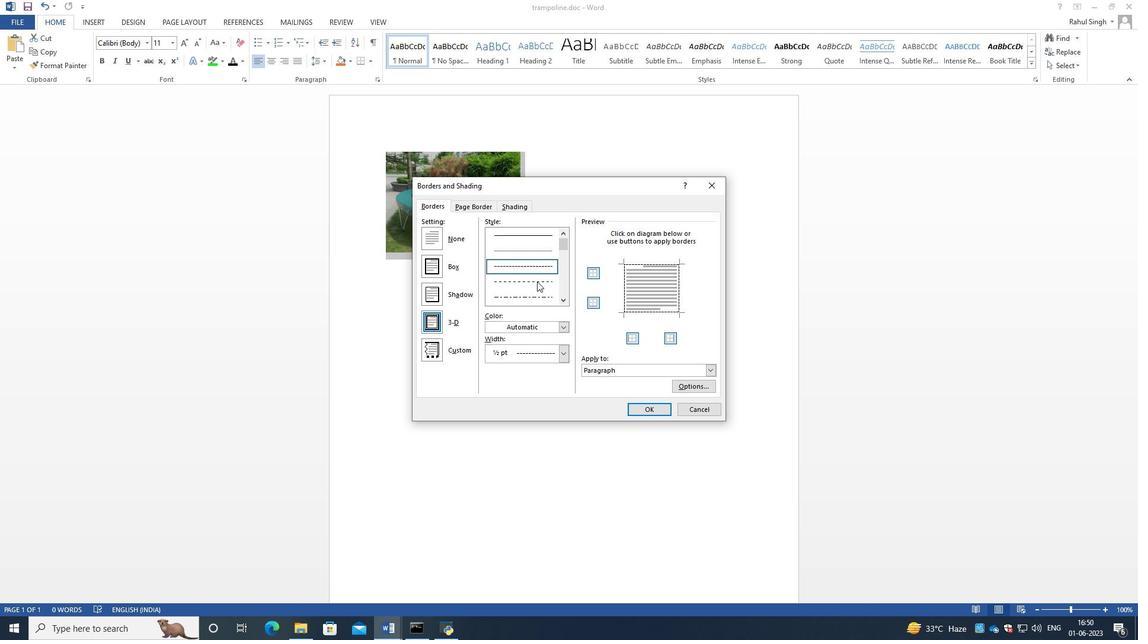 
Action: Mouse moved to (533, 298)
Screenshot: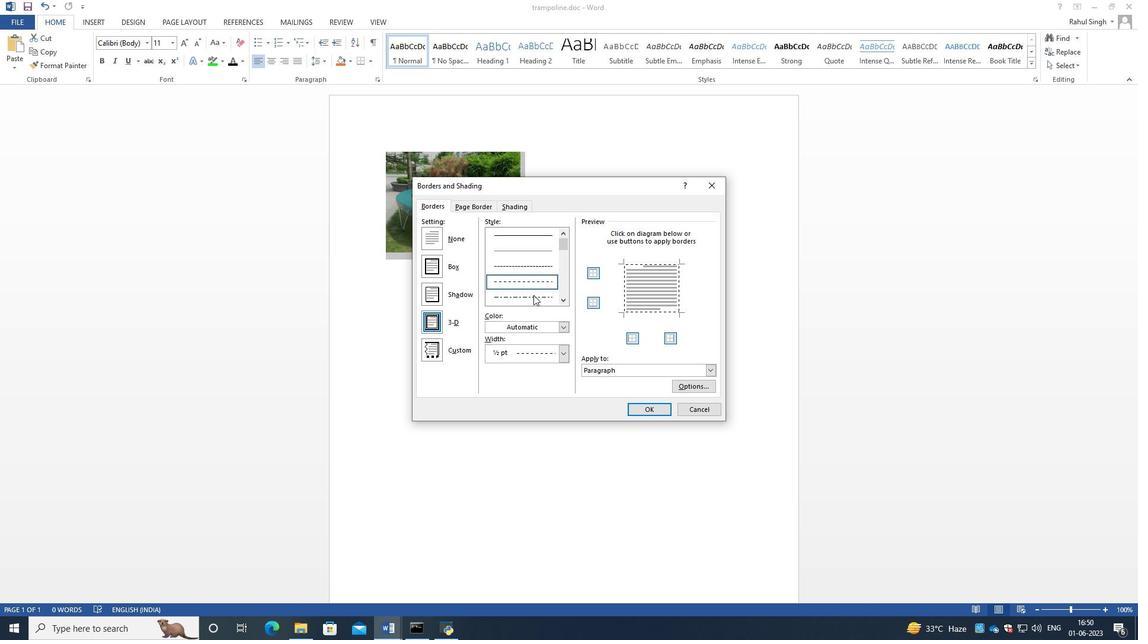 
Action: Mouse pressed left at (533, 298)
Screenshot: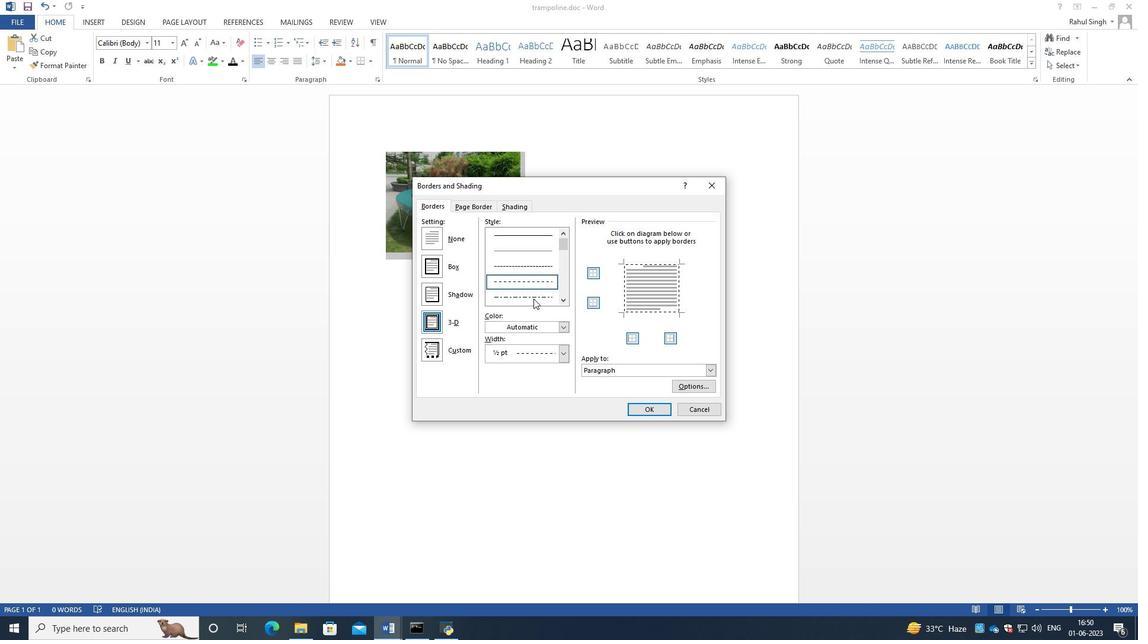 
Action: Mouse moved to (528, 285)
Screenshot: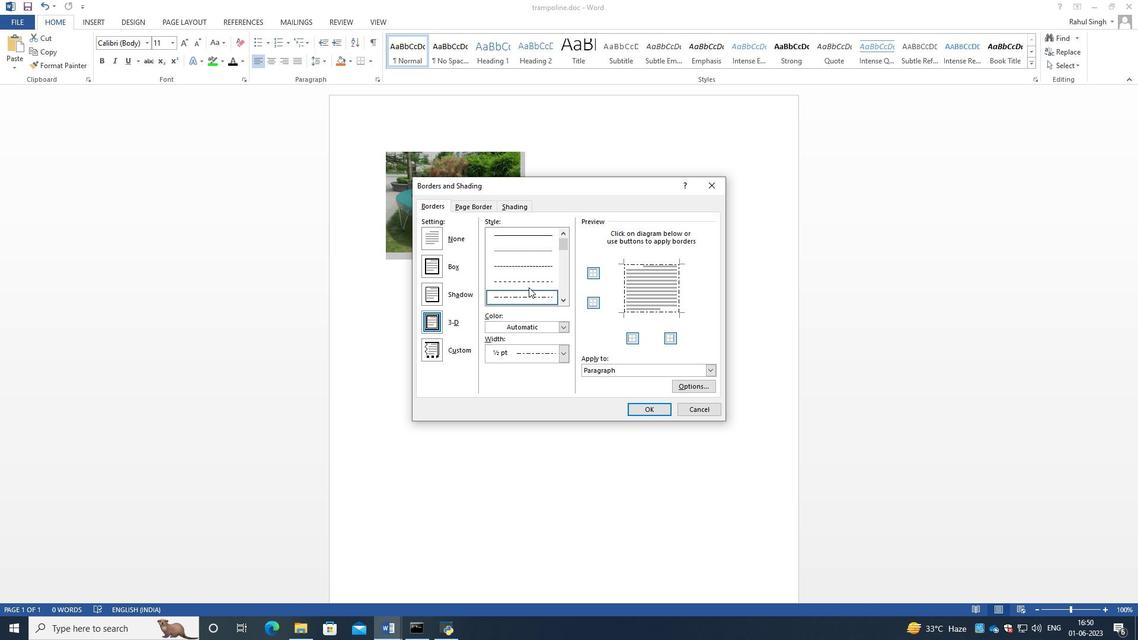 
Action: Mouse pressed left at (528, 285)
Screenshot: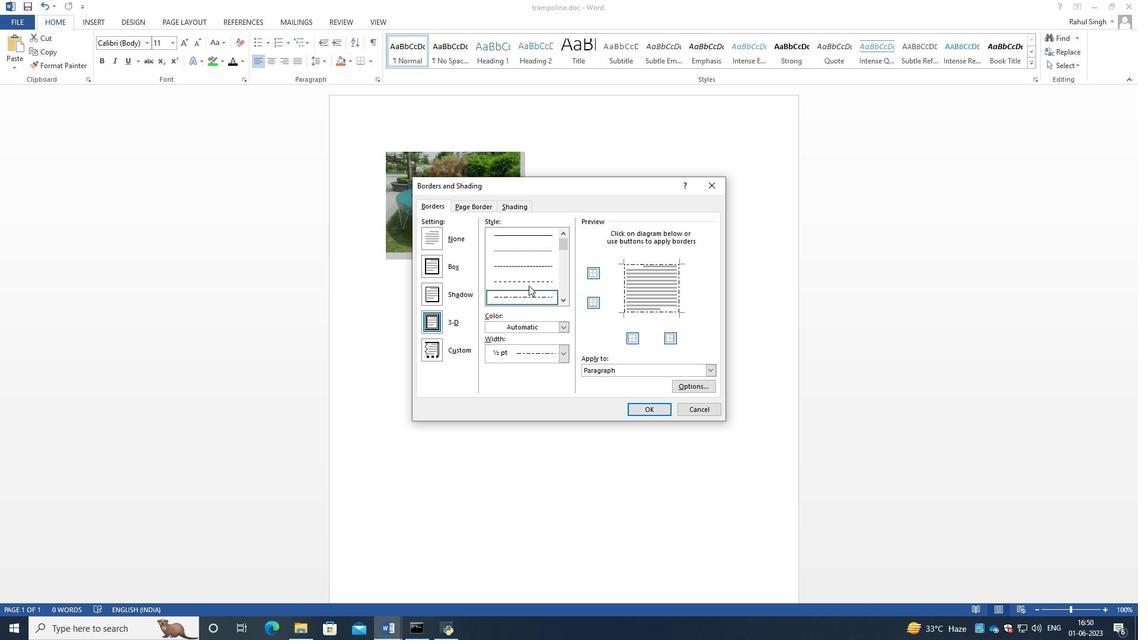 
Action: Mouse moved to (528, 270)
Screenshot: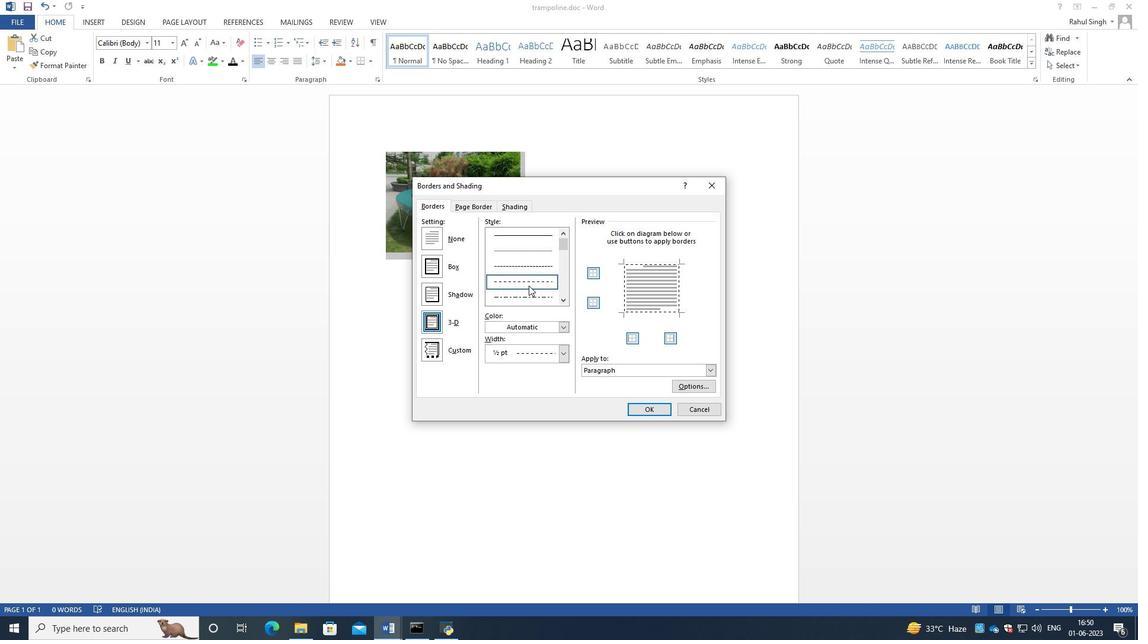 
Action: Mouse pressed left at (528, 270)
Screenshot: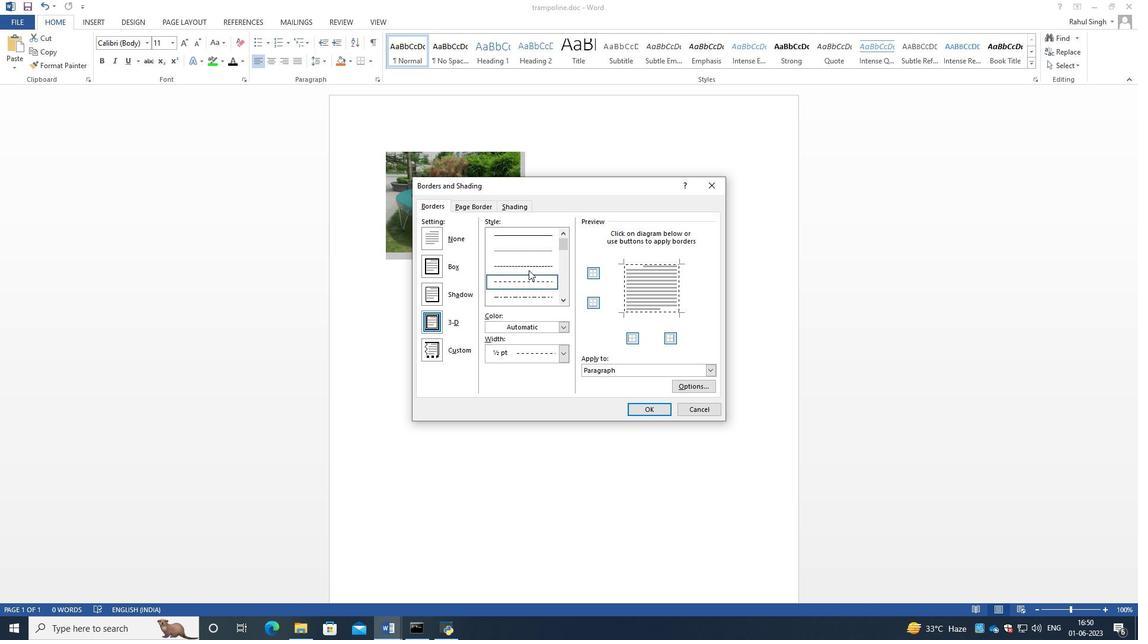 
Action: Mouse moved to (518, 247)
Screenshot: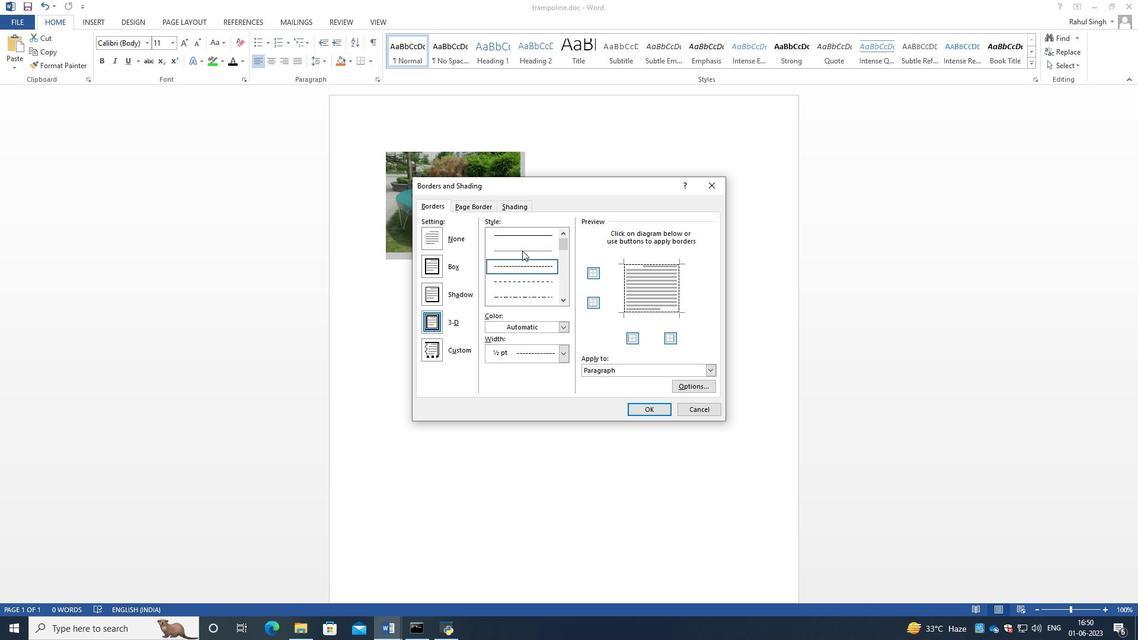 
Action: Mouse pressed left at (518, 247)
Screenshot: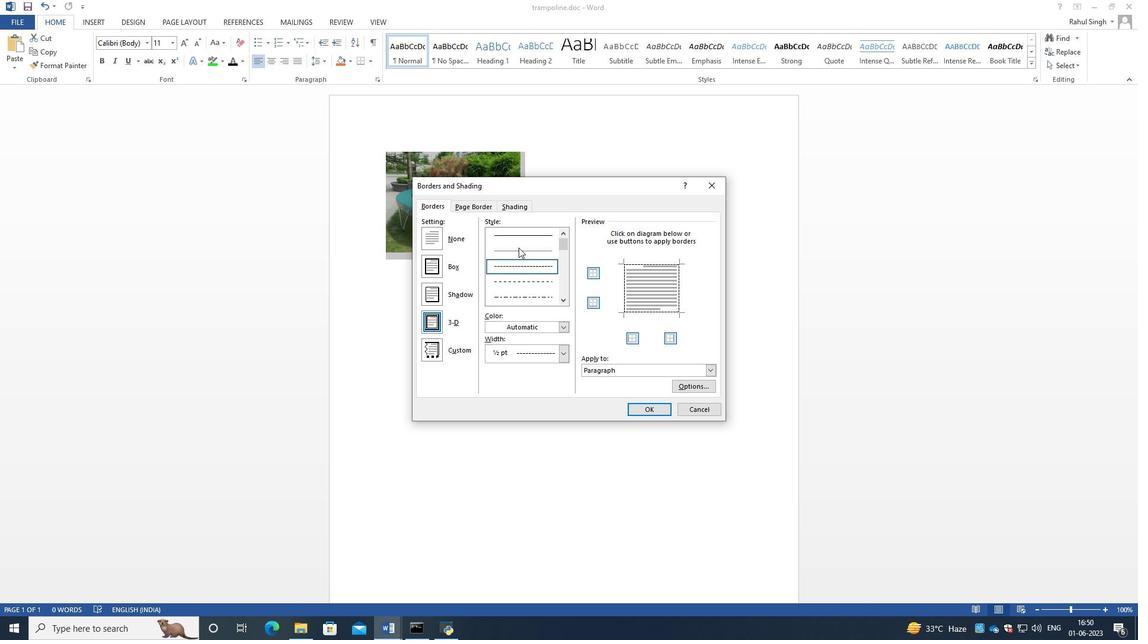 
Action: Mouse moved to (518, 238)
Screenshot: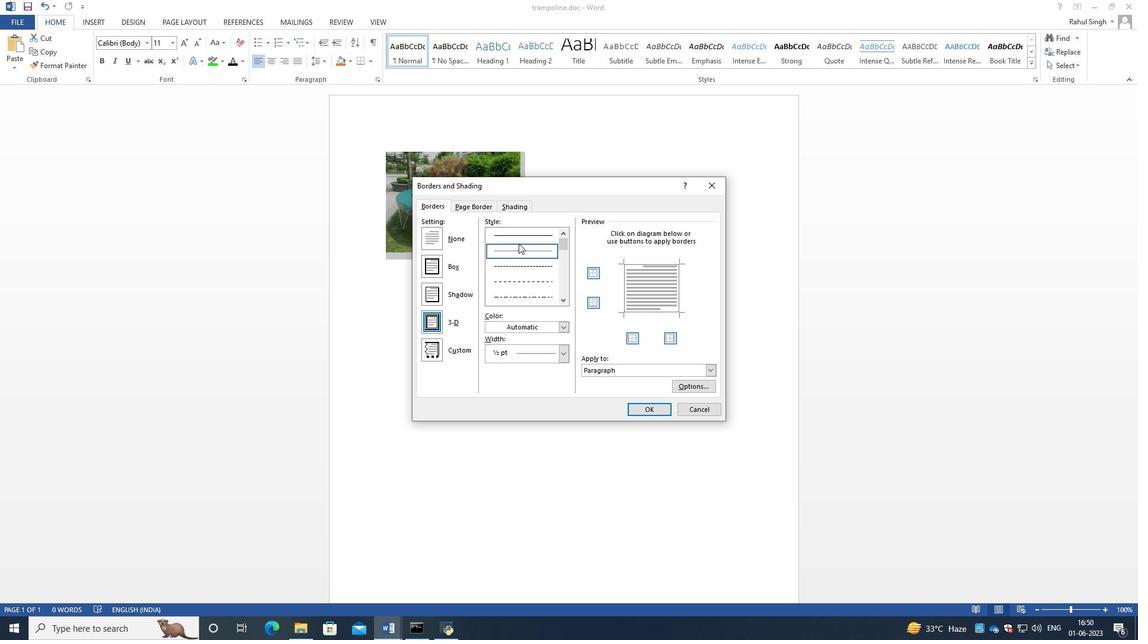 
Action: Mouse pressed left at (518, 238)
Screenshot: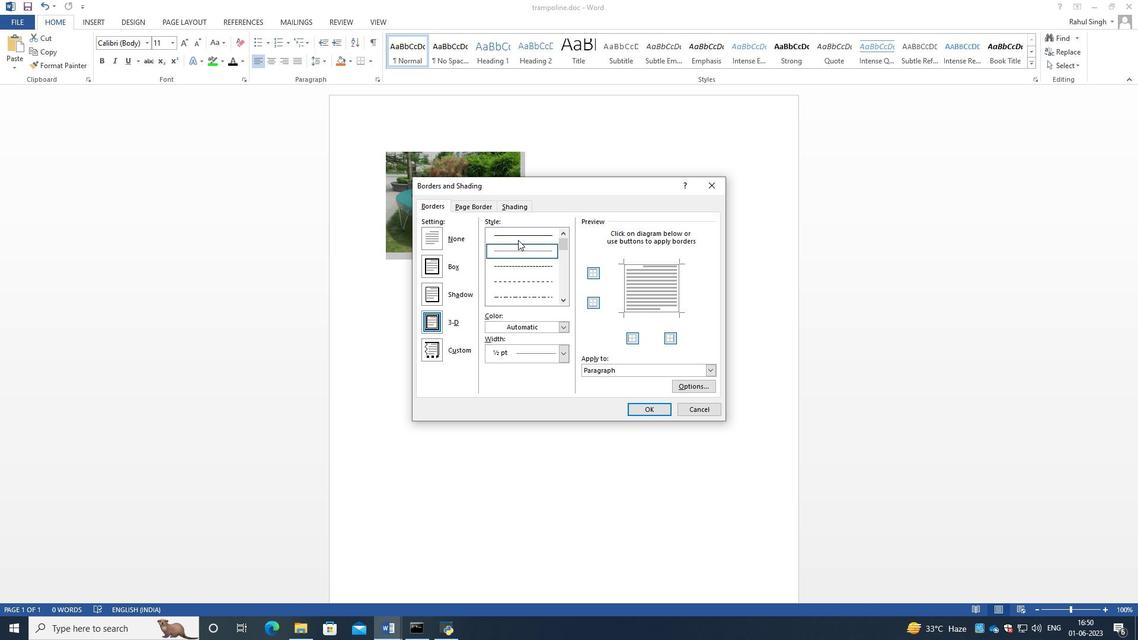 
Action: Mouse moved to (518, 248)
Screenshot: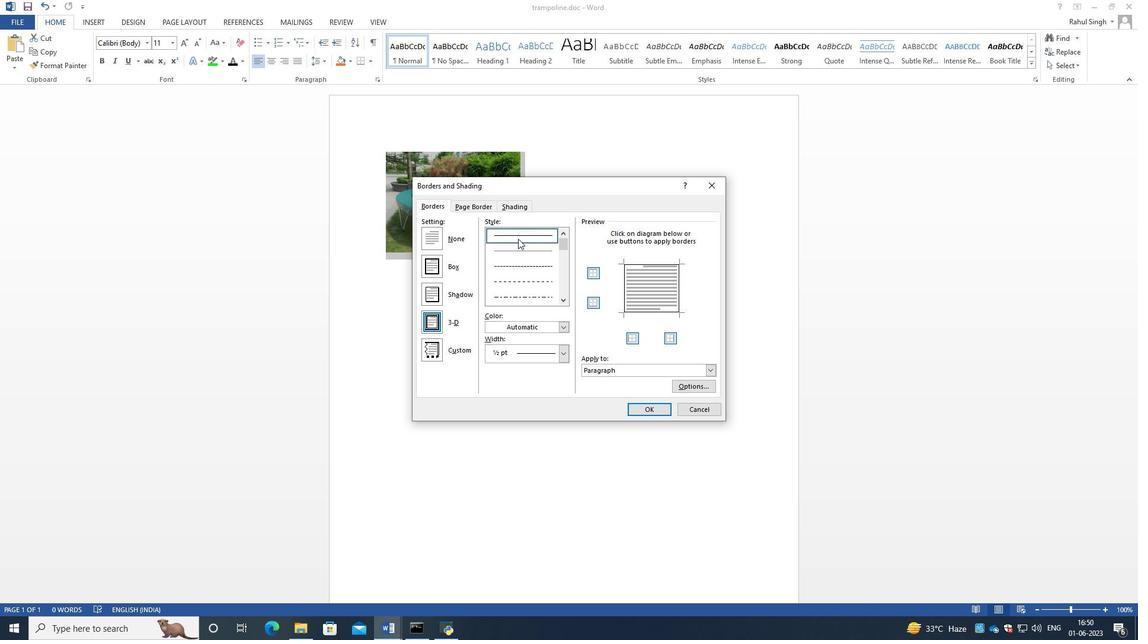 
Action: Mouse pressed left at (518, 248)
Screenshot: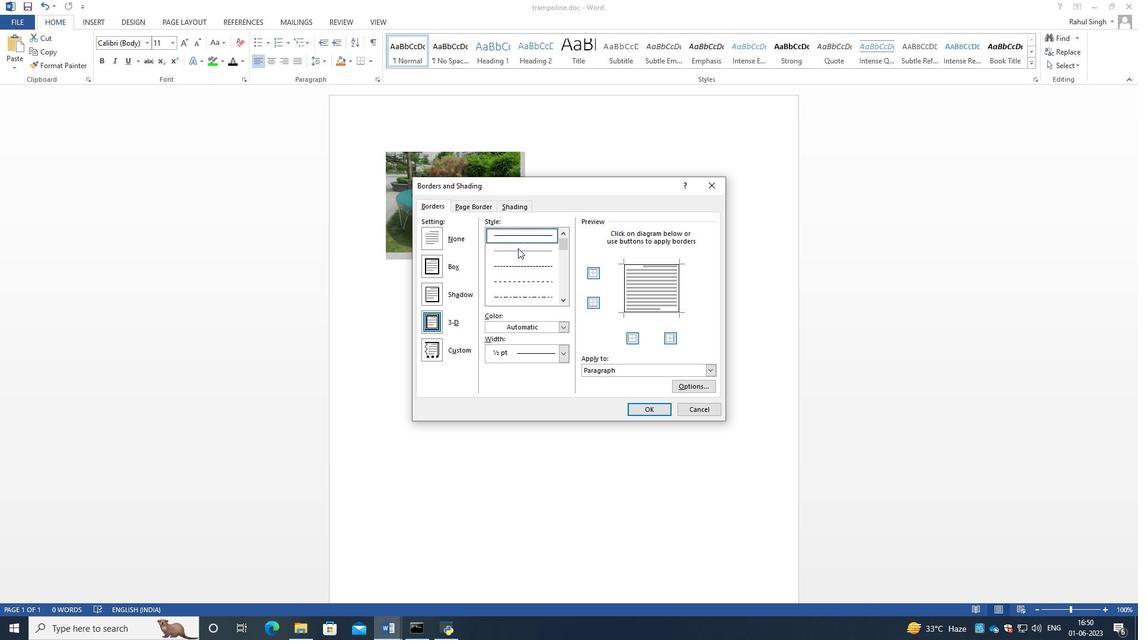 
Action: Mouse moved to (515, 265)
Screenshot: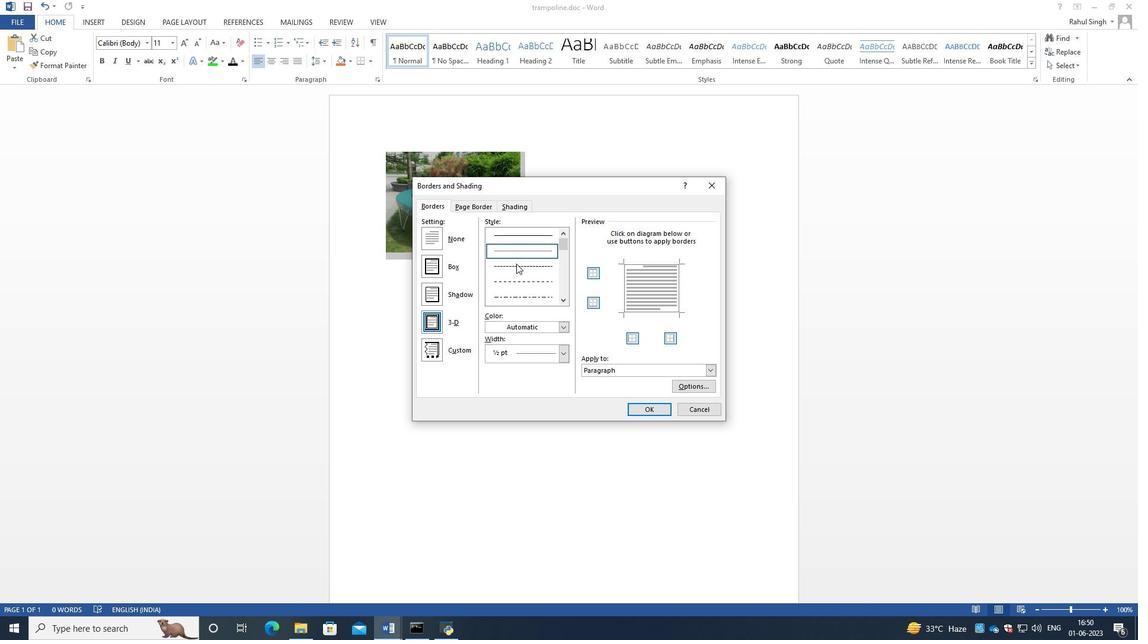 
Action: Mouse pressed left at (515, 265)
Screenshot: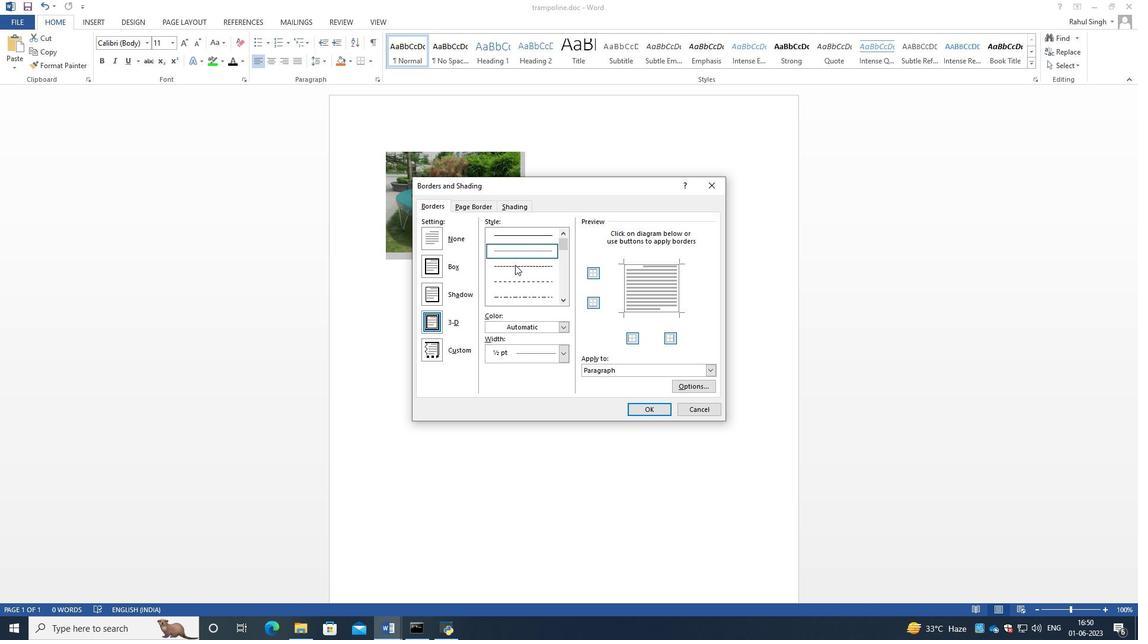 
Action: Mouse moved to (562, 325)
Screenshot: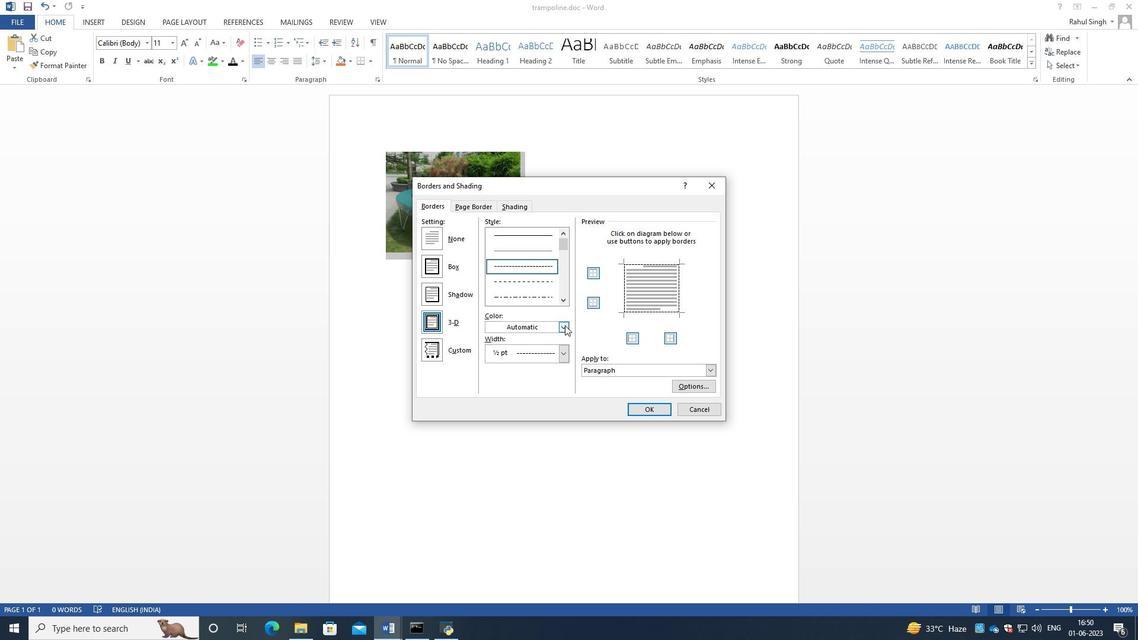 
Action: Mouse pressed left at (562, 325)
Screenshot: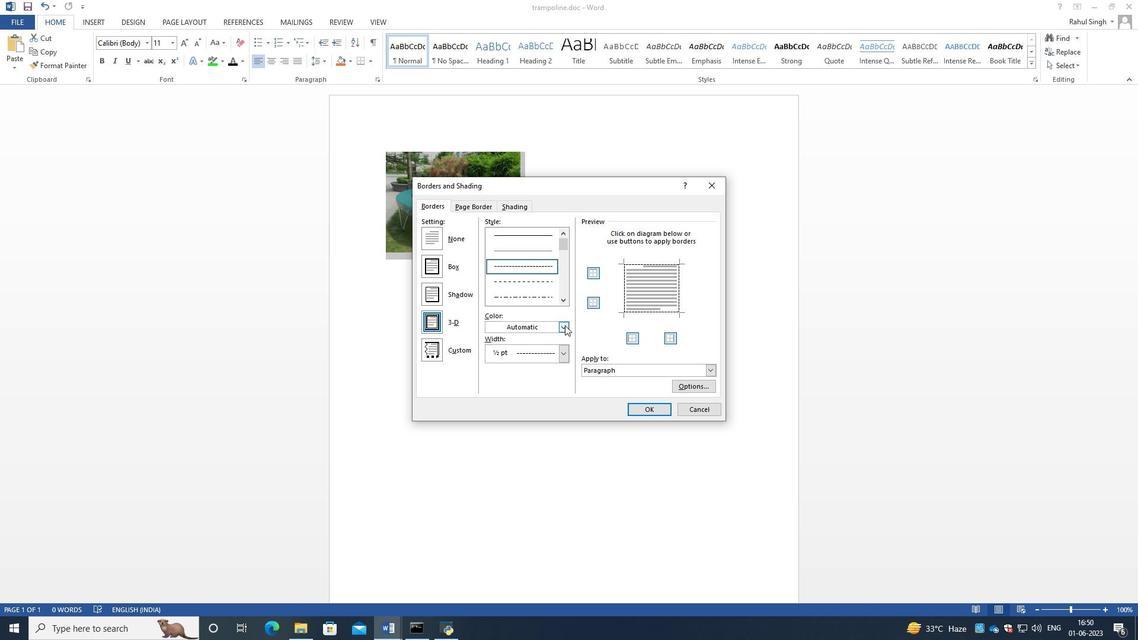 
Action: Mouse moved to (542, 365)
Screenshot: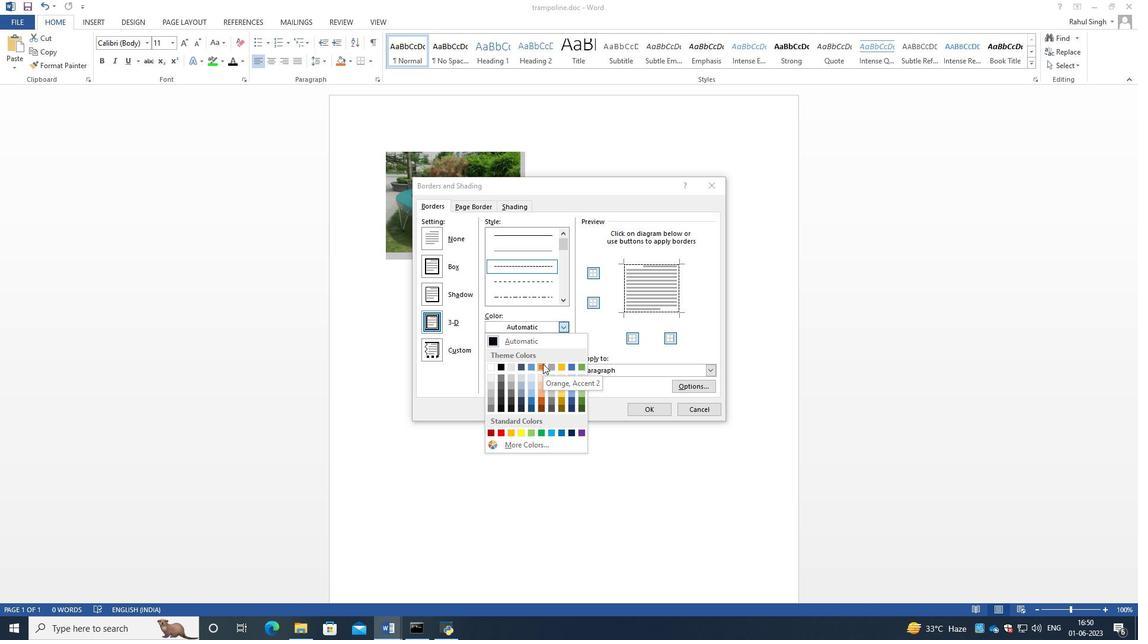 
Action: Mouse pressed left at (542, 365)
Screenshot: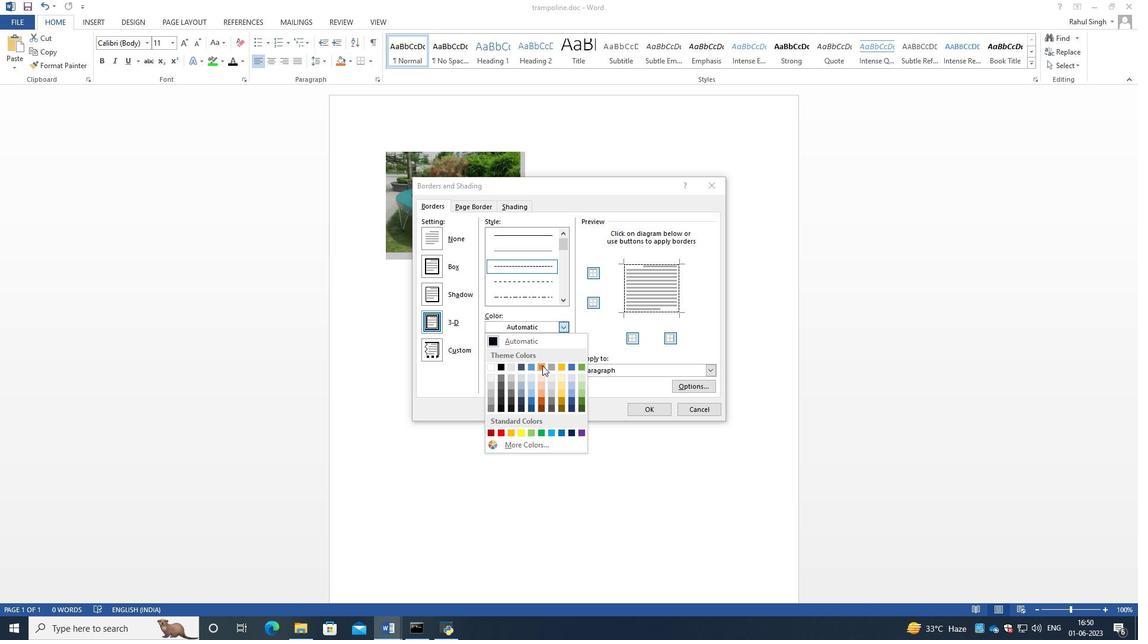 
Action: Mouse moved to (555, 357)
Screenshot: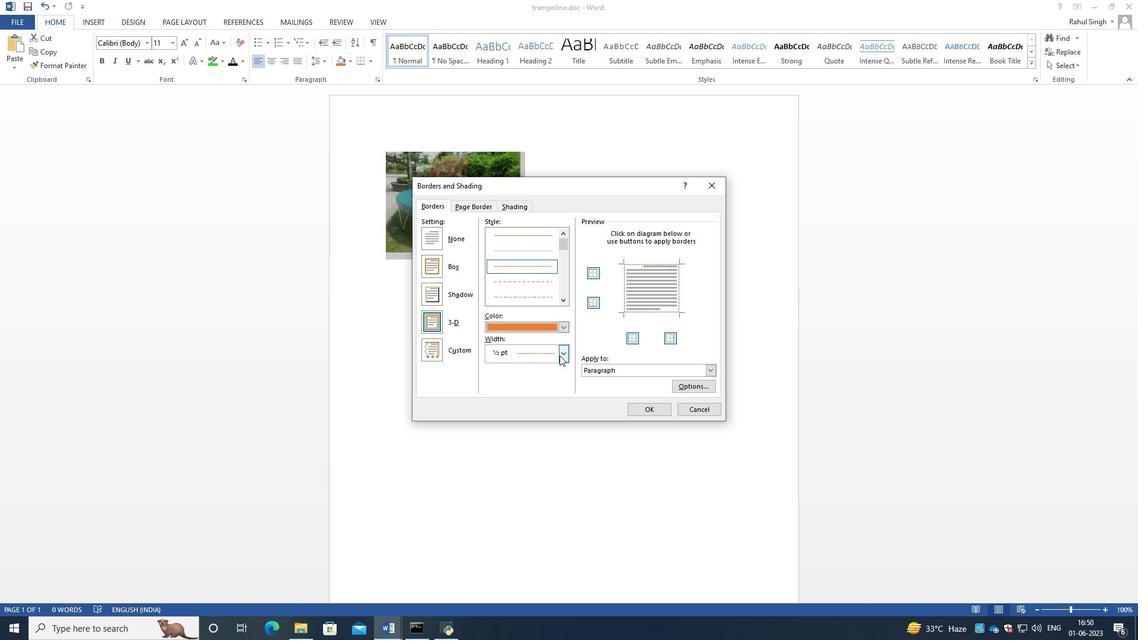 
Action: Mouse pressed left at (555, 357)
Screenshot: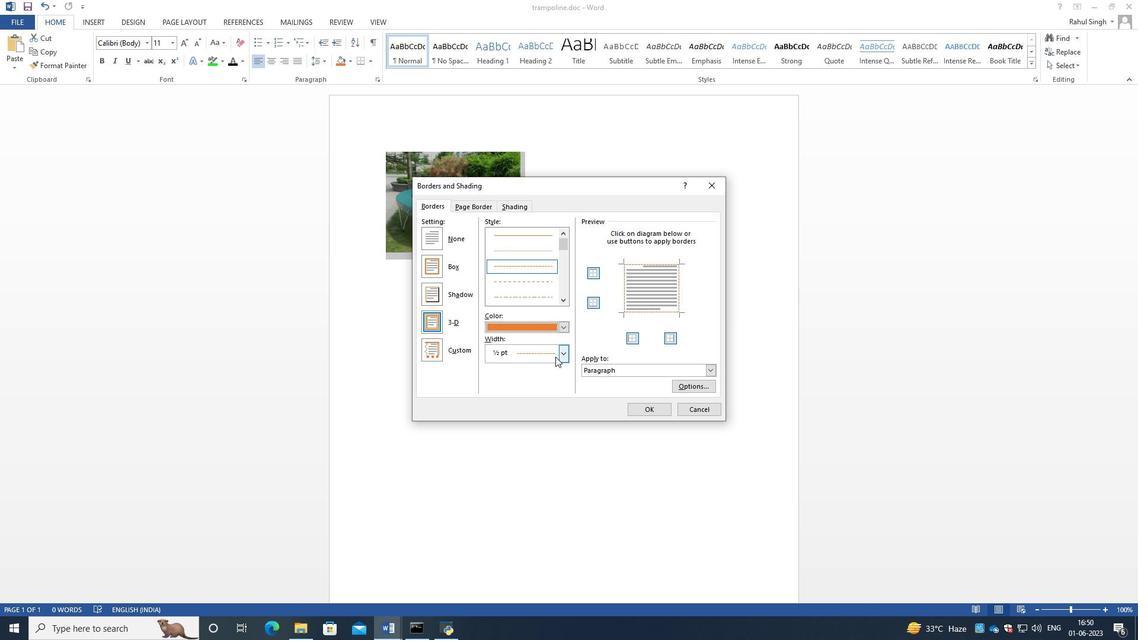 
Action: Mouse moved to (517, 446)
Screenshot: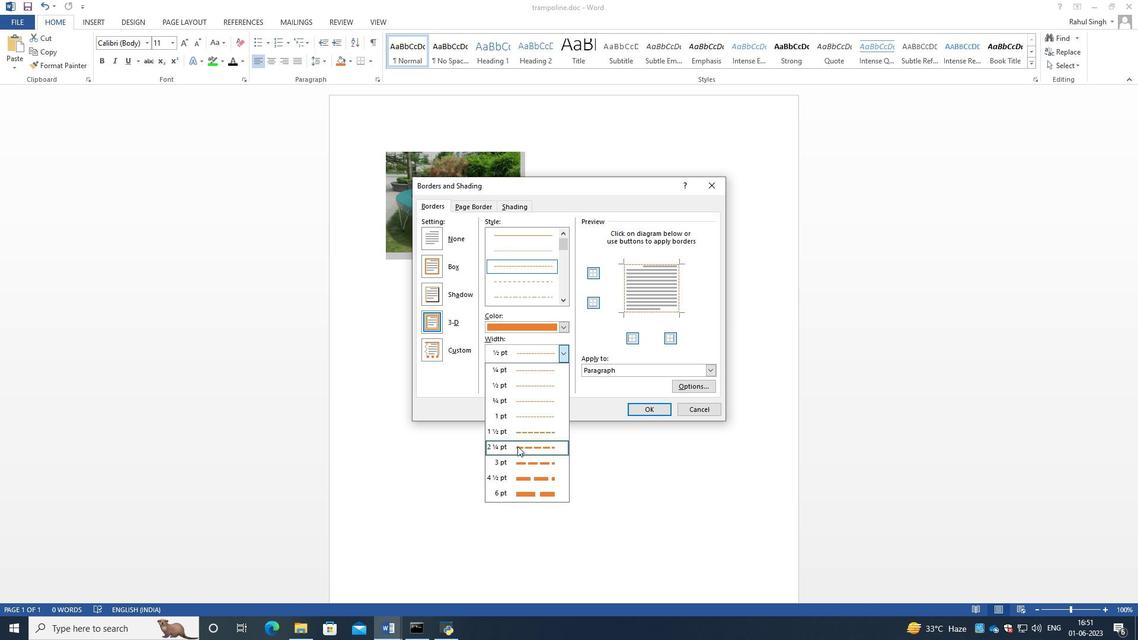 
Action: Mouse pressed left at (517, 446)
Screenshot: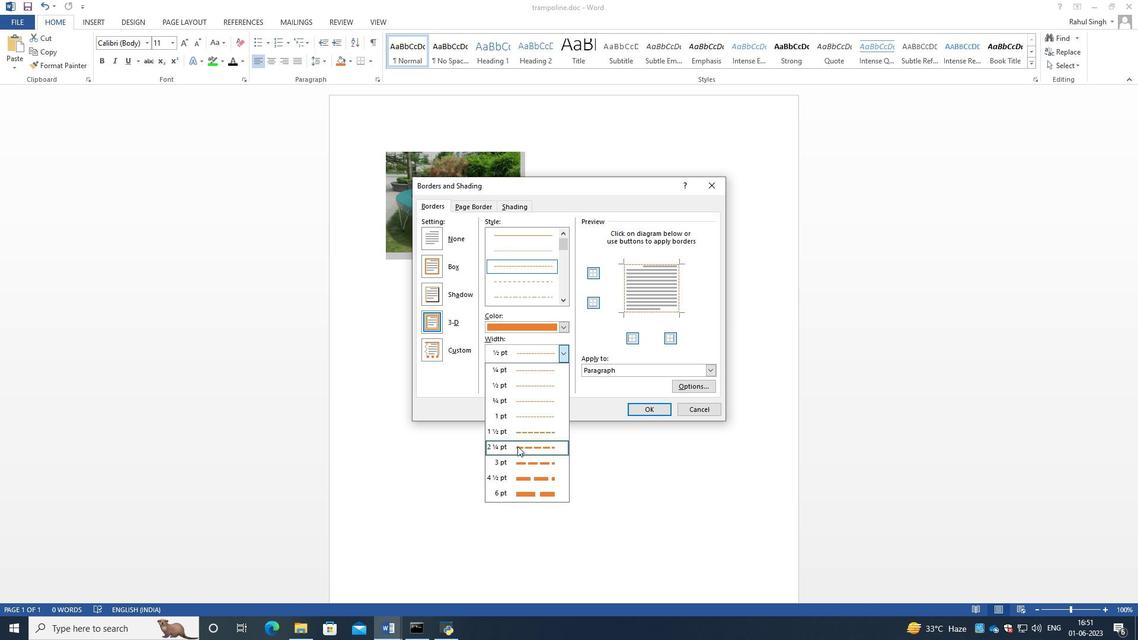 
Action: Mouse moved to (652, 410)
Screenshot: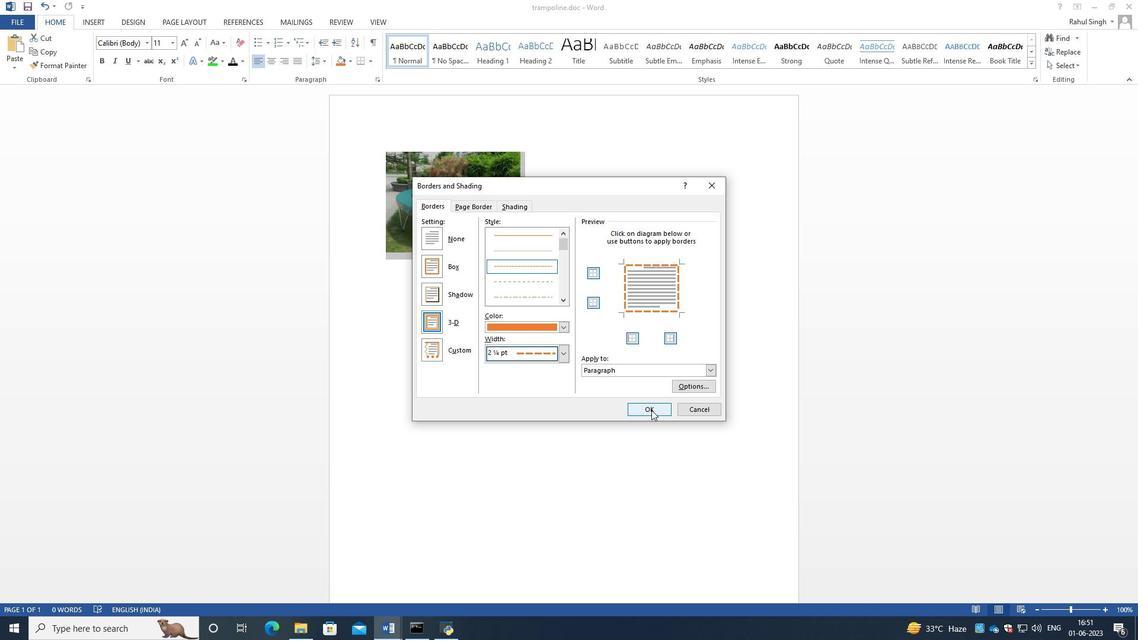 
Action: Mouse pressed left at (652, 410)
Screenshot: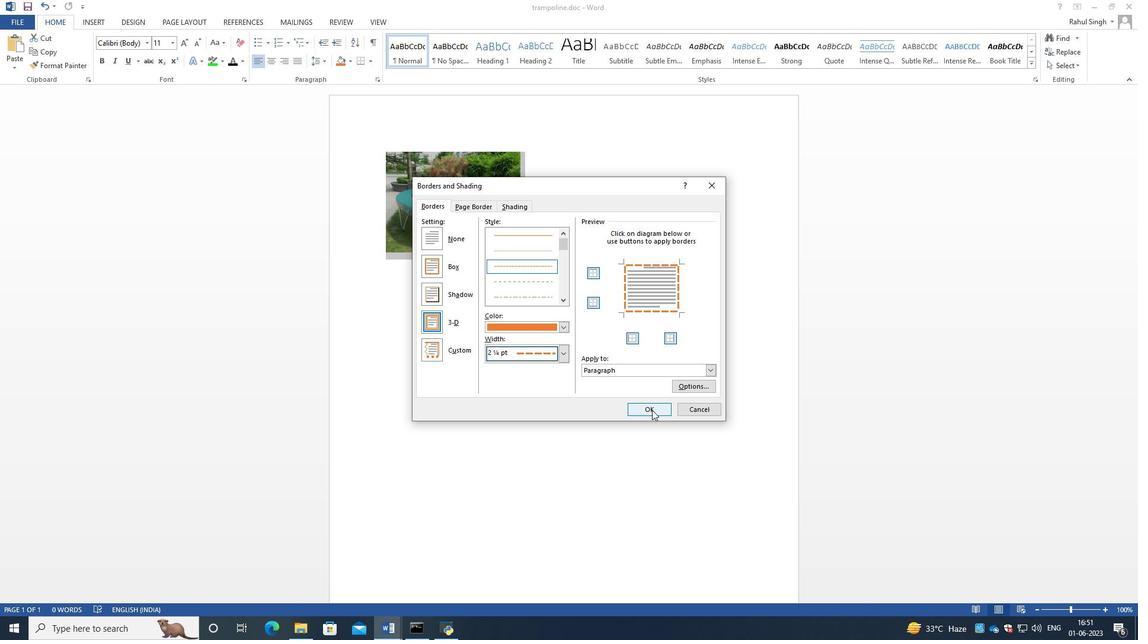 
Action: Mouse moved to (497, 319)
Screenshot: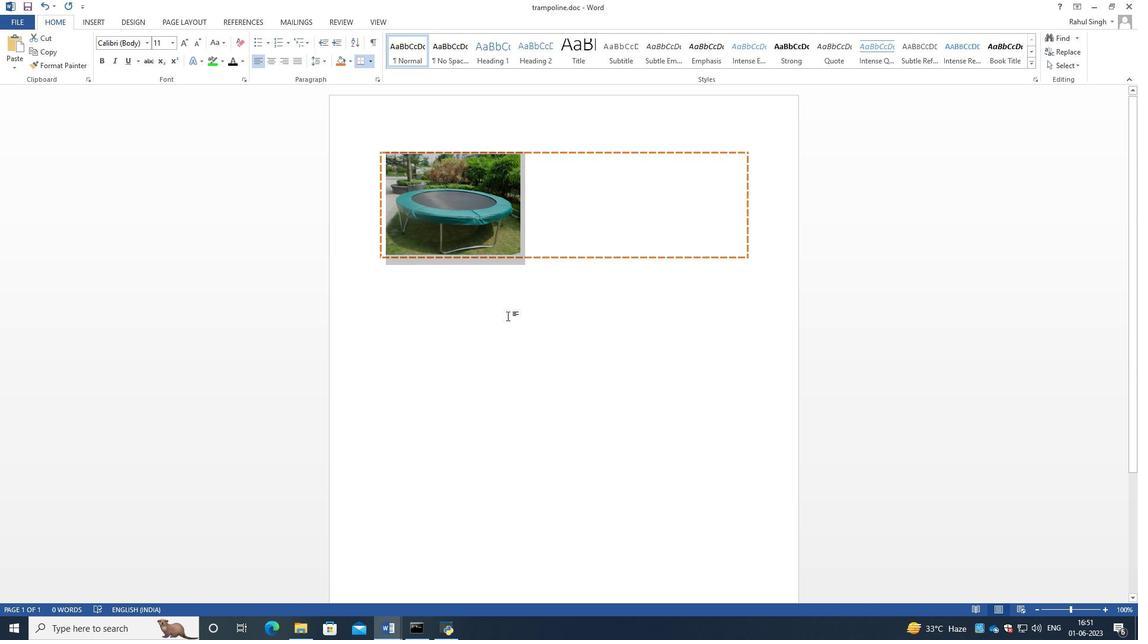 
Action: Mouse pressed left at (497, 319)
Screenshot: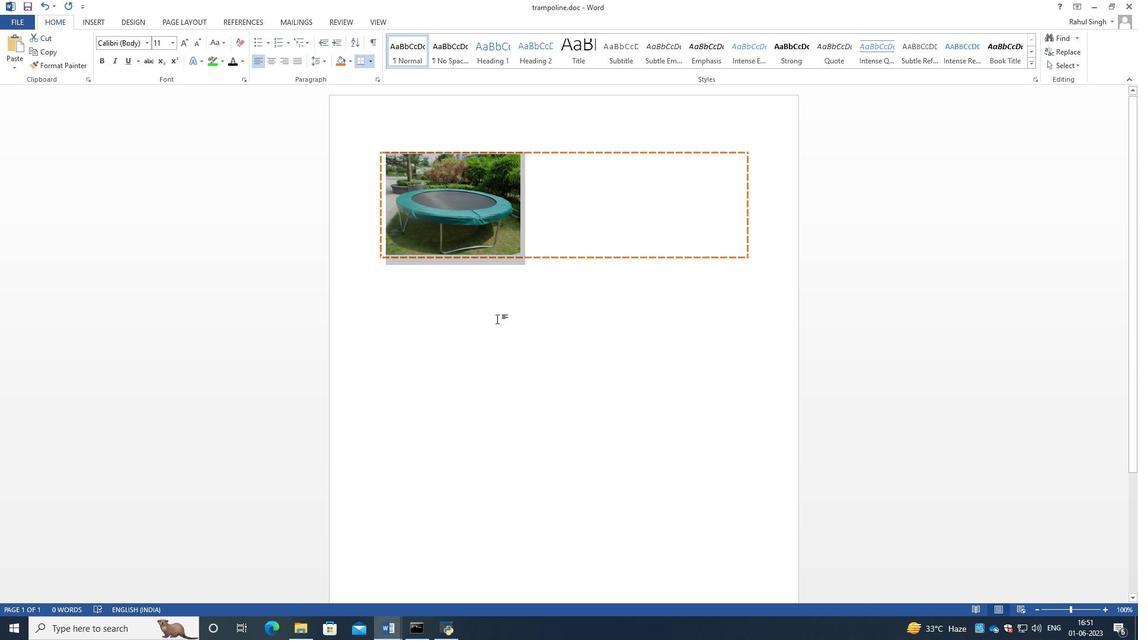 
